 Task: Look for space in Dundalk, Ireland from 11th June, 2023 to 17th June, 2023 for 1 adult in price range Rs.5000 to Rs.12000. Place can be private room with 1  bedroom having 1 bed and 1 bathroom. Property type can be house, flat, guest house, hotel. Booking option can be shelf check-in. Required host language is English.
Action: Mouse moved to (540, 93)
Screenshot: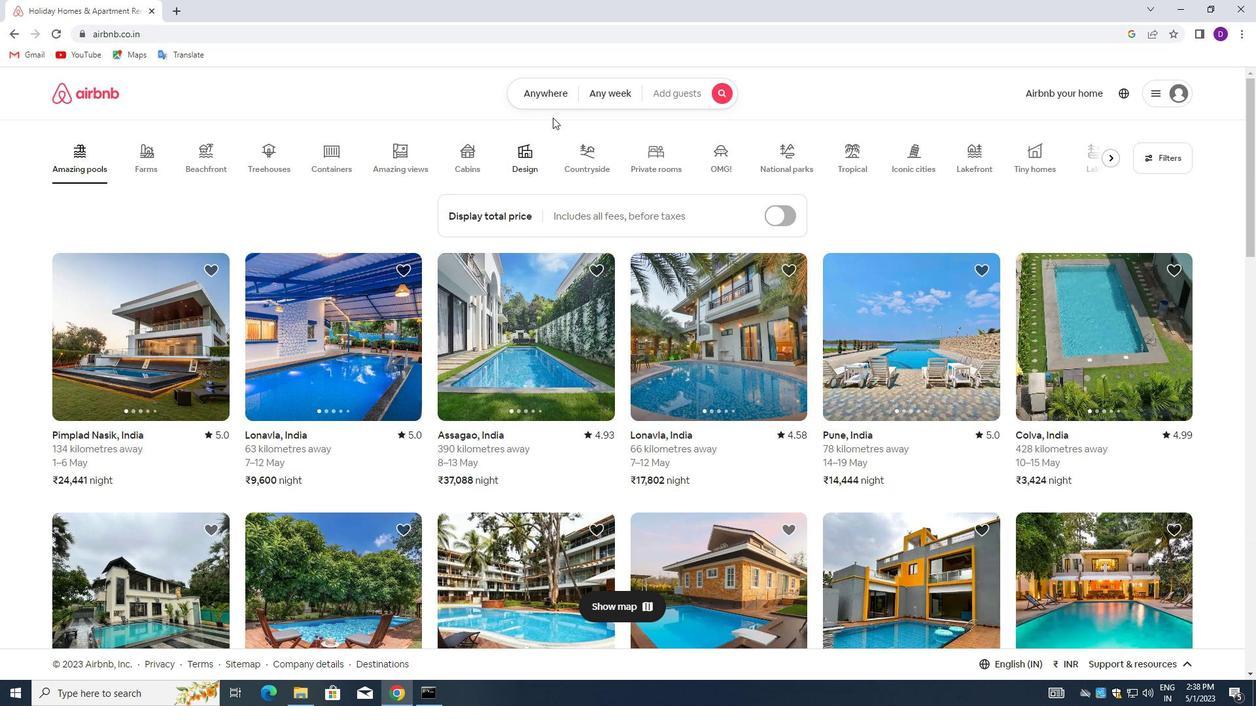 
Action: Mouse pressed left at (540, 93)
Screenshot: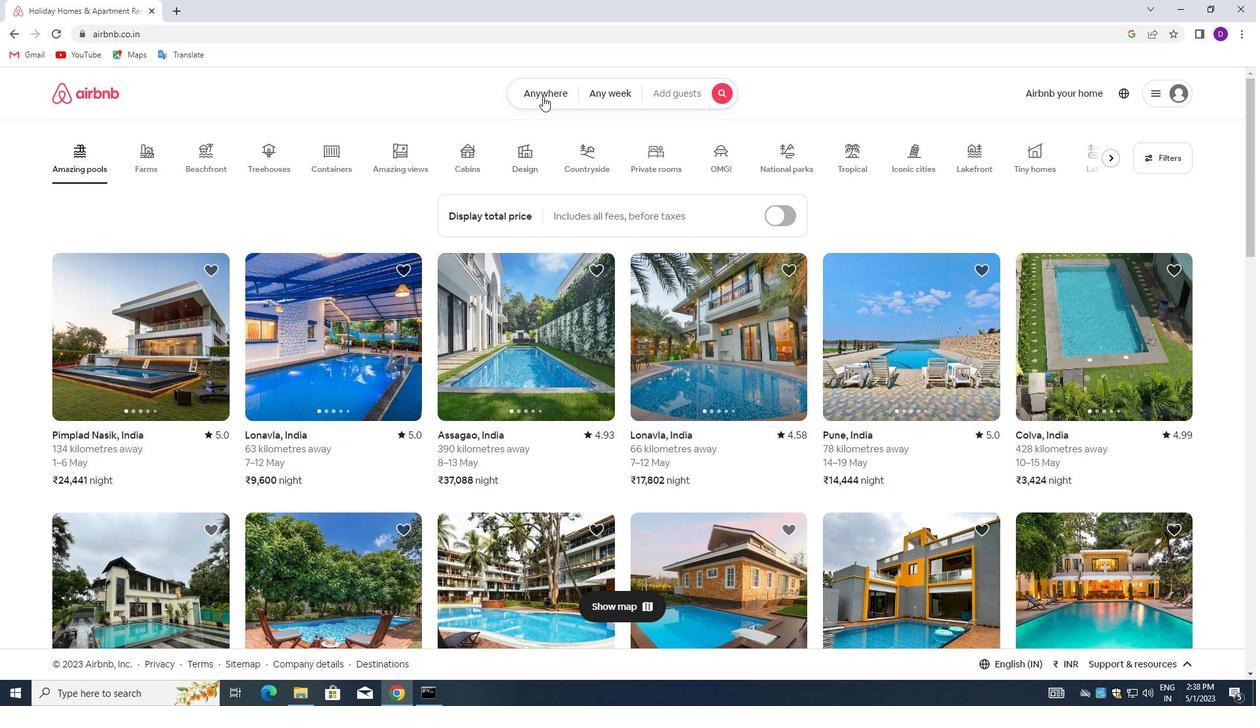 
Action: Mouse moved to (411, 147)
Screenshot: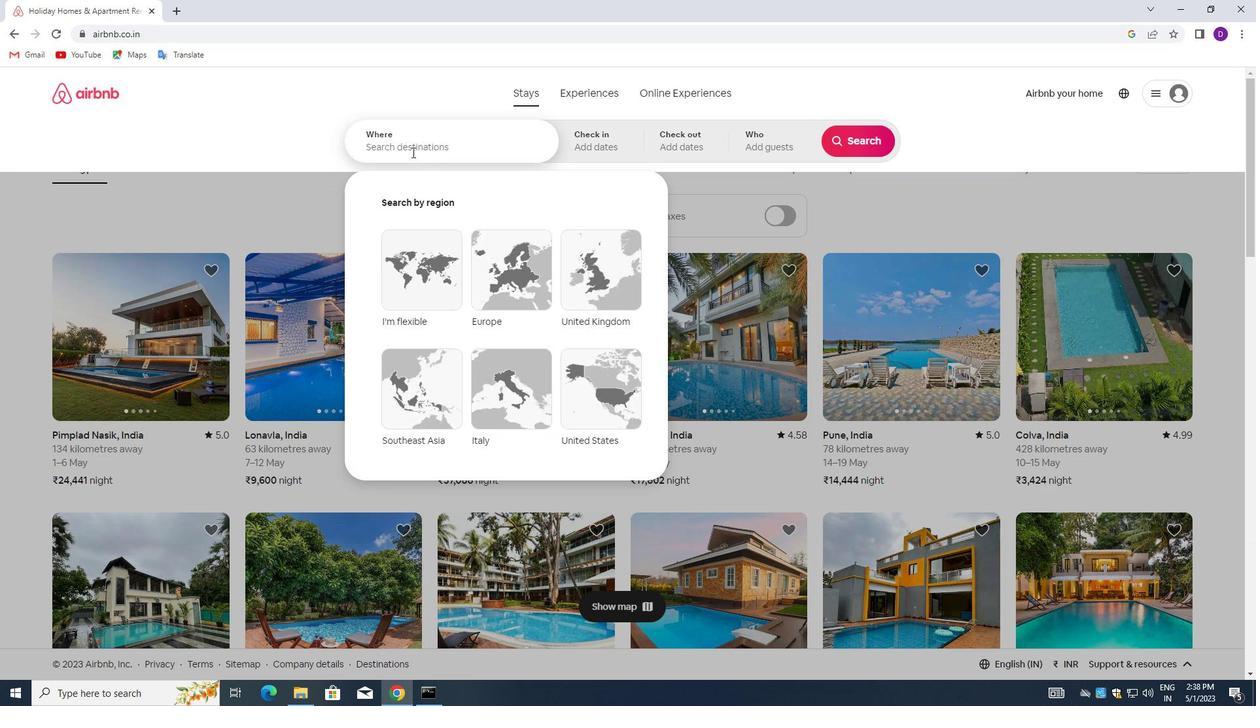 
Action: Mouse pressed left at (411, 147)
Screenshot: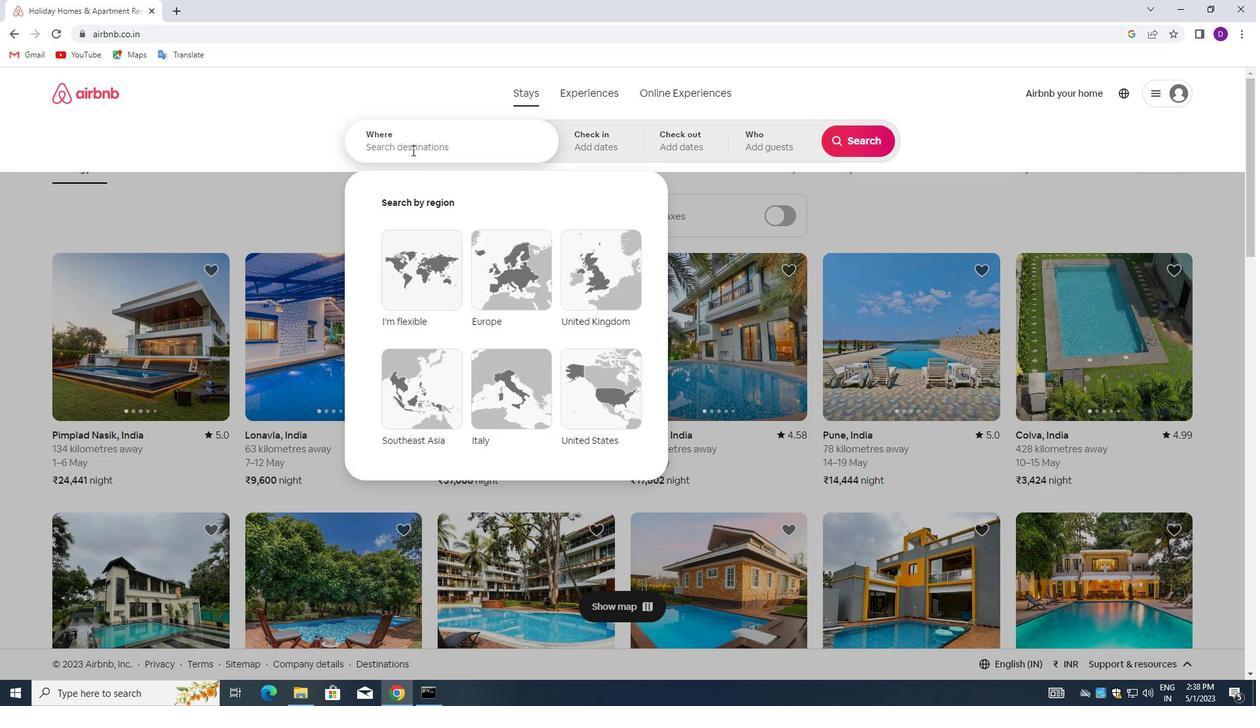 
Action: Key pressed <Key.shift>DUNDALK,<Key.down><Key.enter>
Screenshot: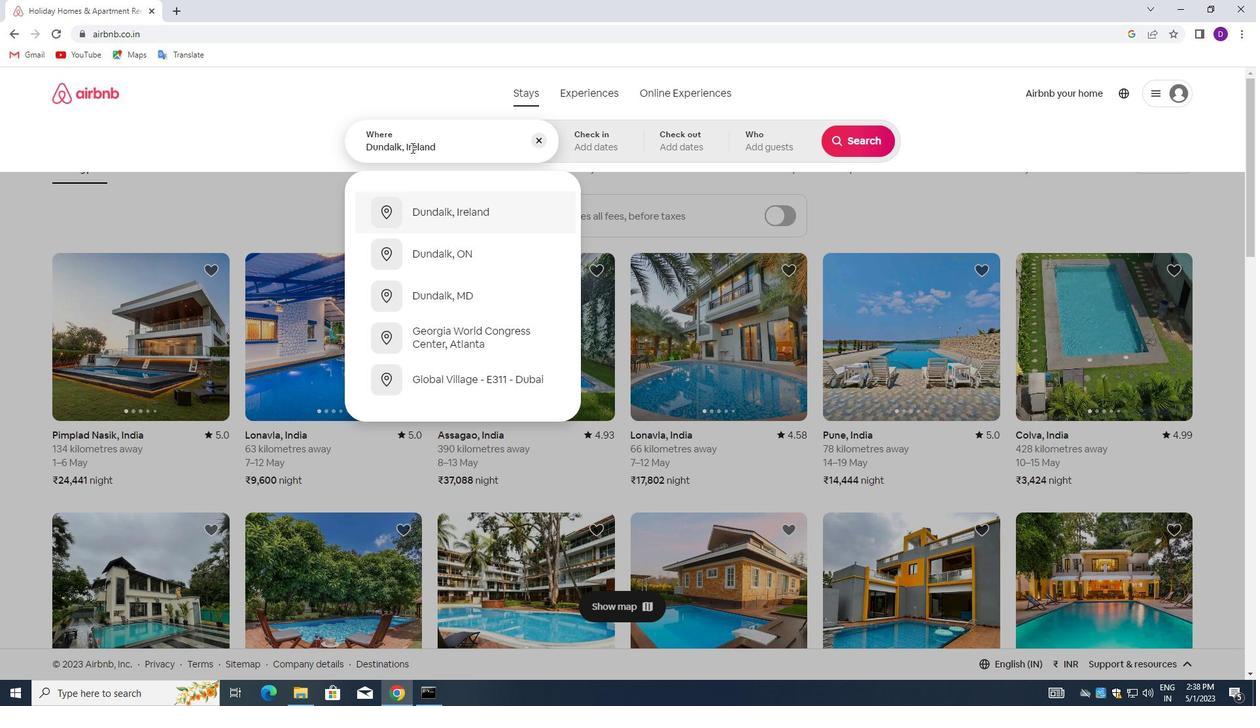 
Action: Mouse moved to (665, 365)
Screenshot: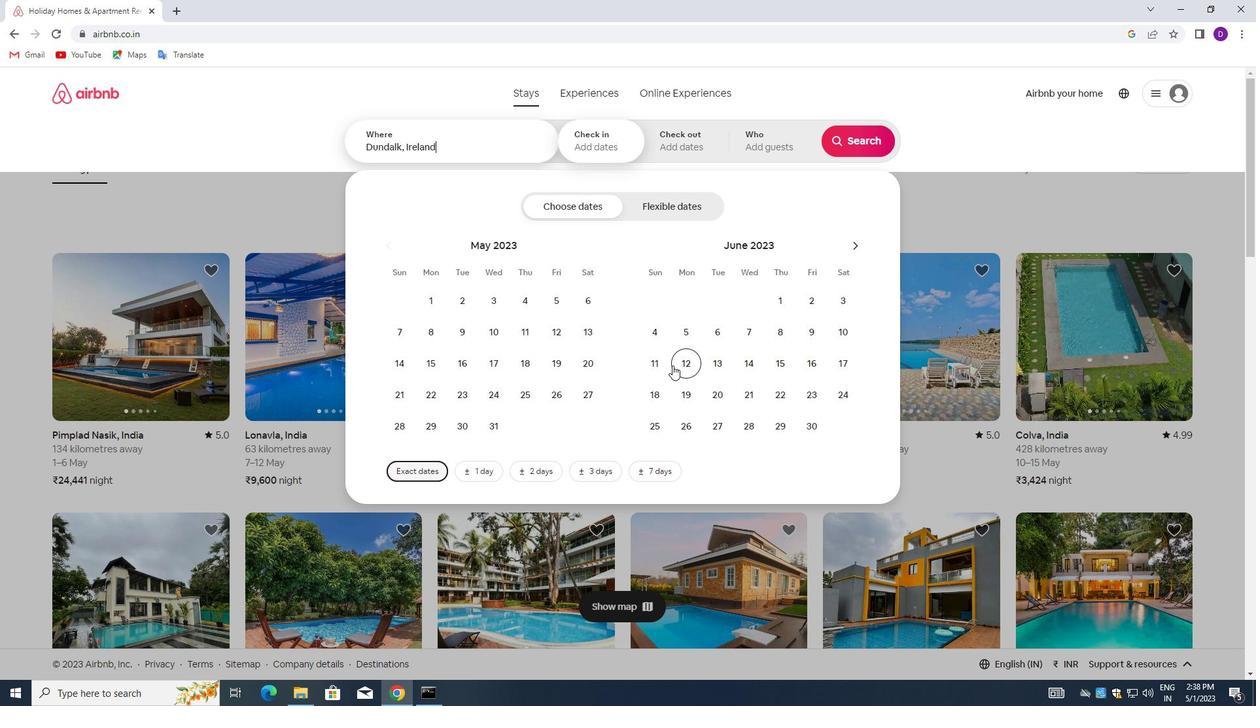 
Action: Mouse pressed left at (665, 365)
Screenshot: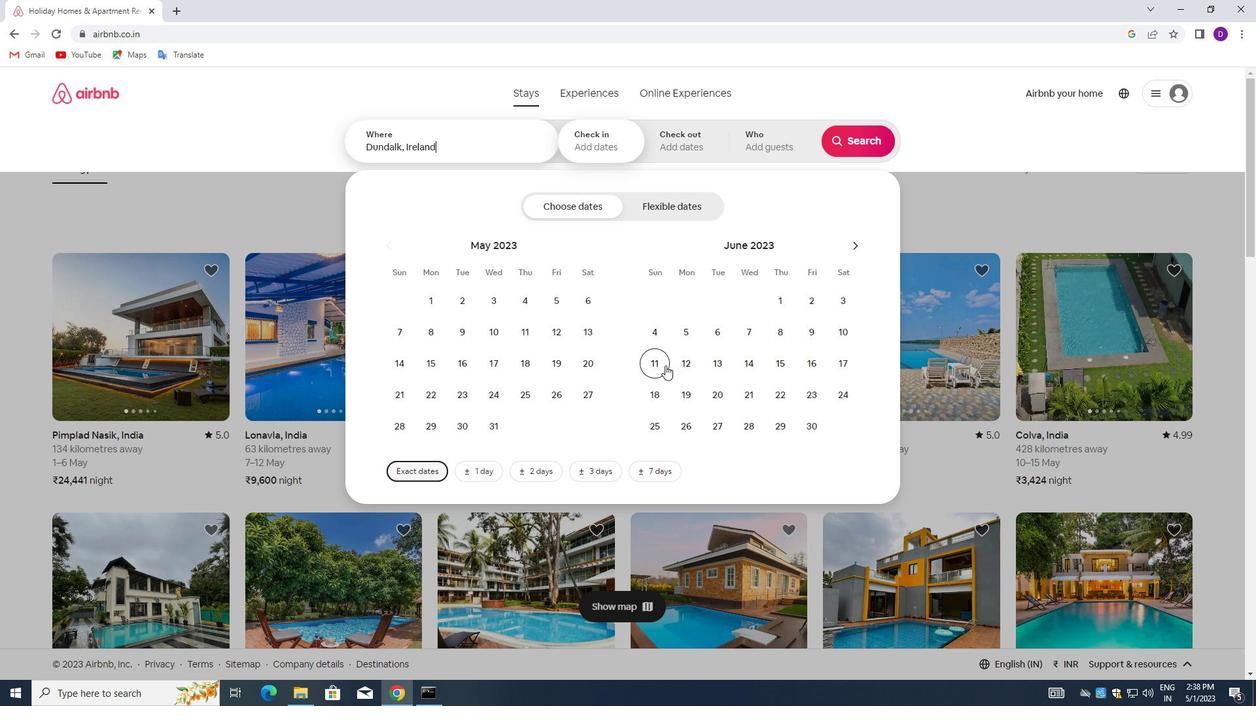 
Action: Mouse moved to (838, 368)
Screenshot: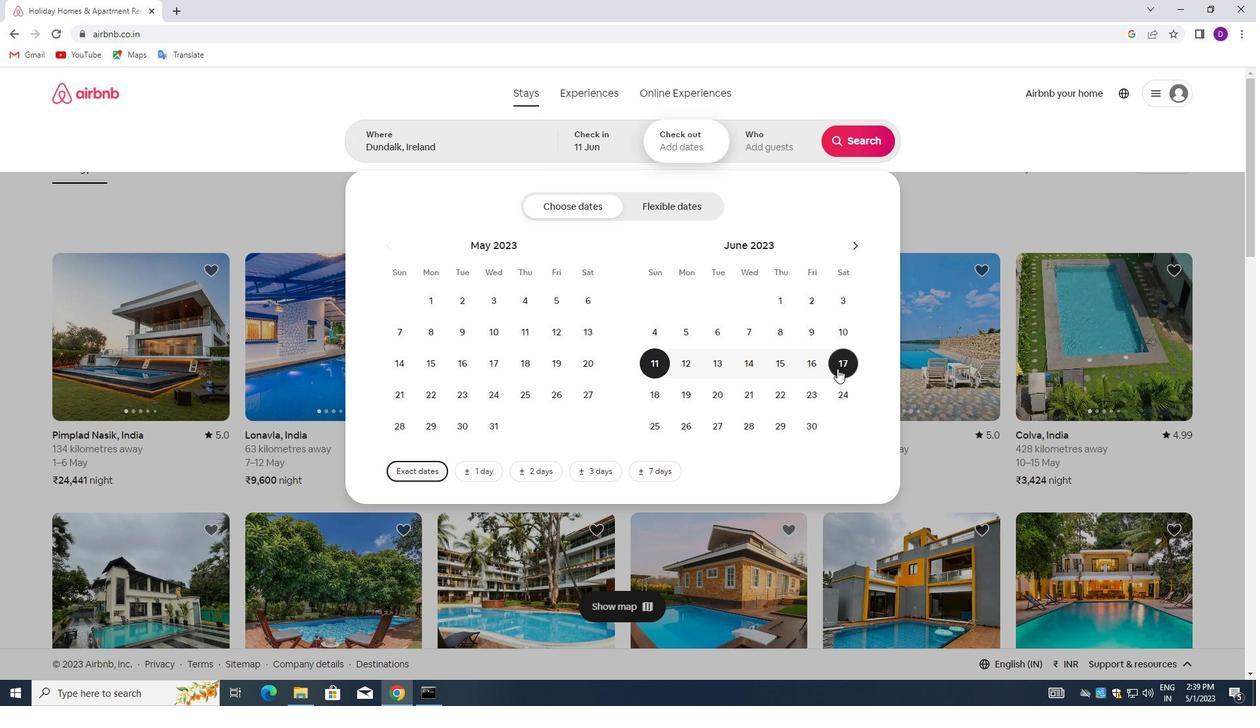 
Action: Mouse pressed left at (838, 368)
Screenshot: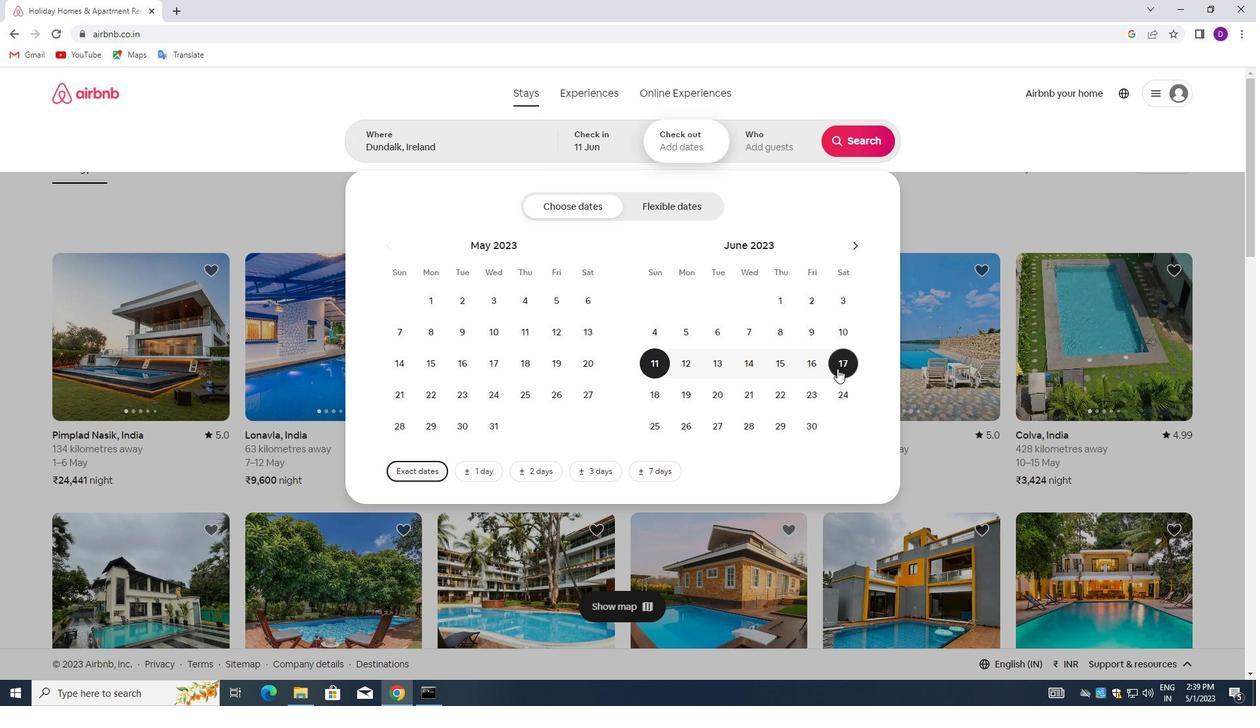 
Action: Mouse moved to (755, 147)
Screenshot: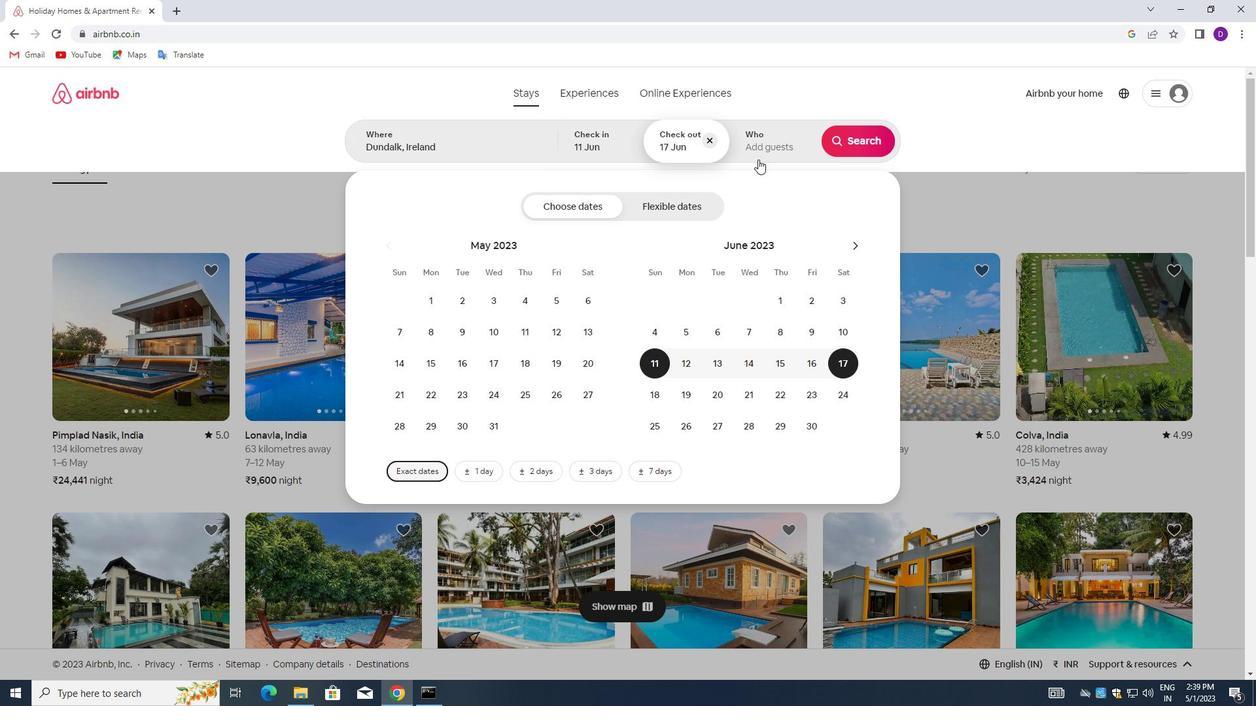
Action: Mouse pressed left at (755, 147)
Screenshot: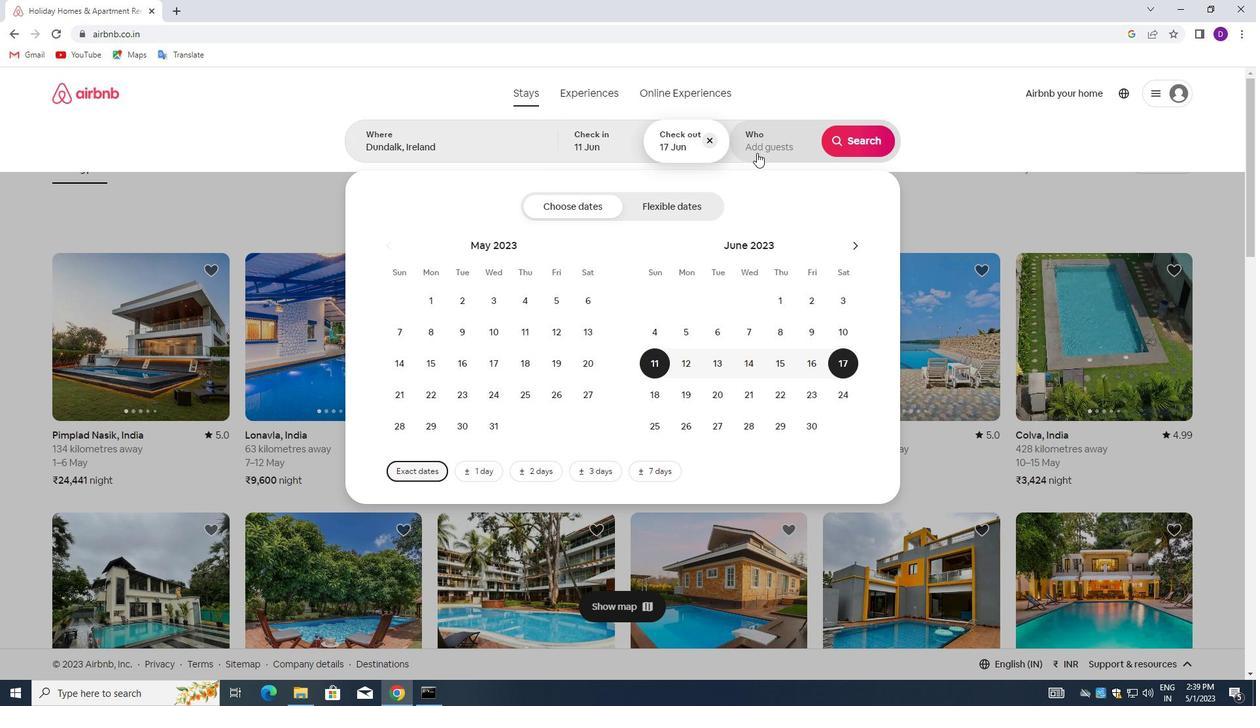 
Action: Mouse moved to (861, 212)
Screenshot: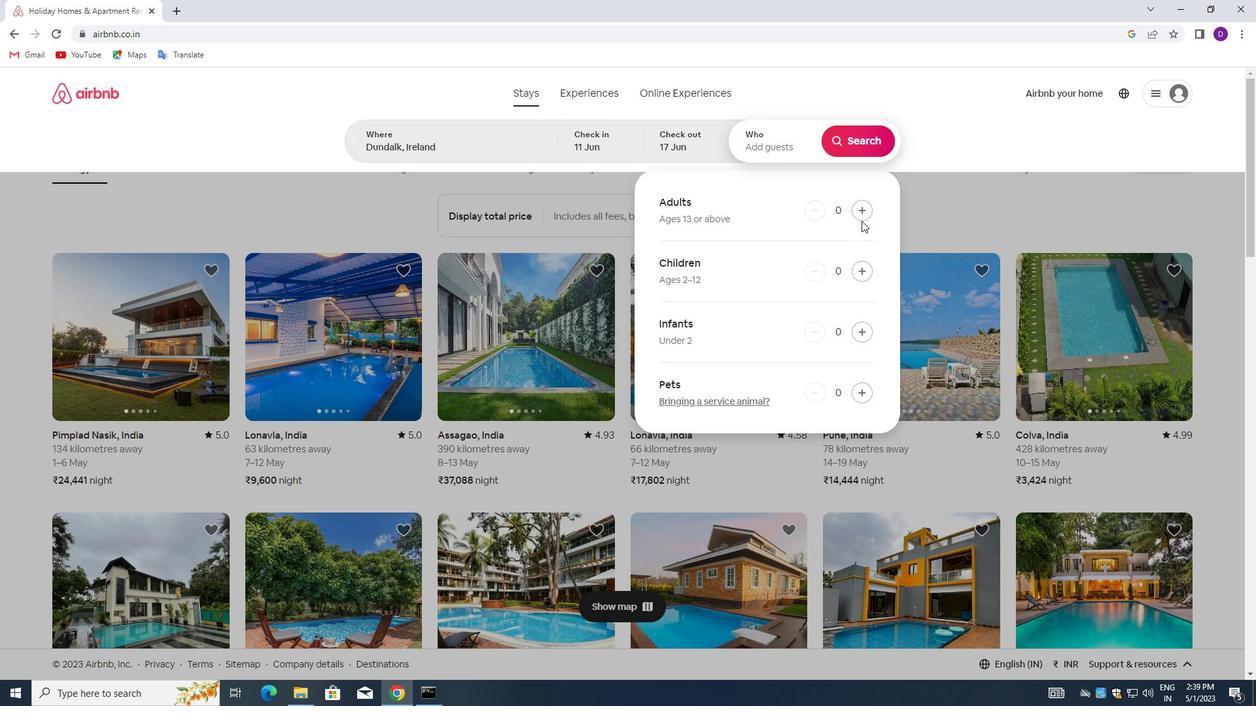 
Action: Mouse pressed left at (861, 212)
Screenshot: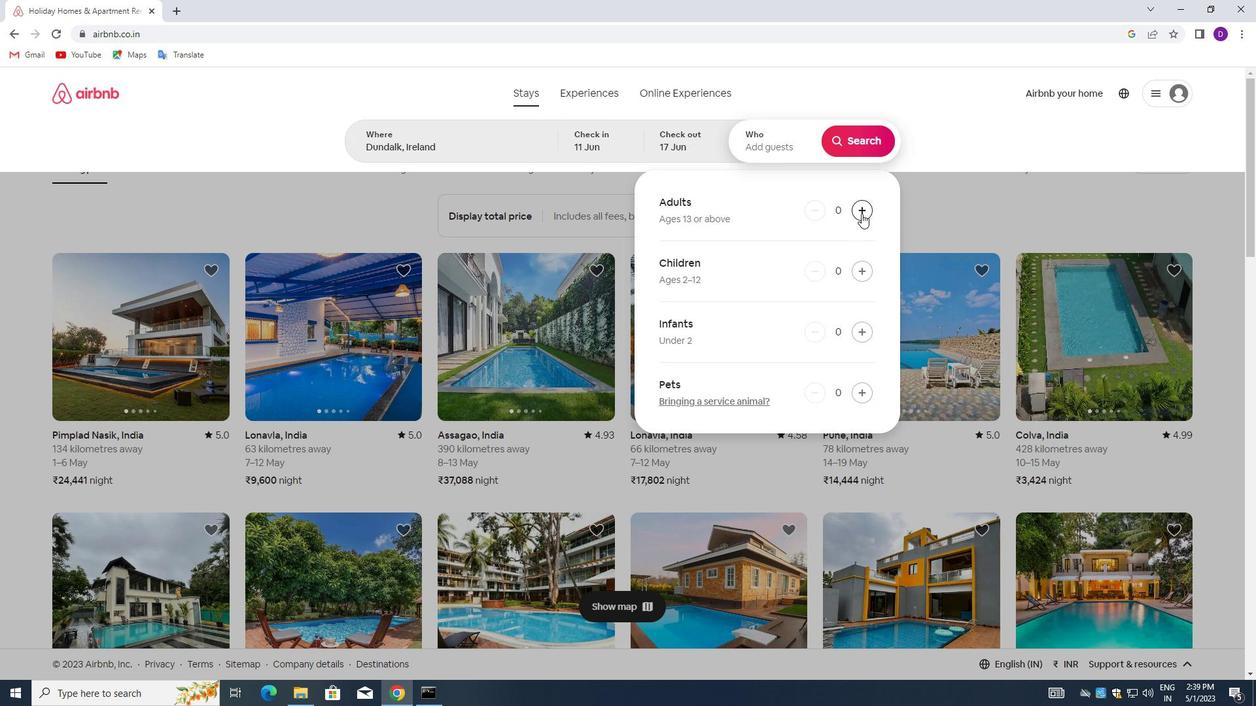 
Action: Mouse moved to (847, 145)
Screenshot: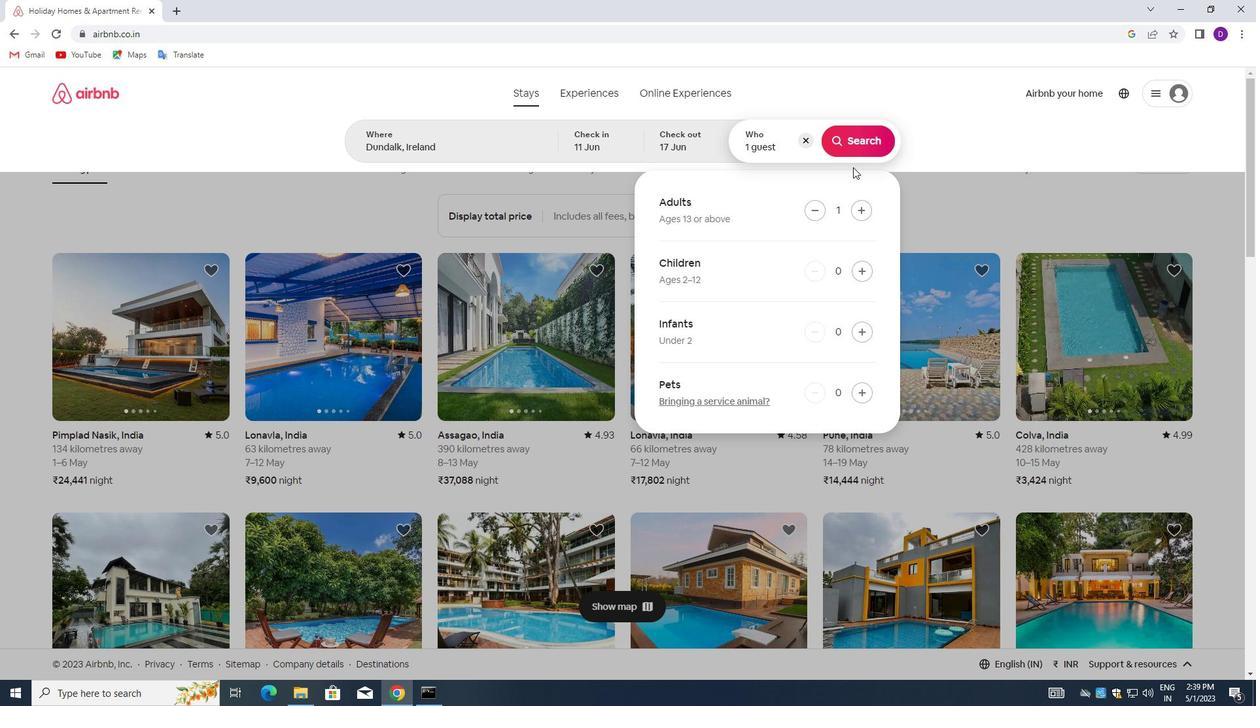 
Action: Mouse pressed left at (847, 145)
Screenshot: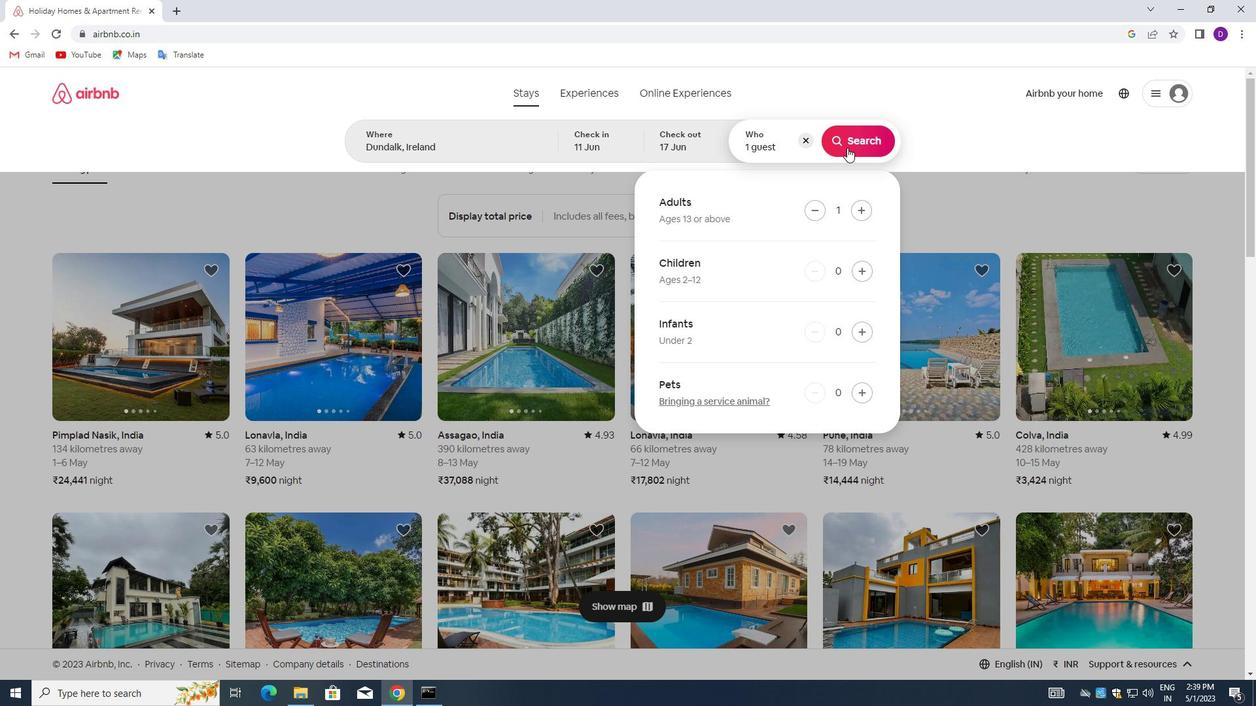 
Action: Mouse moved to (1180, 146)
Screenshot: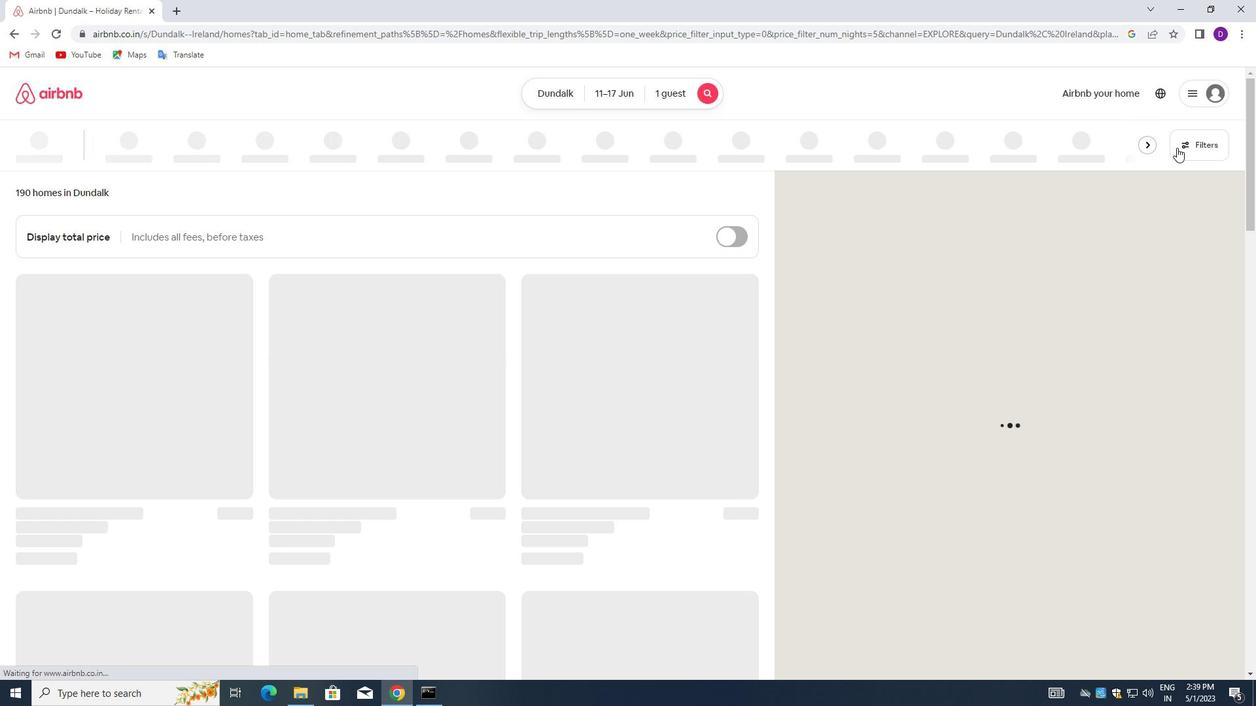 
Action: Mouse pressed left at (1180, 146)
Screenshot: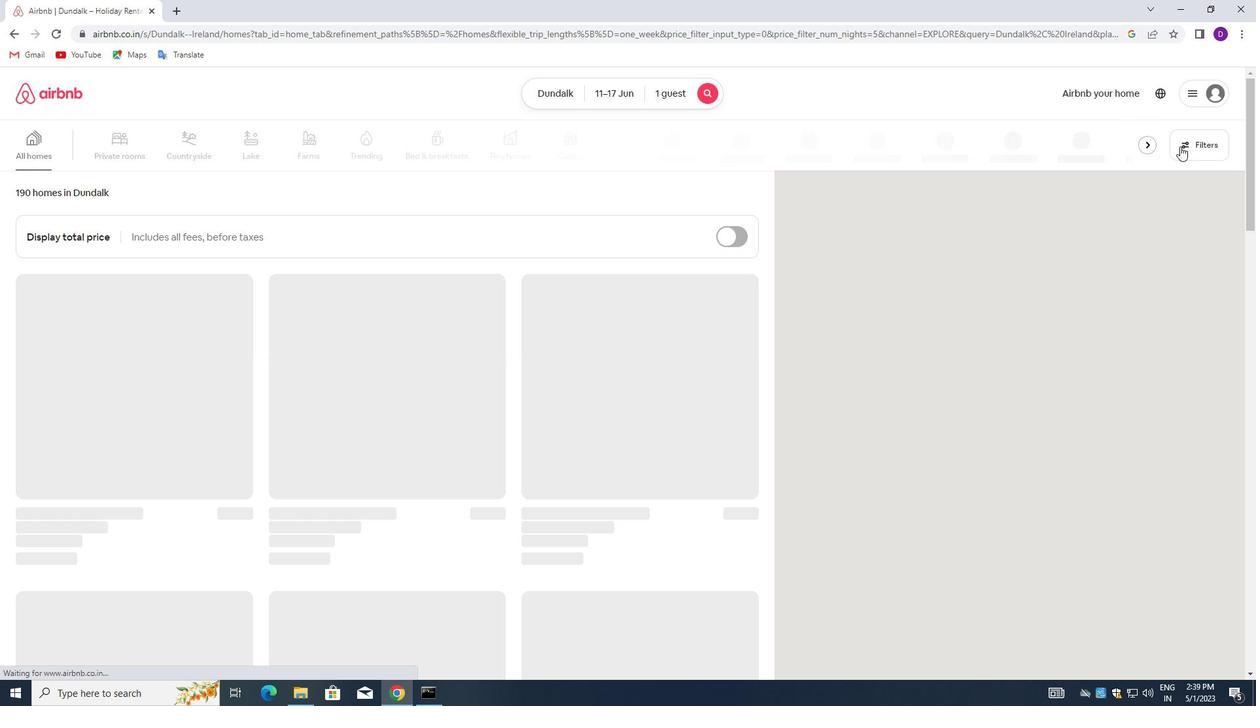 
Action: Mouse moved to (448, 314)
Screenshot: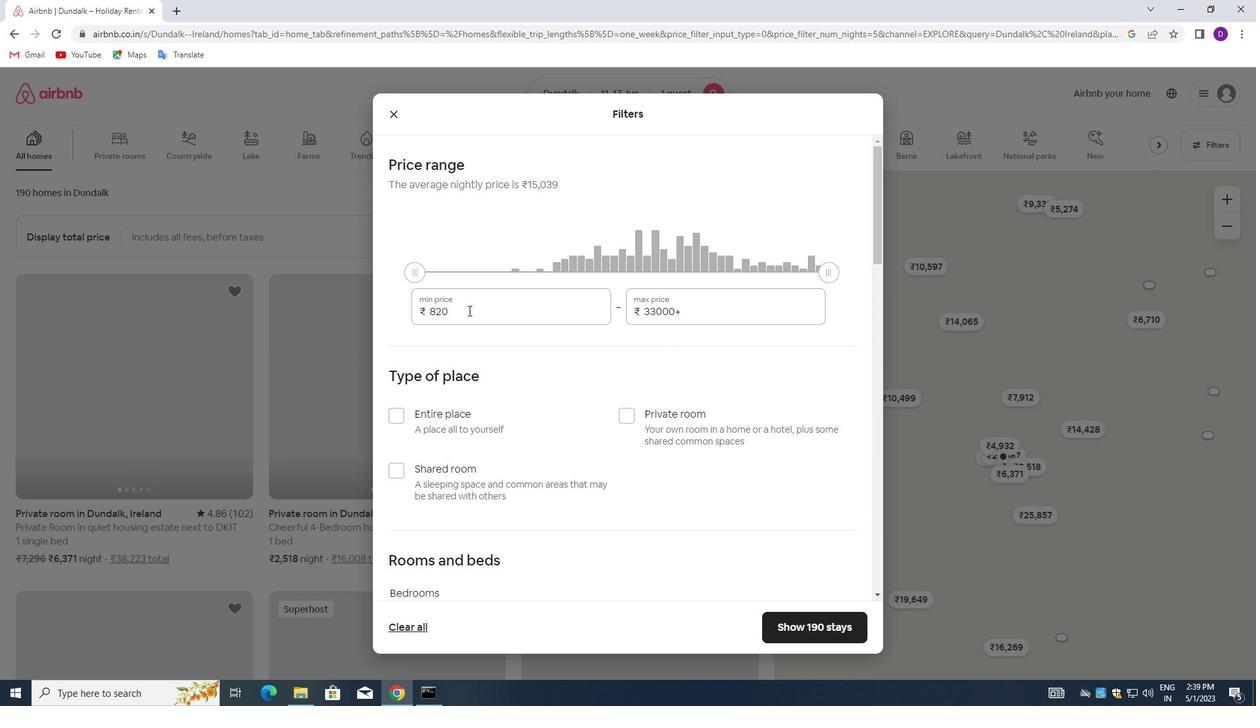 
Action: Mouse pressed left at (448, 314)
Screenshot: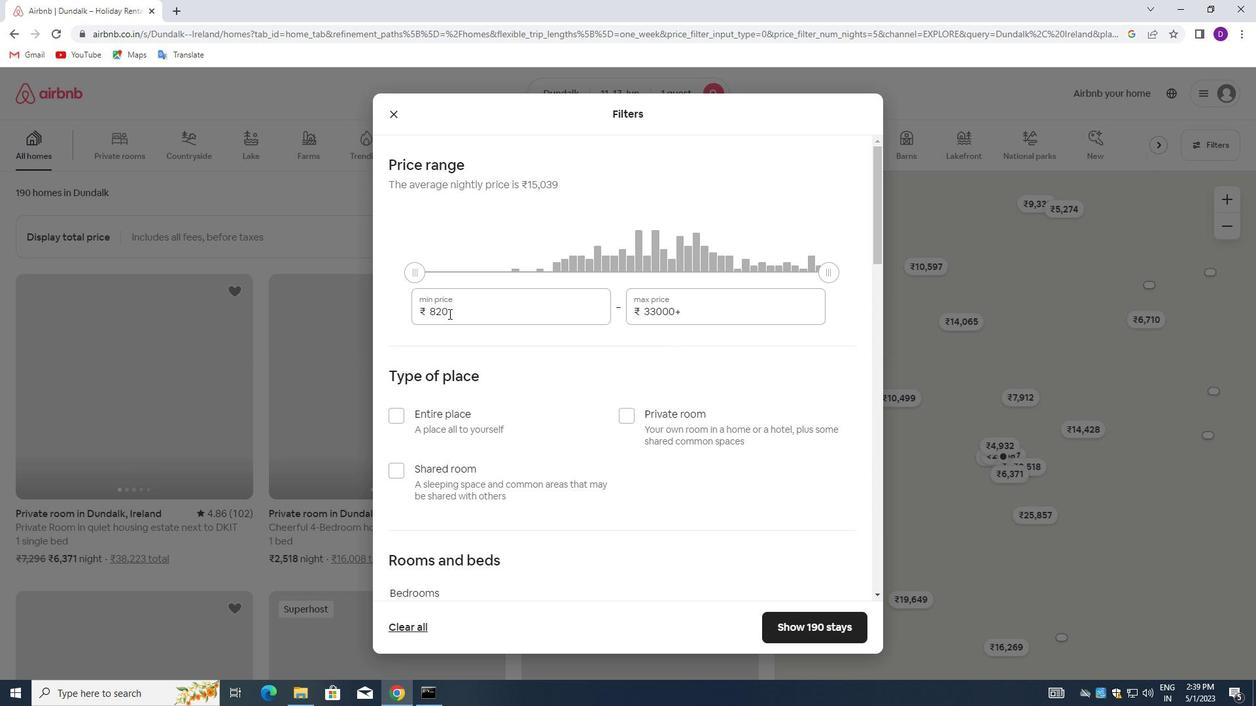 
Action: Mouse pressed left at (448, 314)
Screenshot: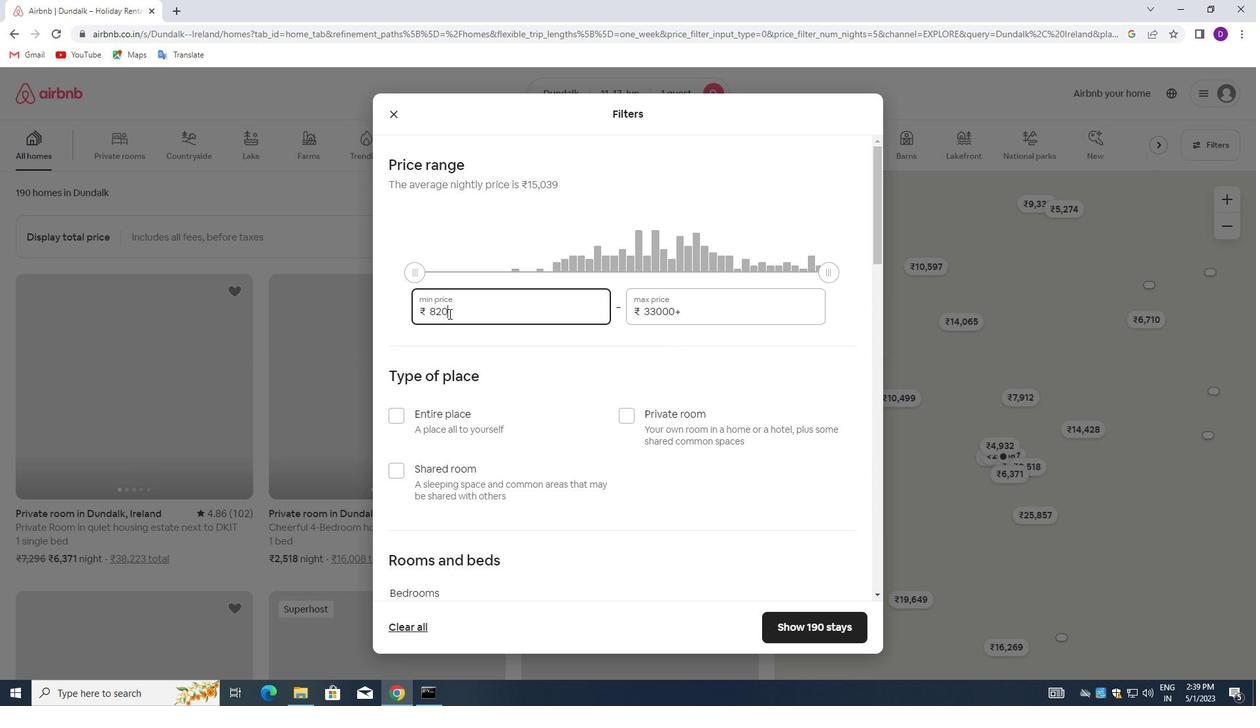 
Action: Key pressed 5000<Key.tab>12000
Screenshot: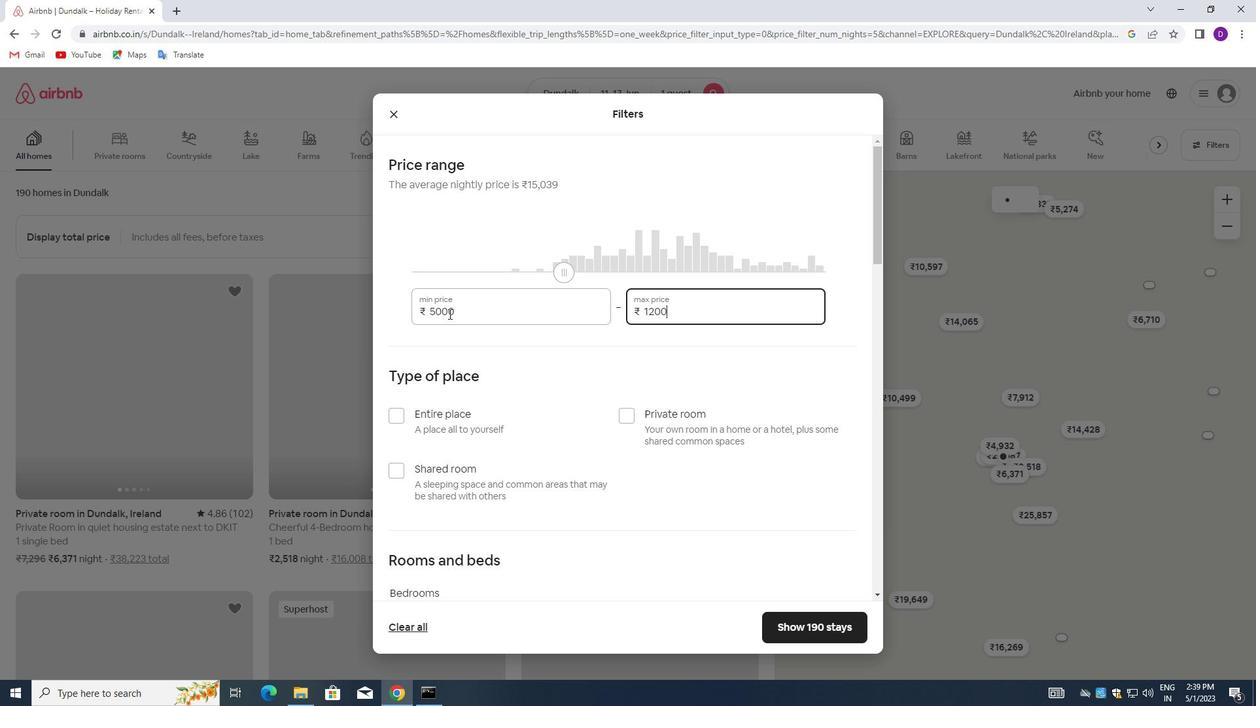 
Action: Mouse moved to (508, 376)
Screenshot: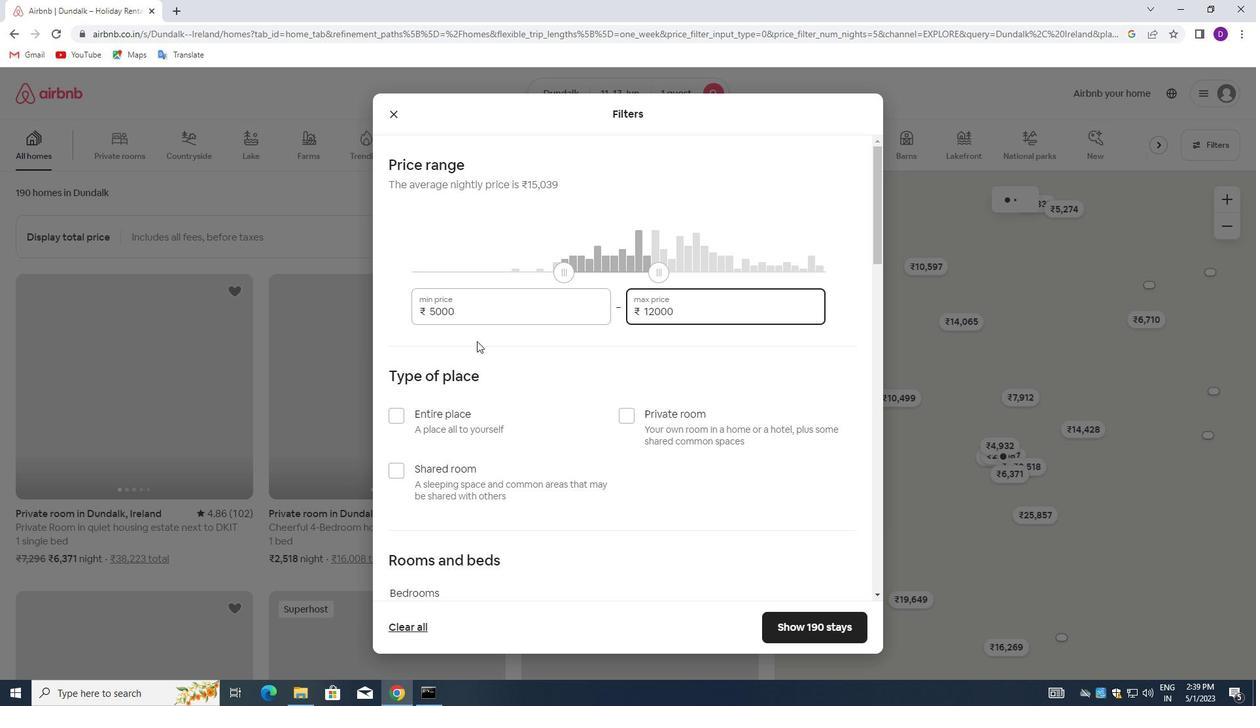 
Action: Mouse scrolled (508, 375) with delta (0, 0)
Screenshot: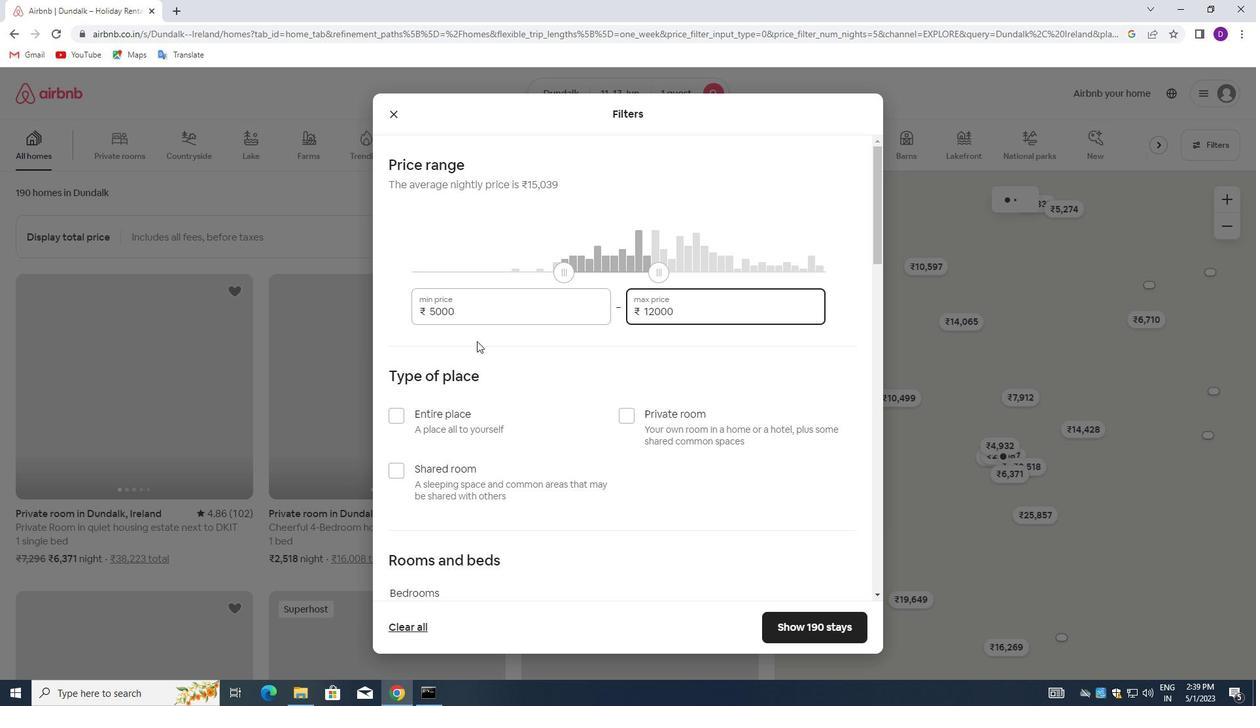 
Action: Mouse moved to (631, 353)
Screenshot: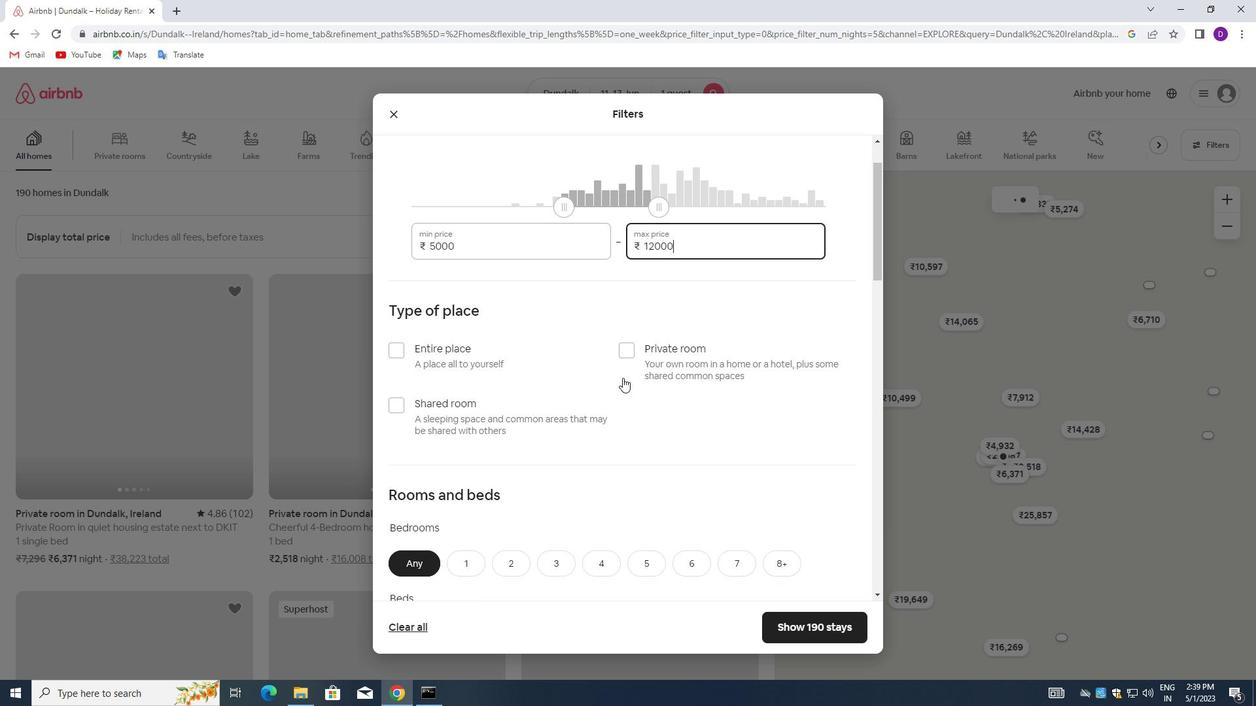 
Action: Mouse pressed left at (631, 353)
Screenshot: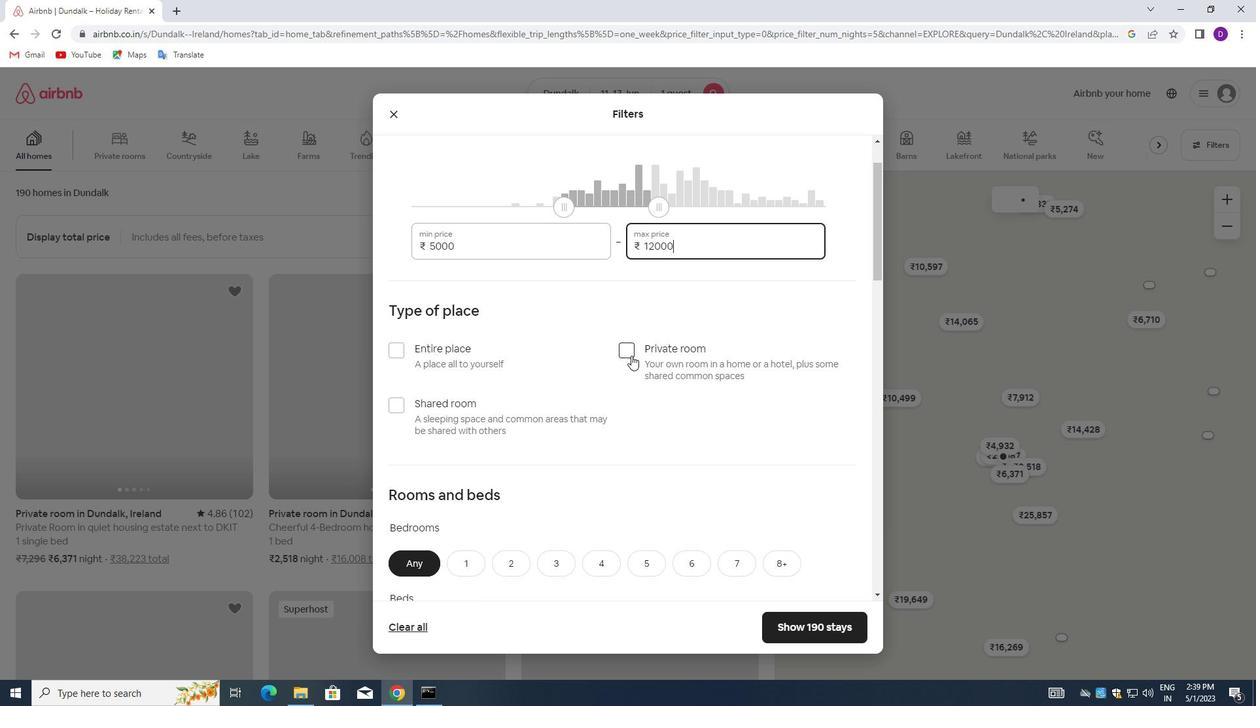 
Action: Mouse moved to (627, 369)
Screenshot: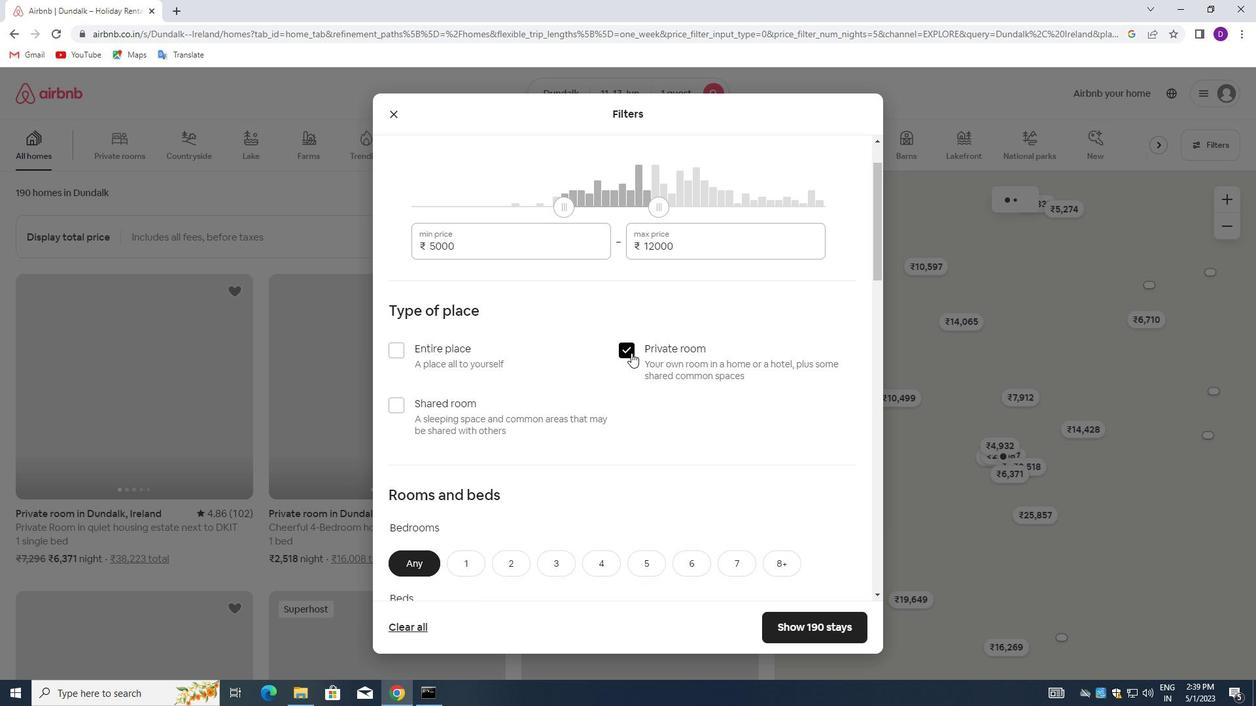 
Action: Mouse scrolled (627, 368) with delta (0, 0)
Screenshot: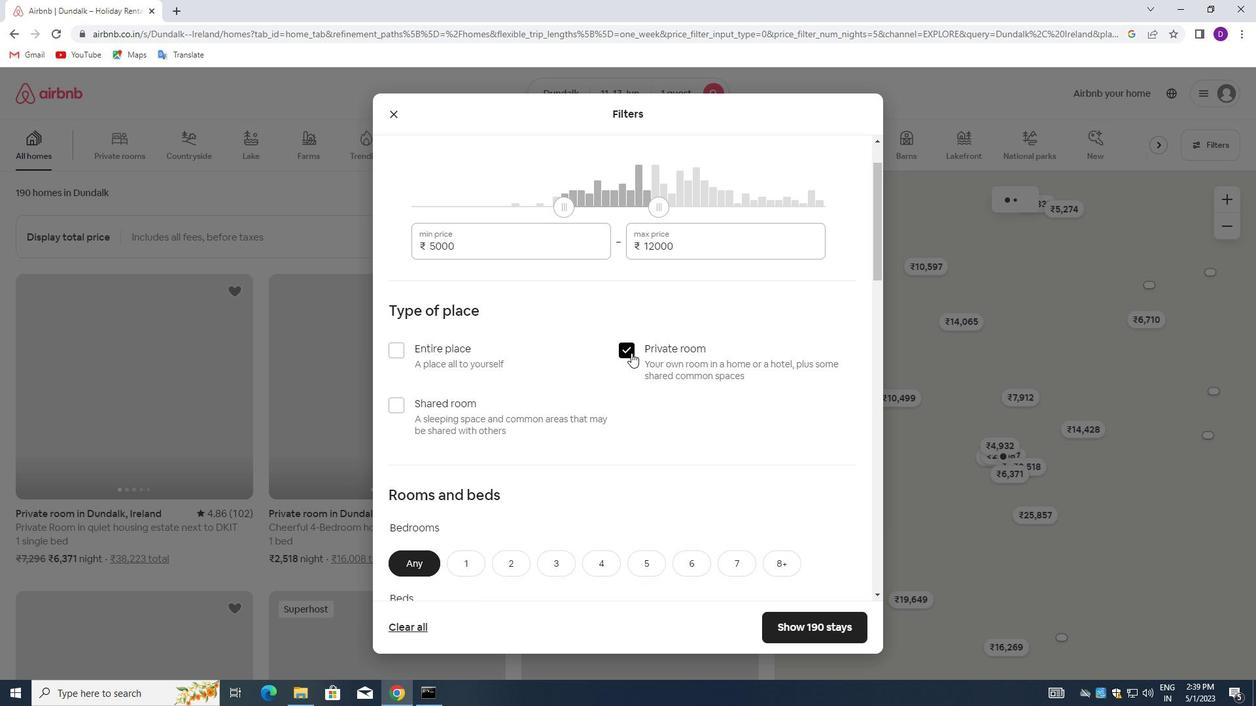 
Action: Mouse moved to (616, 388)
Screenshot: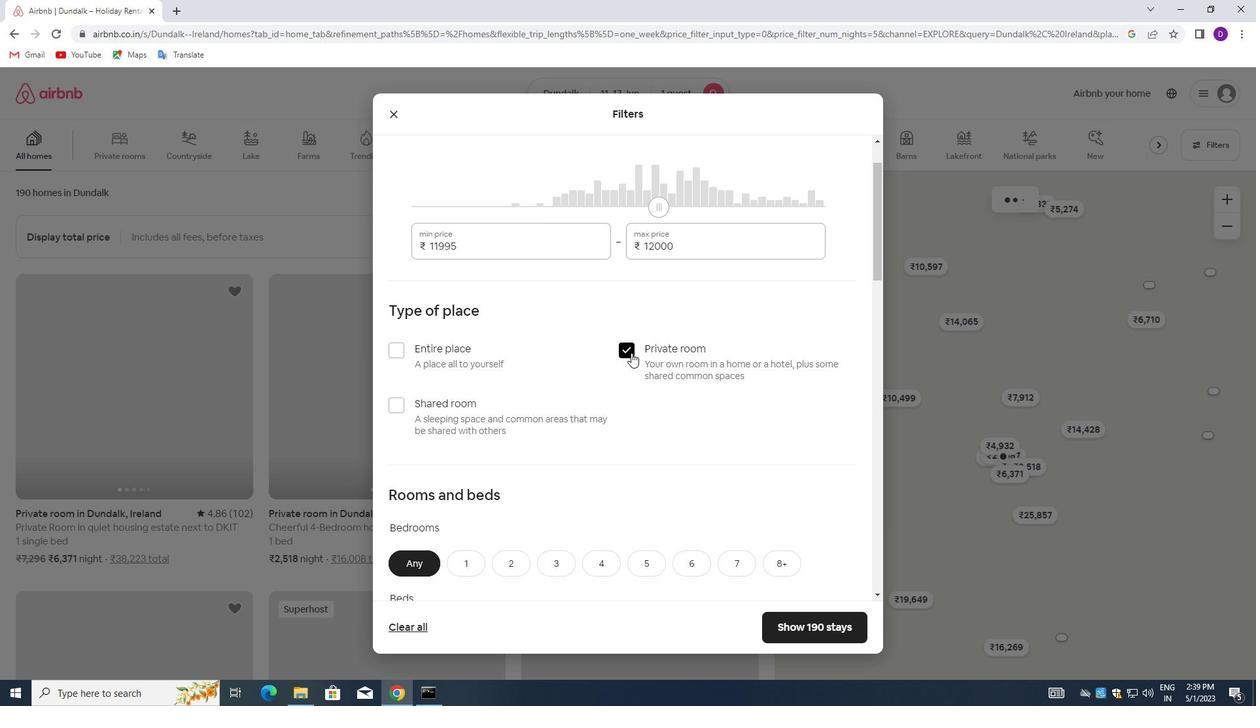 
Action: Mouse scrolled (616, 387) with delta (0, 0)
Screenshot: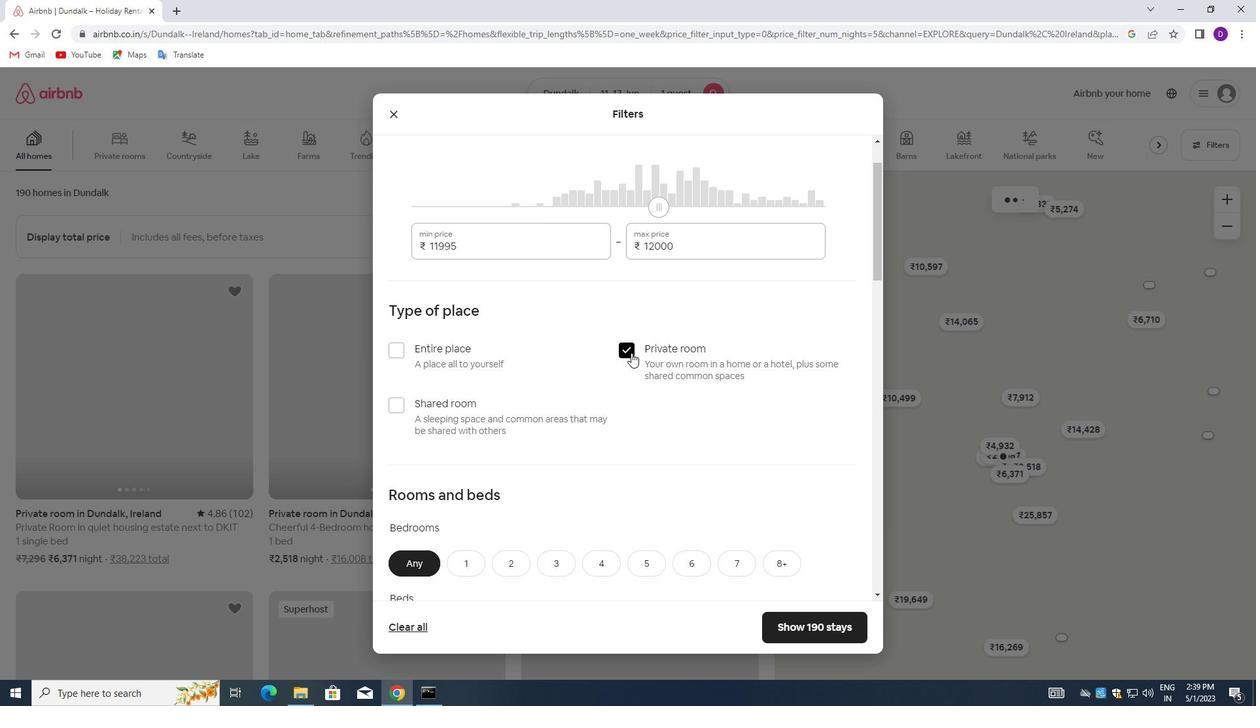 
Action: Mouse moved to (613, 392)
Screenshot: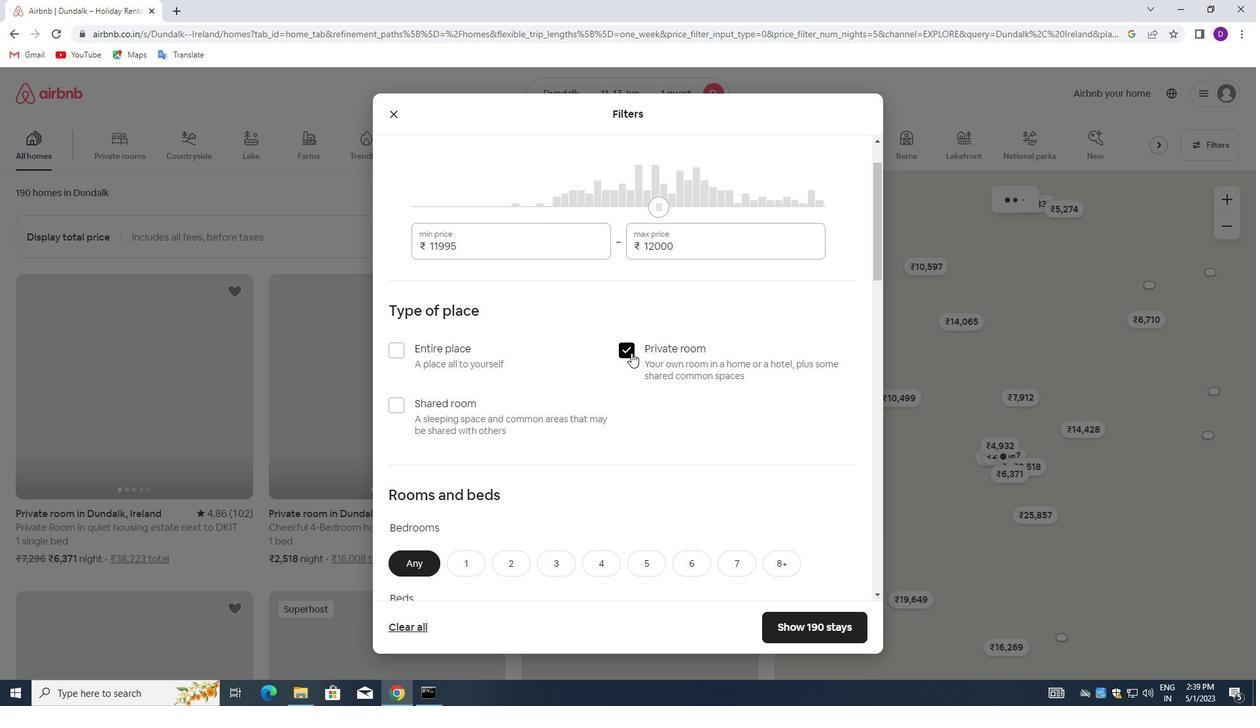 
Action: Mouse scrolled (613, 391) with delta (0, 0)
Screenshot: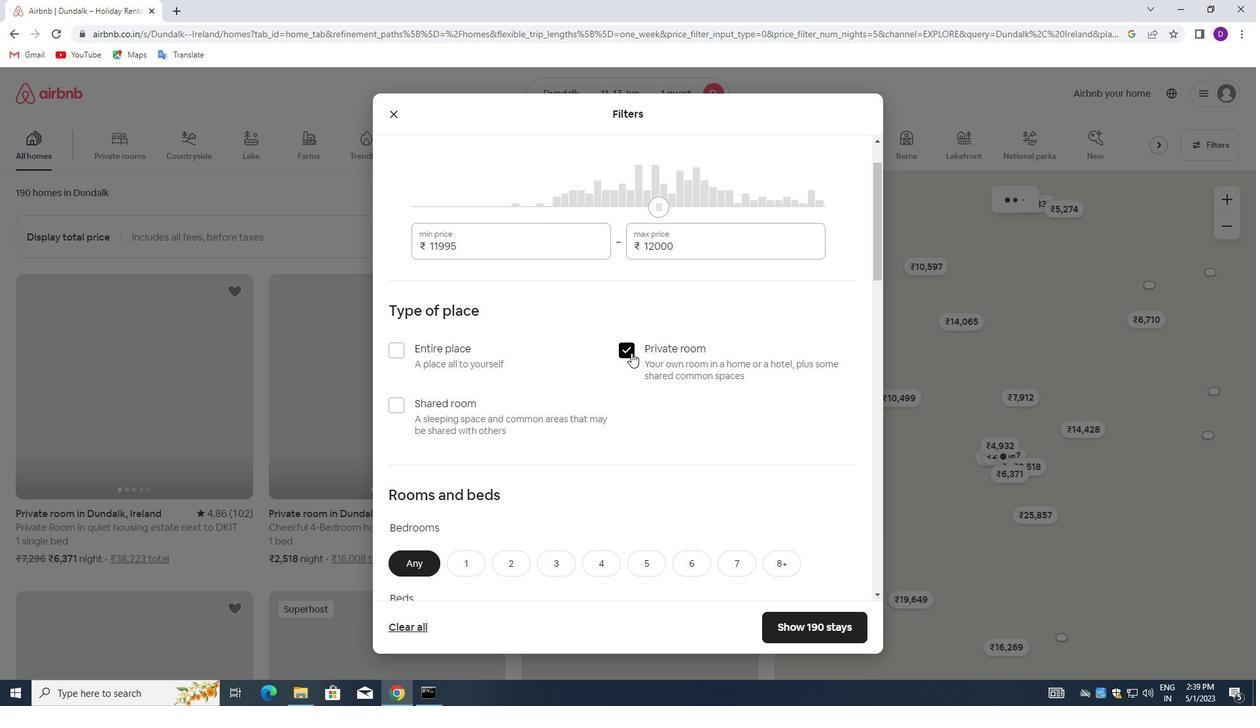 
Action: Mouse moved to (612, 393)
Screenshot: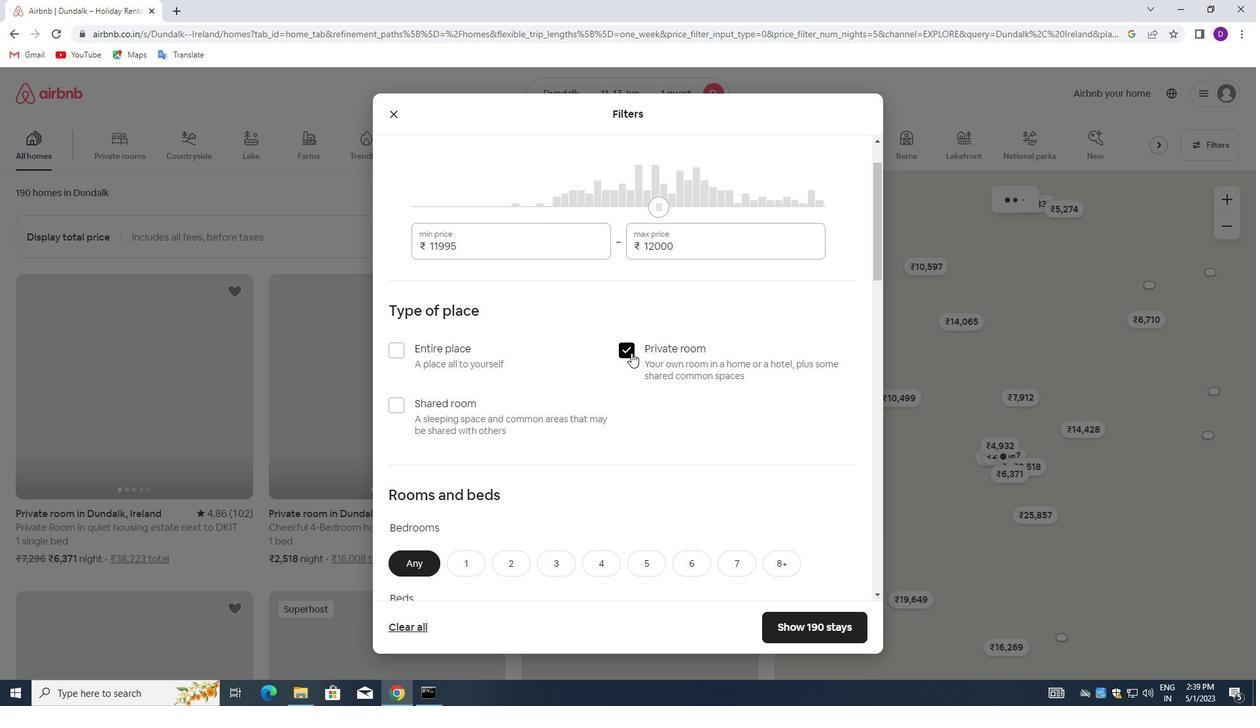 
Action: Mouse scrolled (612, 392) with delta (0, 0)
Screenshot: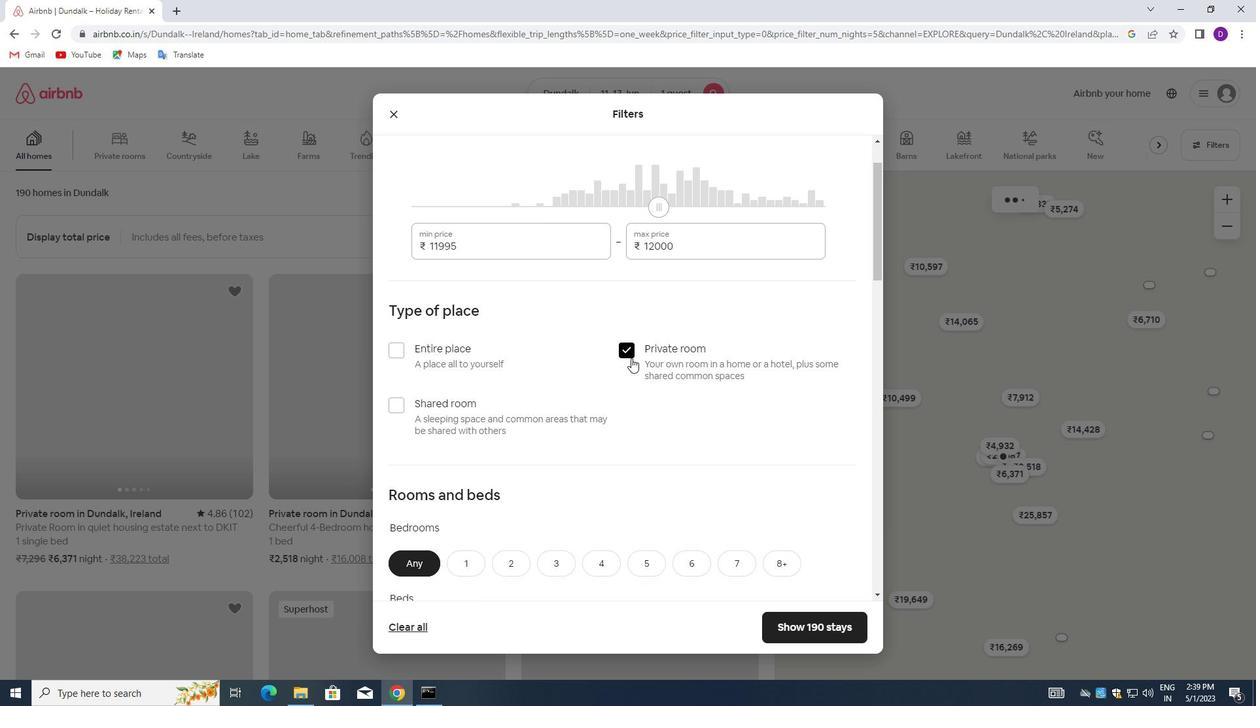 
Action: Mouse moved to (465, 315)
Screenshot: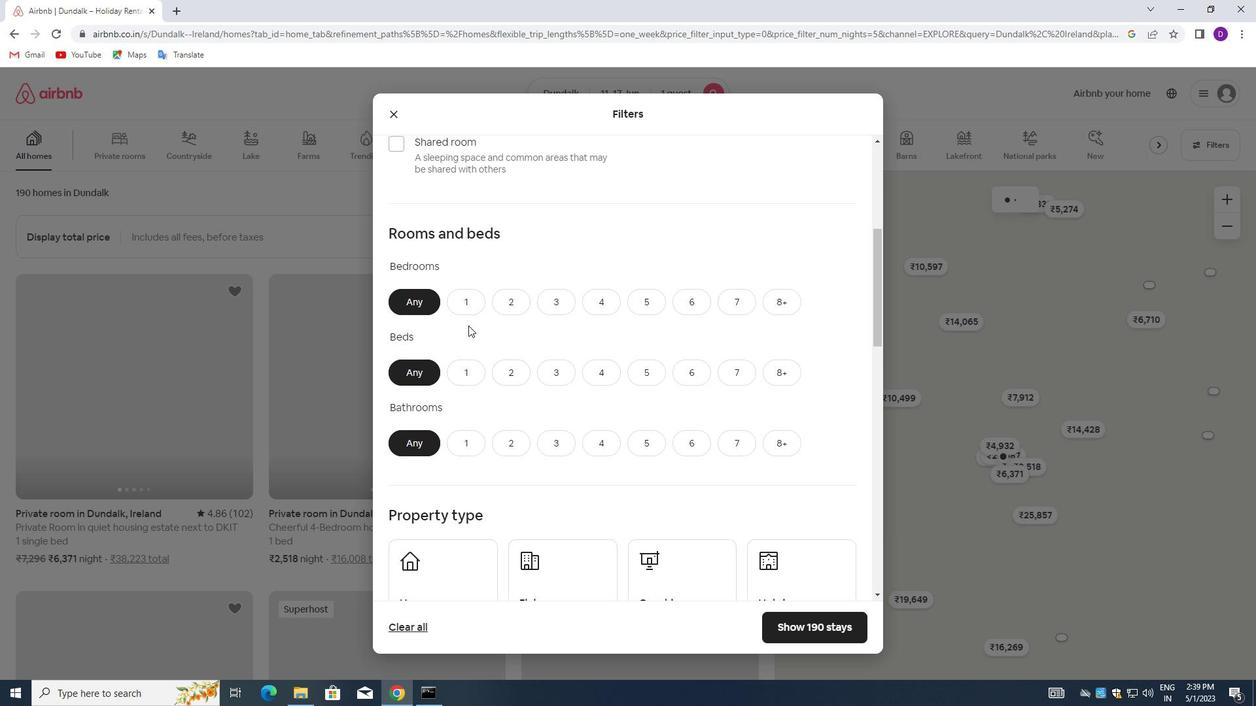 
Action: Mouse pressed left at (465, 315)
Screenshot: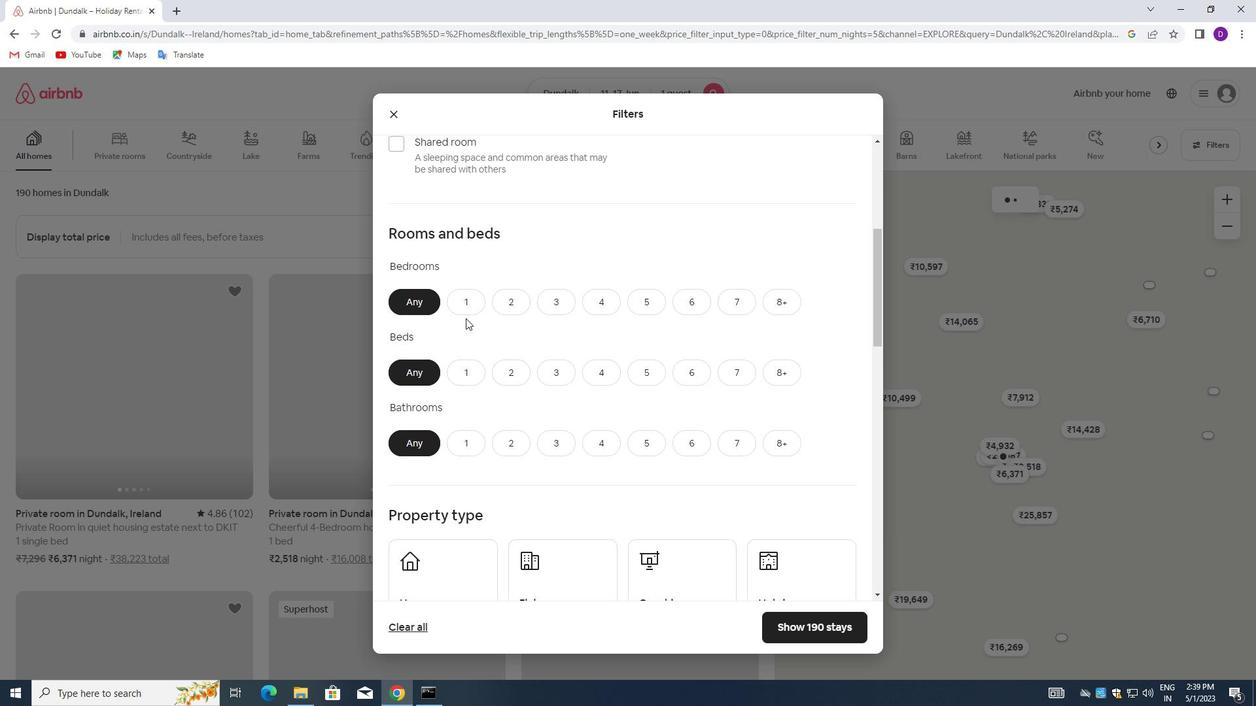 
Action: Mouse moved to (463, 305)
Screenshot: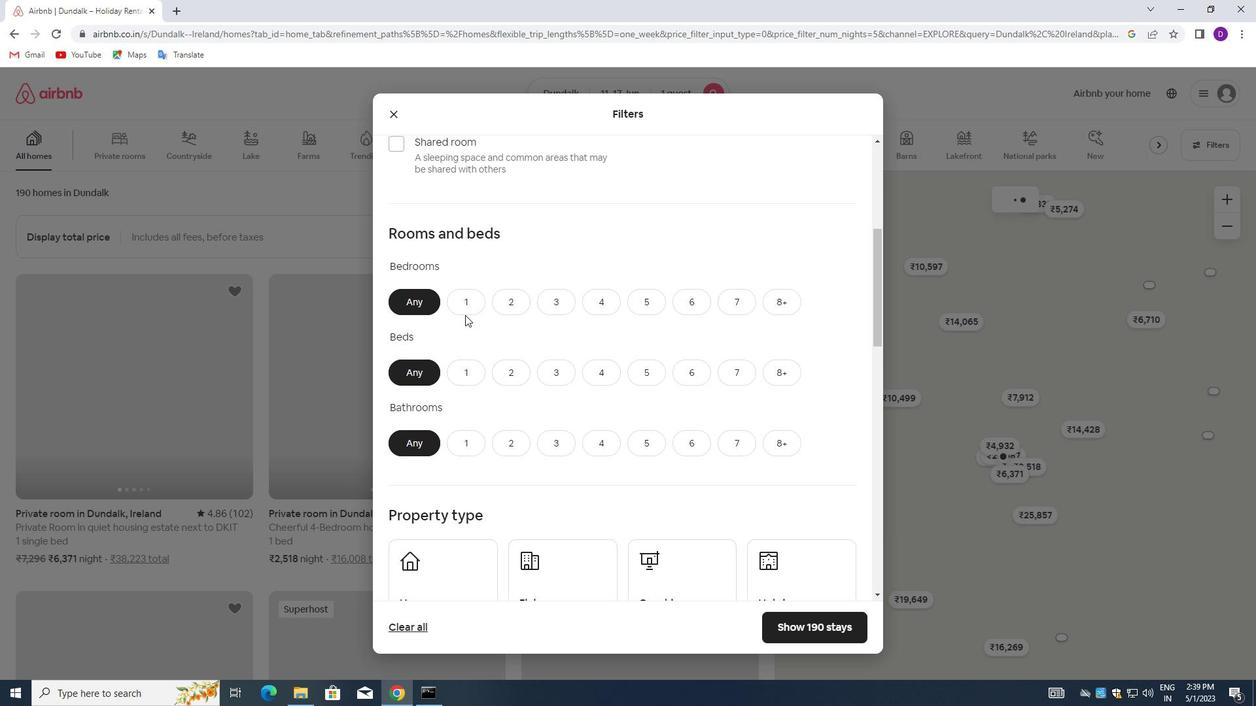 
Action: Mouse pressed left at (463, 305)
Screenshot: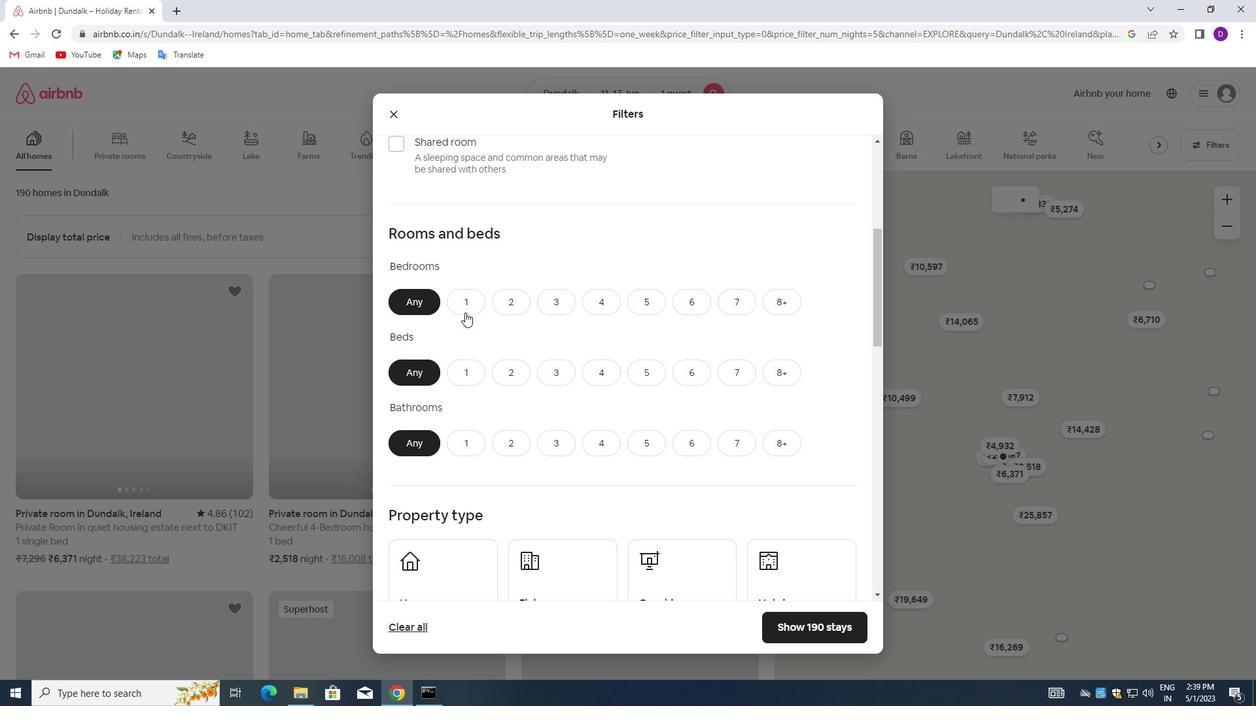 
Action: Mouse moved to (463, 371)
Screenshot: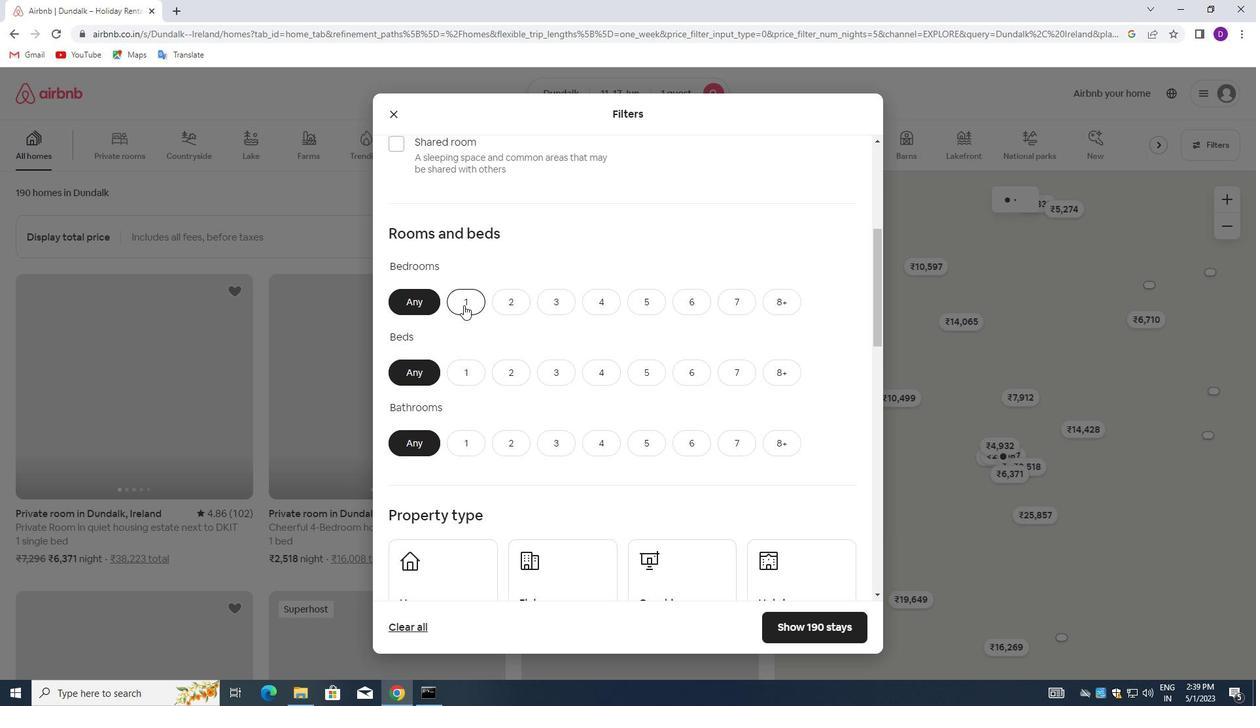 
Action: Mouse pressed left at (463, 371)
Screenshot: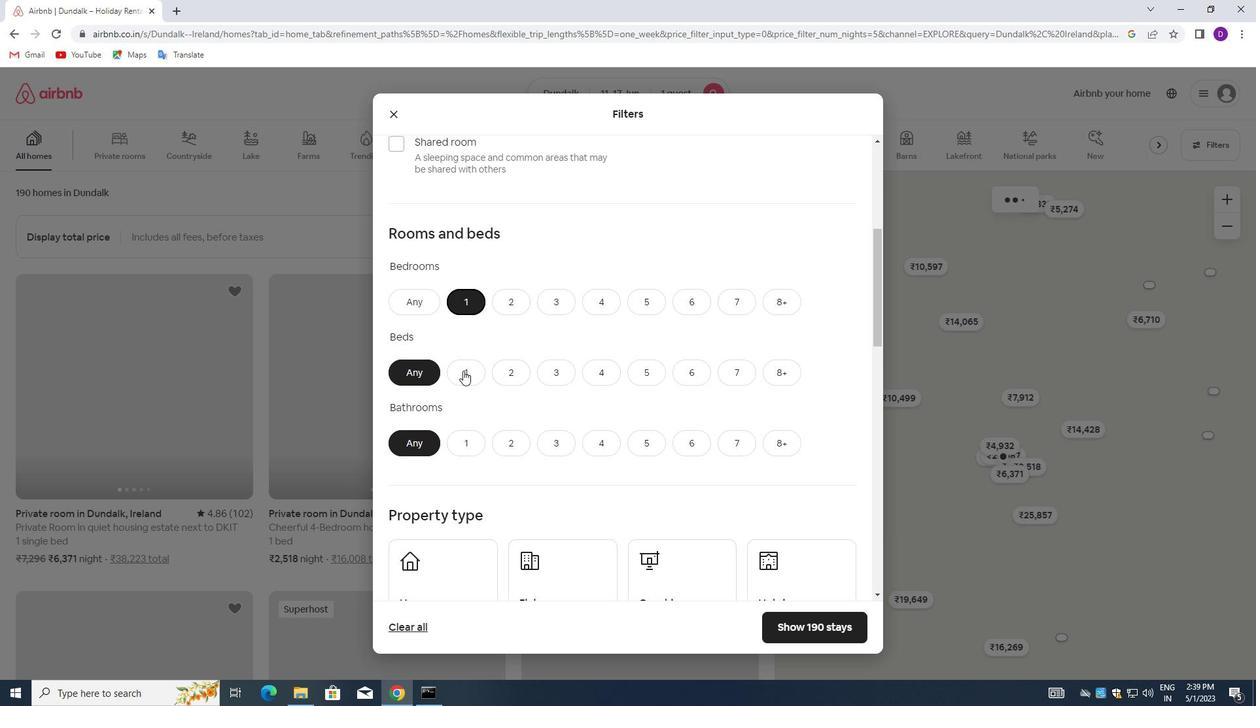 
Action: Mouse moved to (469, 435)
Screenshot: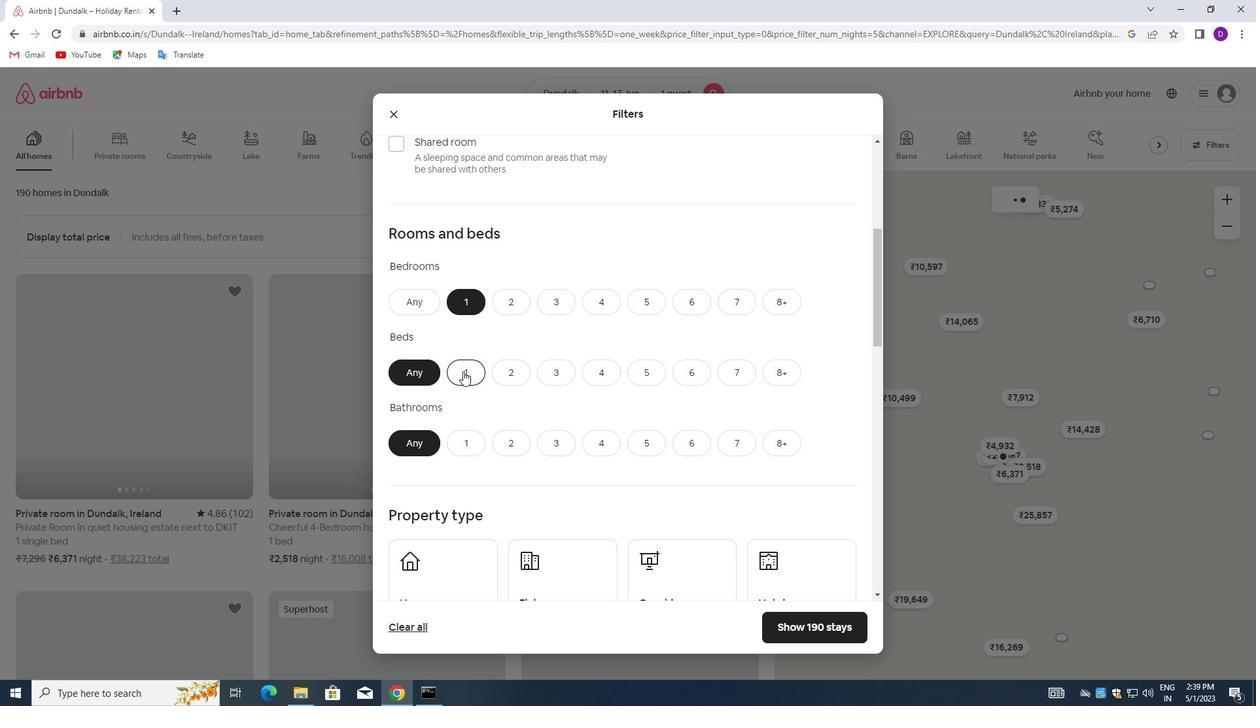 
Action: Mouse pressed left at (469, 435)
Screenshot: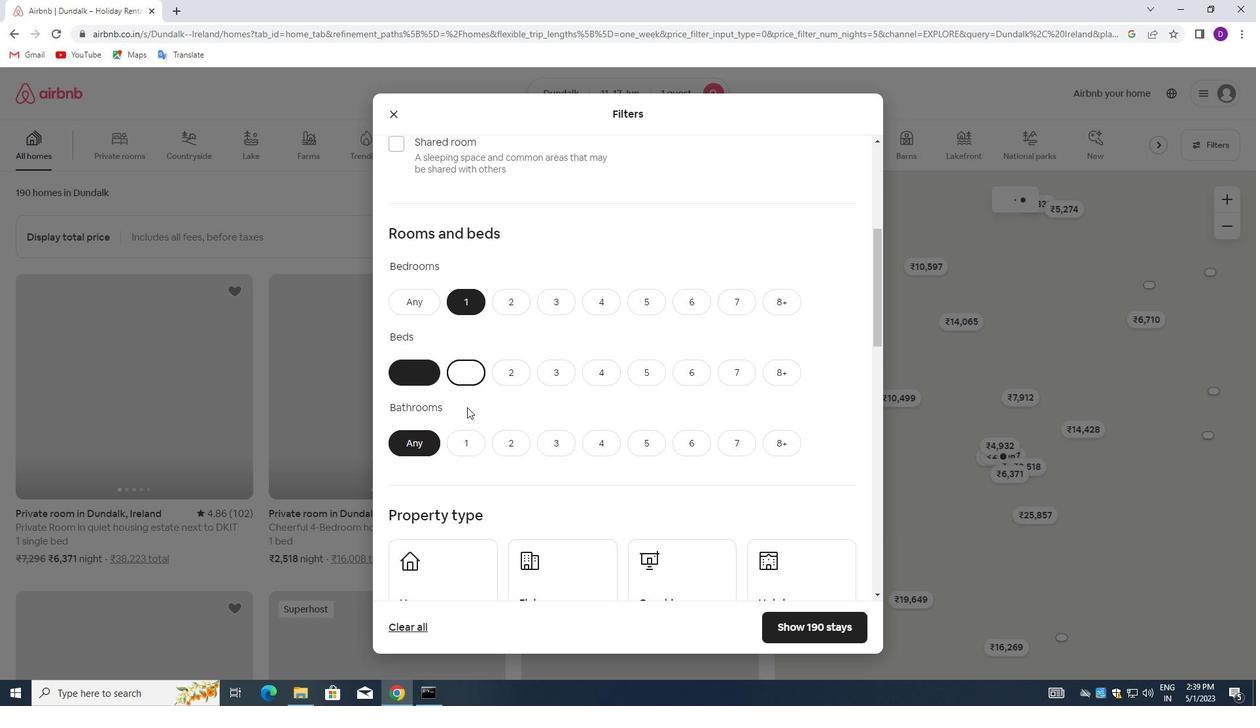 
Action: Mouse moved to (472, 437)
Screenshot: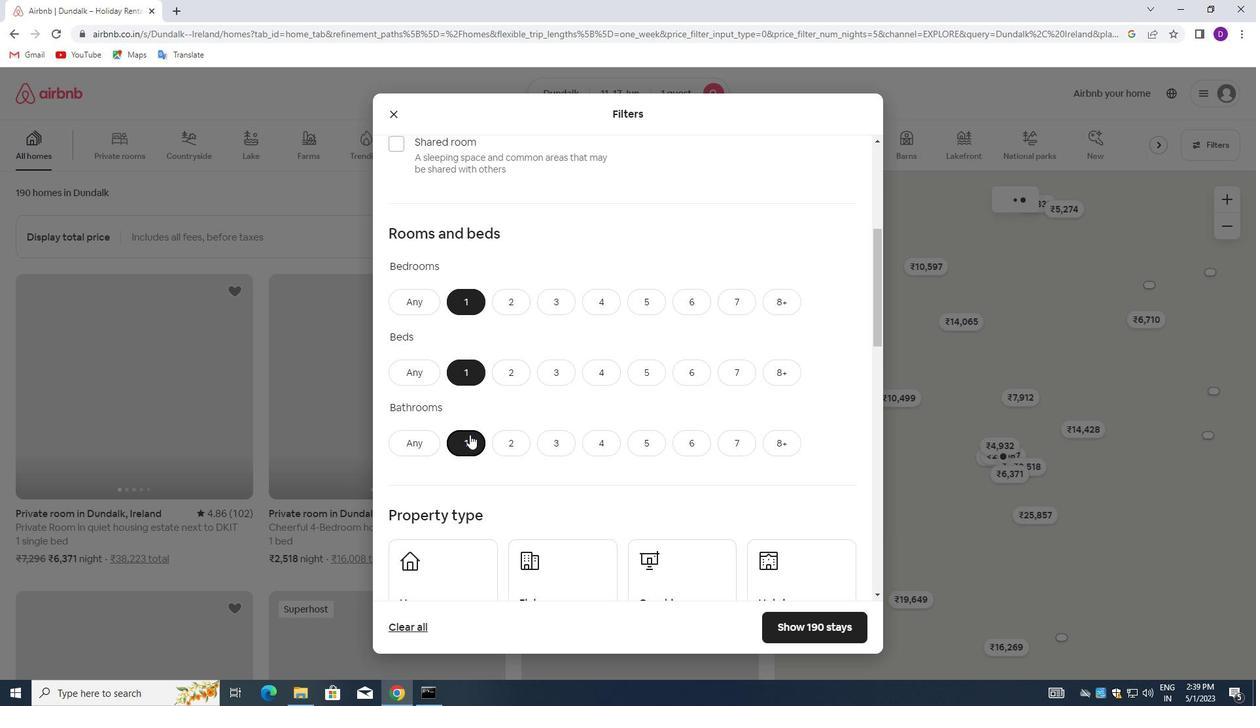 
Action: Mouse scrolled (472, 437) with delta (0, 0)
Screenshot: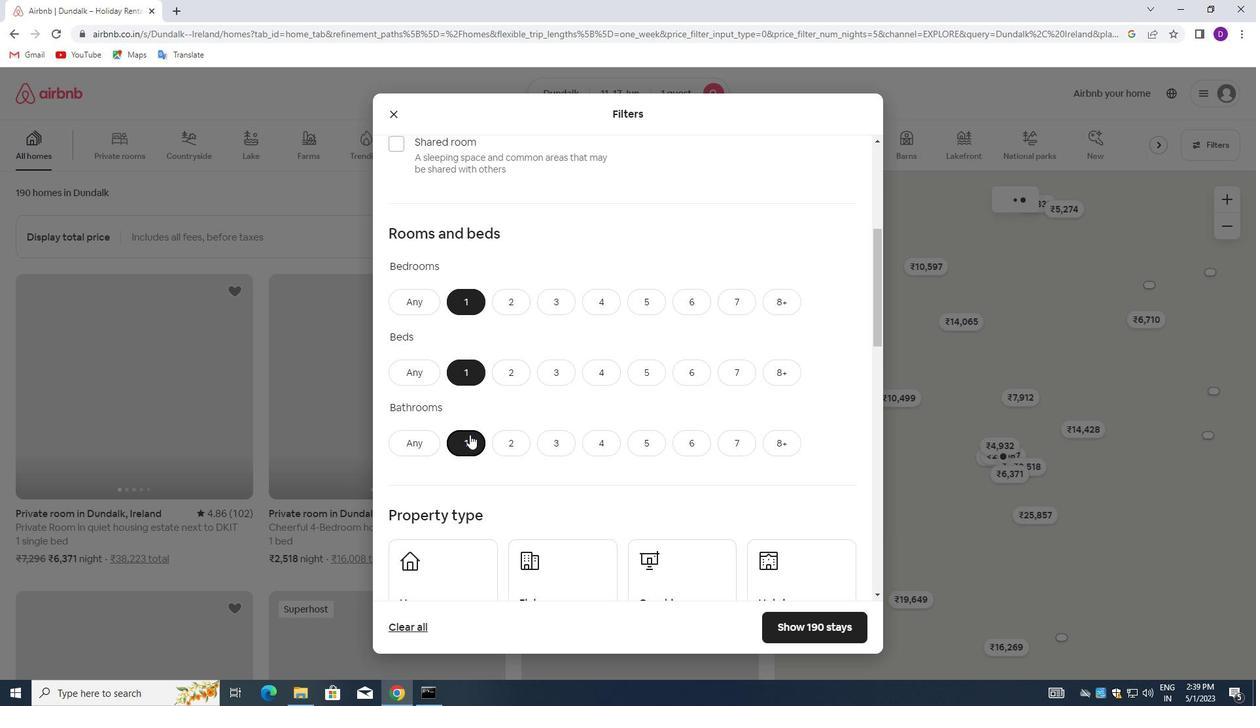 
Action: Mouse moved to (473, 438)
Screenshot: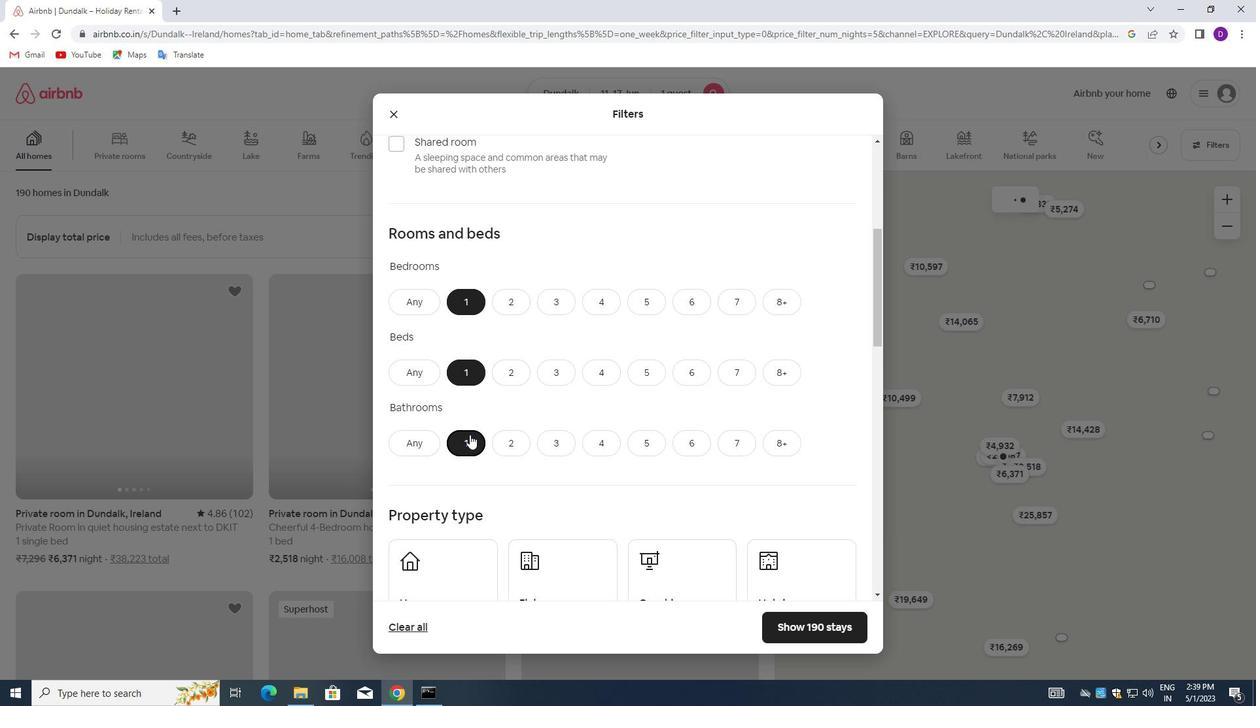 
Action: Mouse scrolled (473, 437) with delta (0, 0)
Screenshot: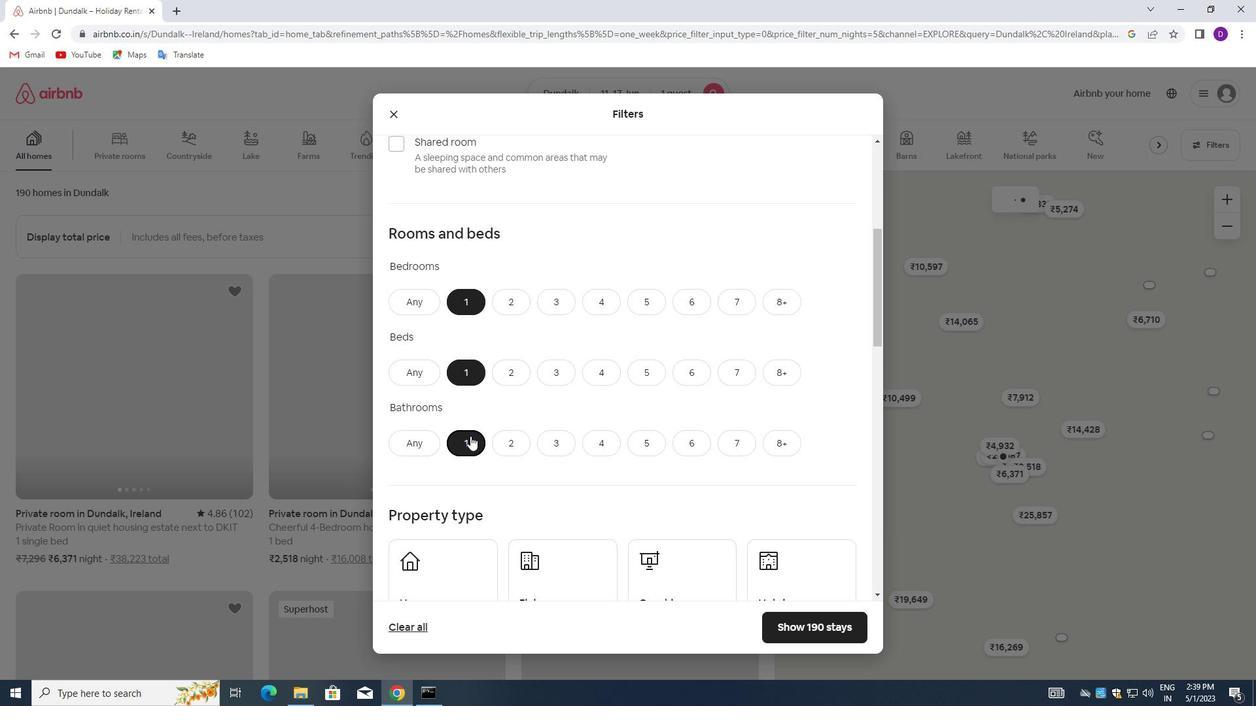 
Action: Mouse moved to (474, 439)
Screenshot: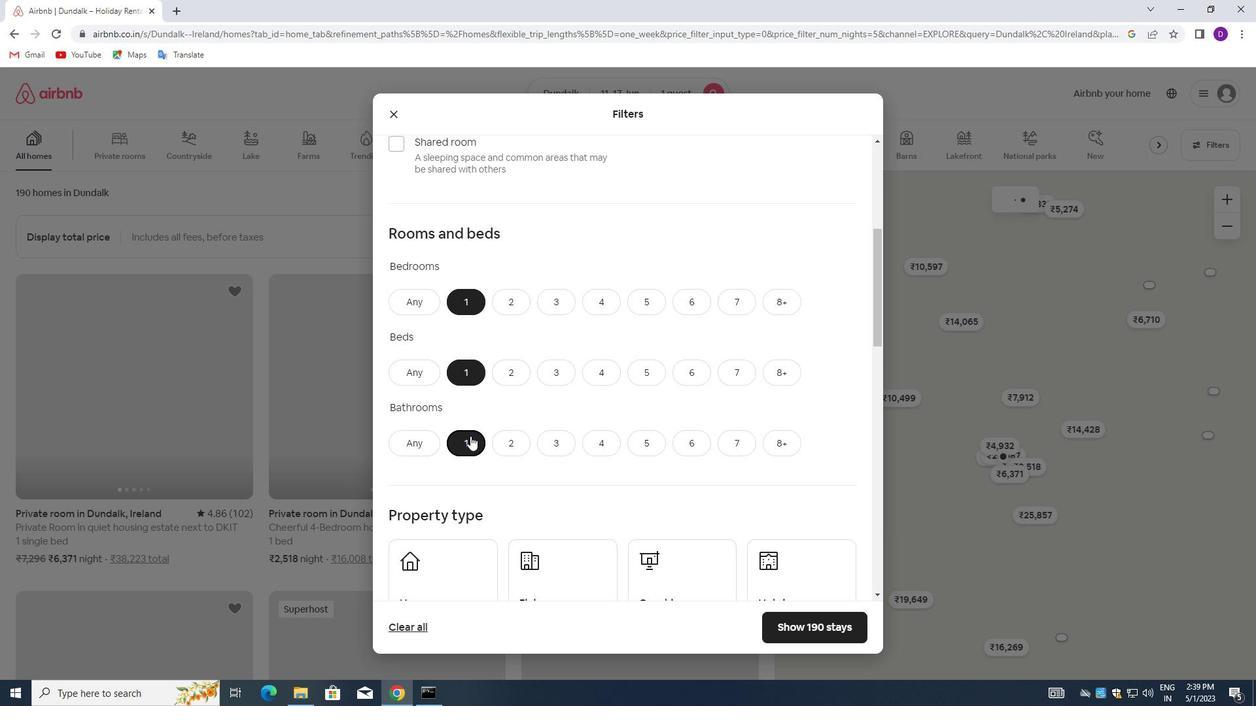 
Action: Mouse scrolled (474, 438) with delta (0, 0)
Screenshot: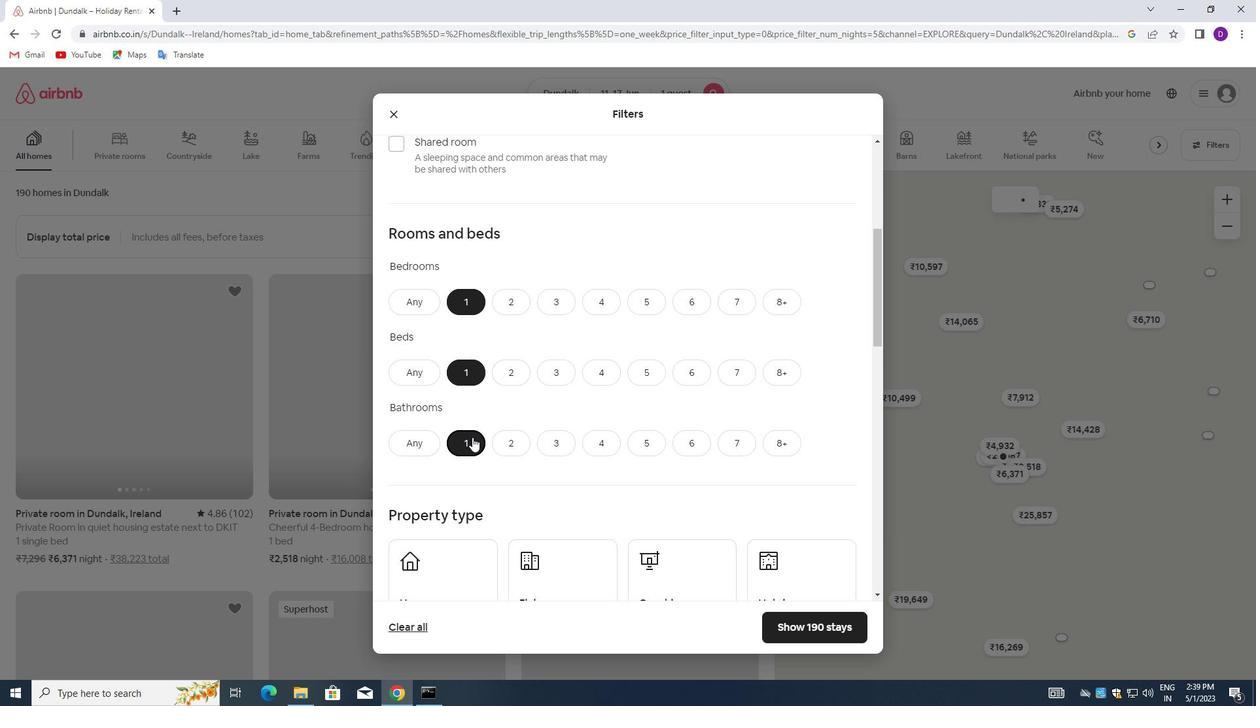
Action: Mouse moved to (438, 401)
Screenshot: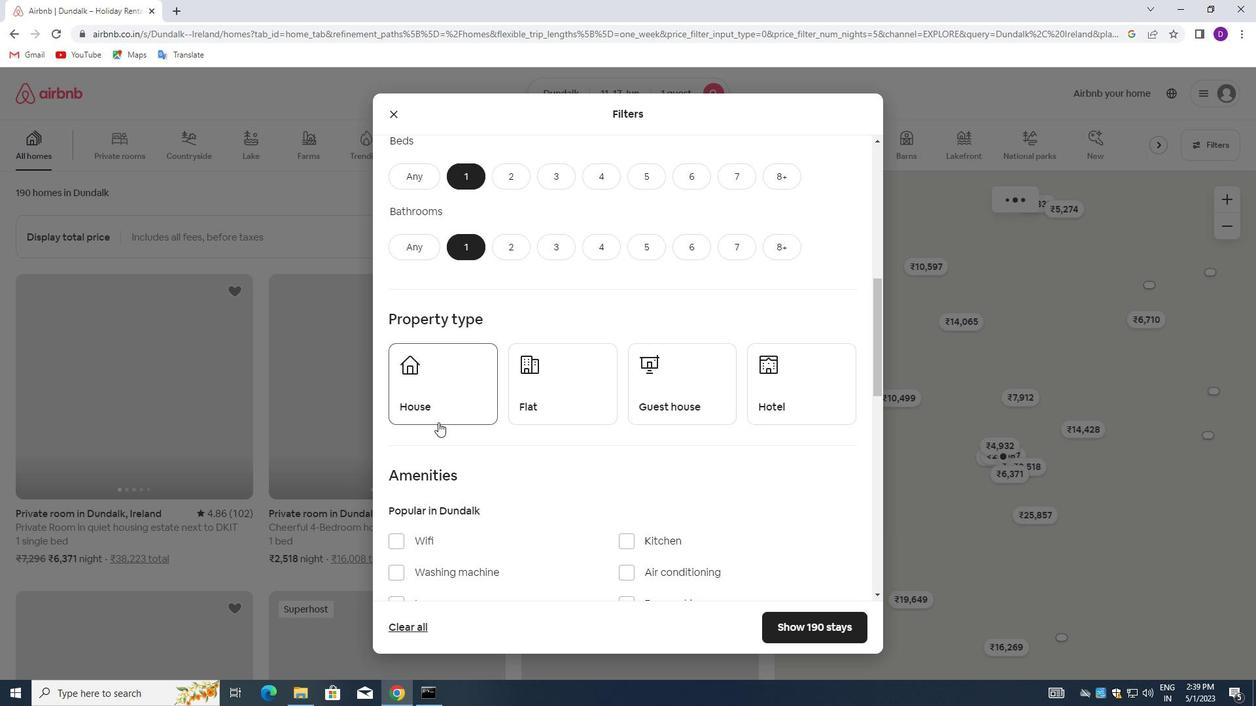 
Action: Mouse pressed left at (438, 401)
Screenshot: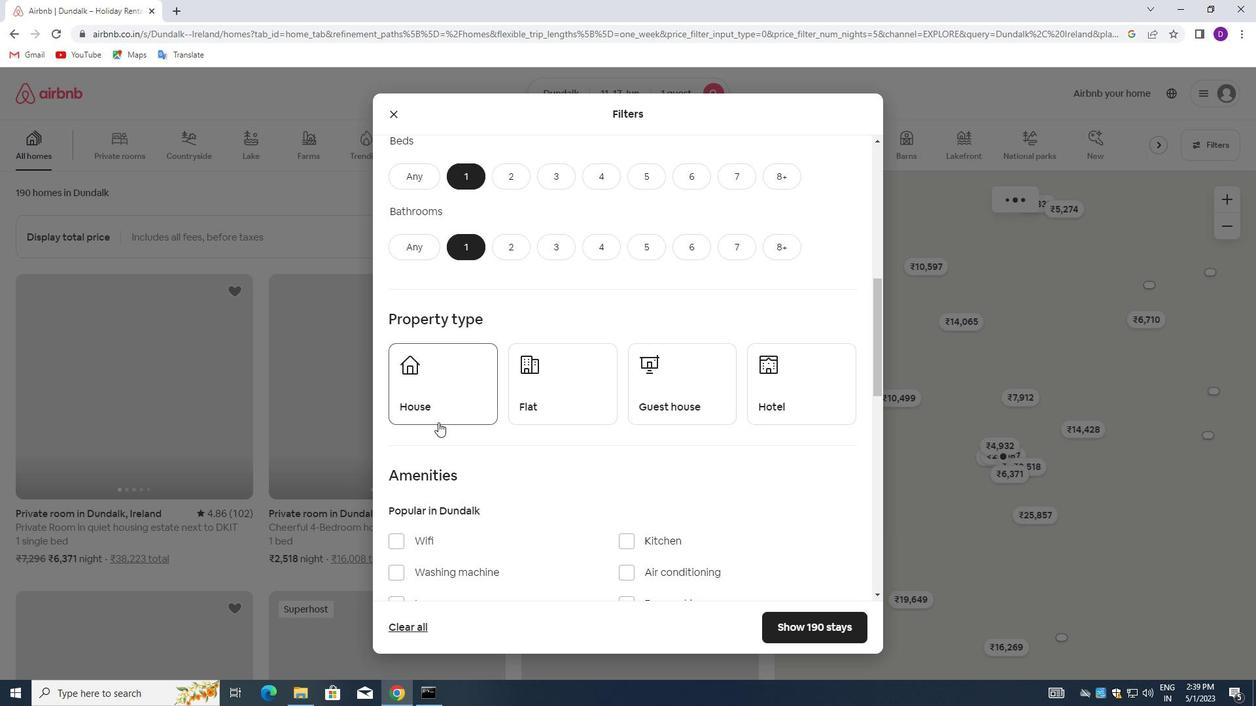 
Action: Mouse moved to (548, 393)
Screenshot: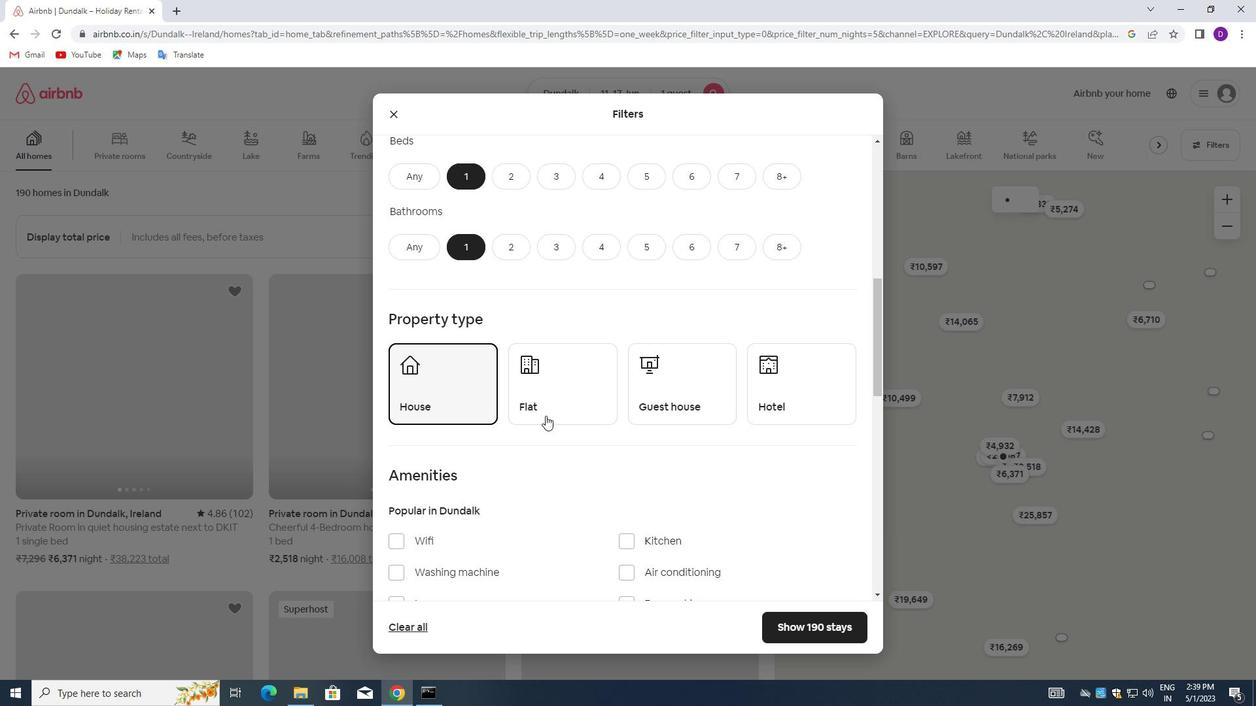 
Action: Mouse pressed left at (548, 393)
Screenshot: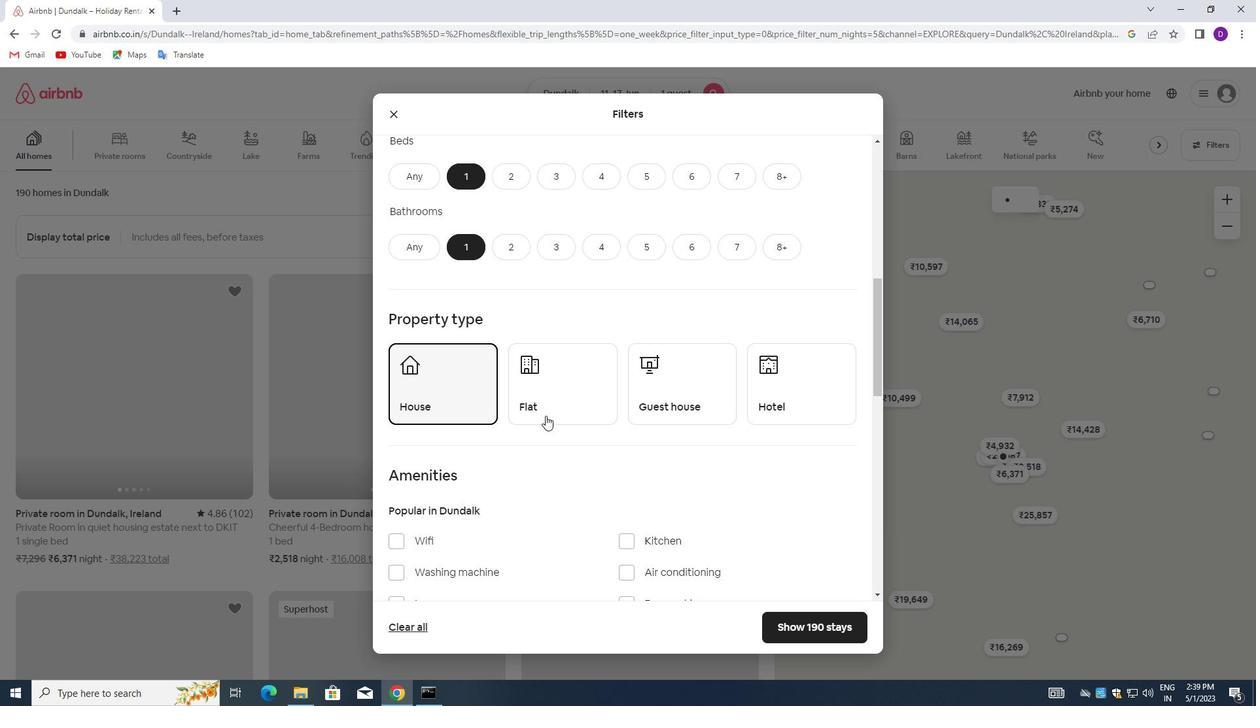 
Action: Mouse moved to (645, 391)
Screenshot: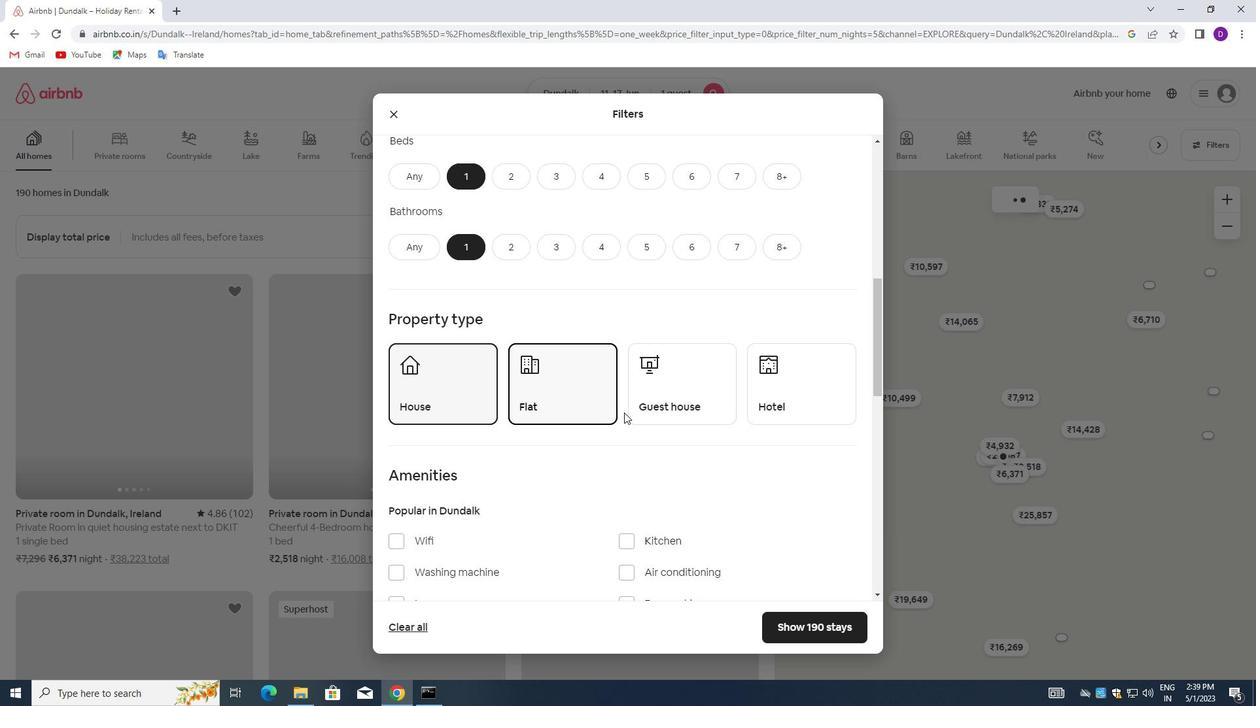
Action: Mouse pressed left at (645, 391)
Screenshot: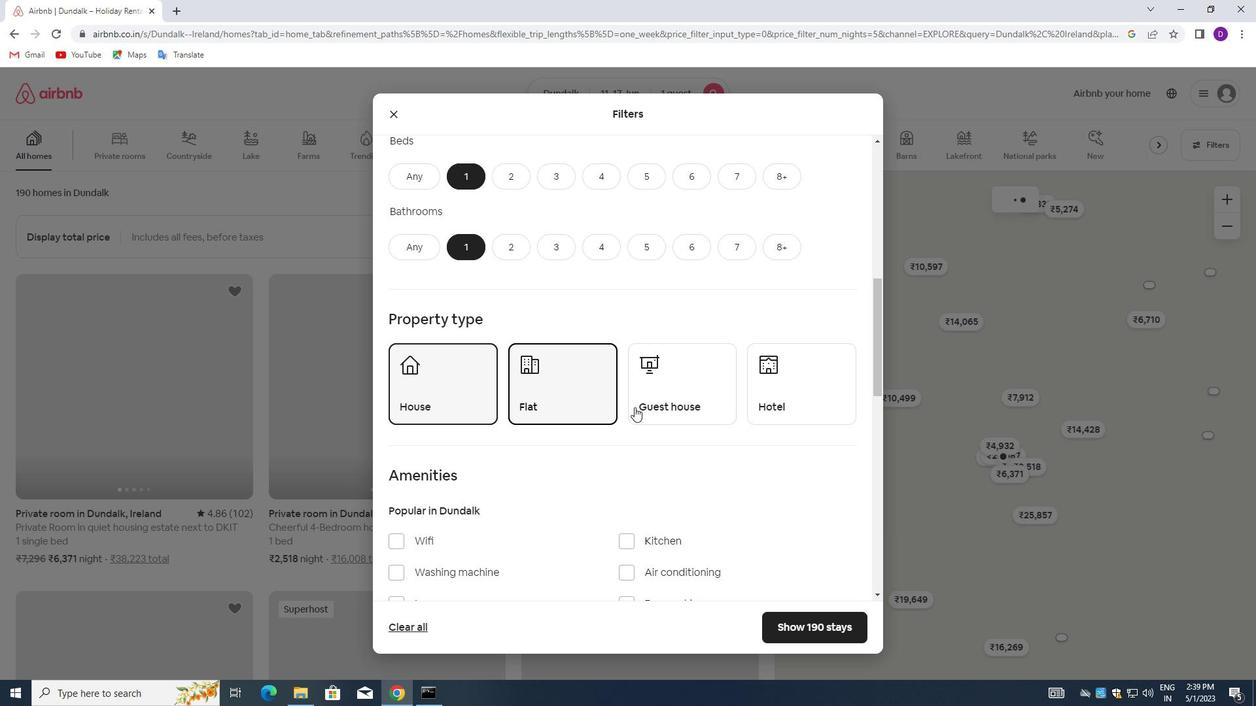 
Action: Mouse moved to (825, 382)
Screenshot: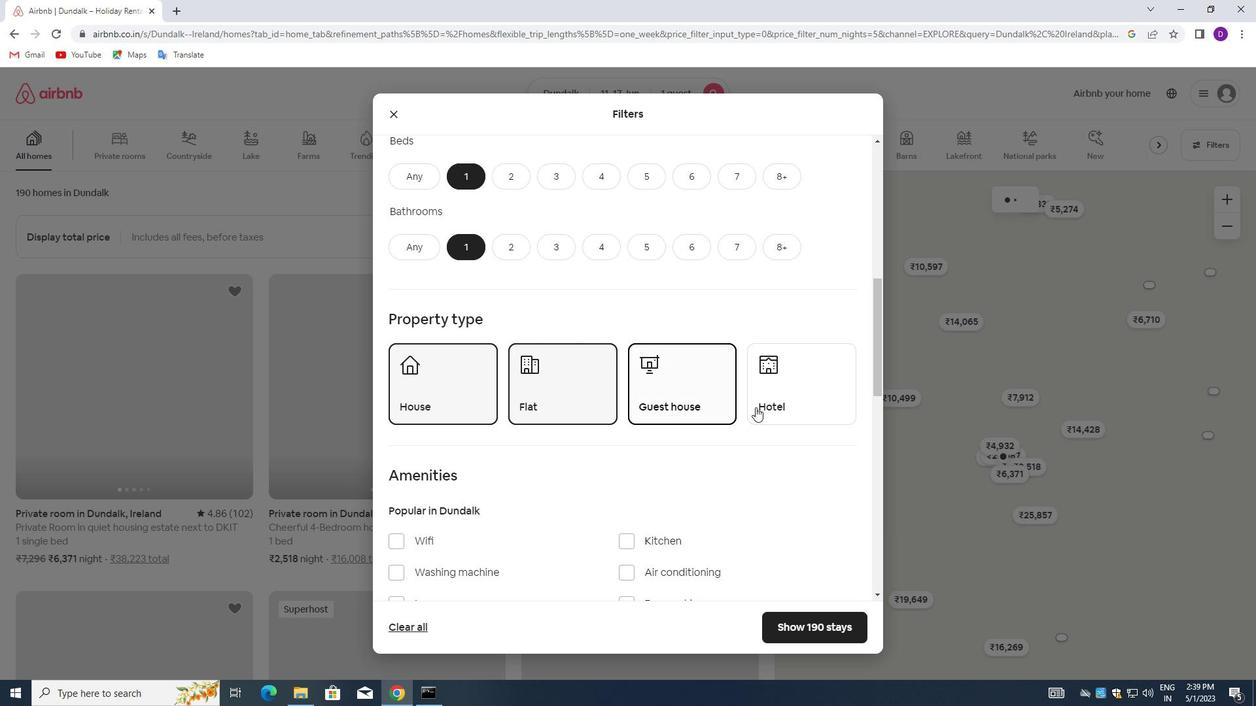 
Action: Mouse pressed left at (825, 382)
Screenshot: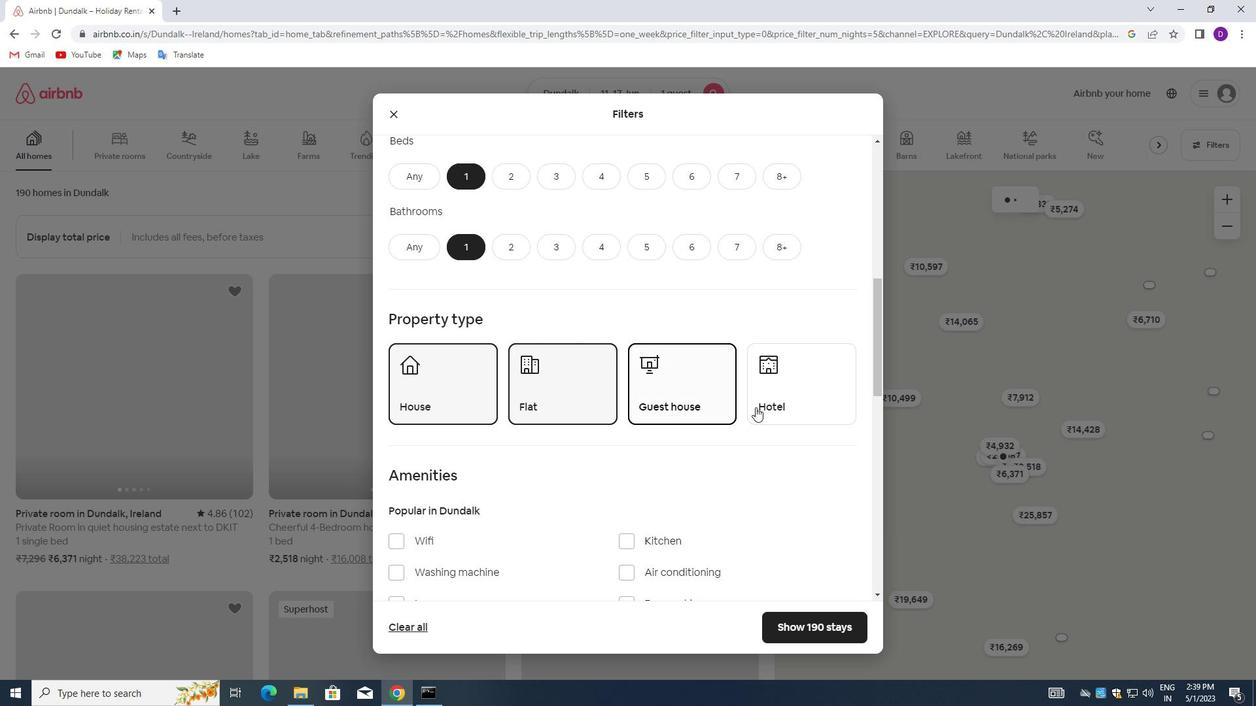 
Action: Mouse moved to (758, 418)
Screenshot: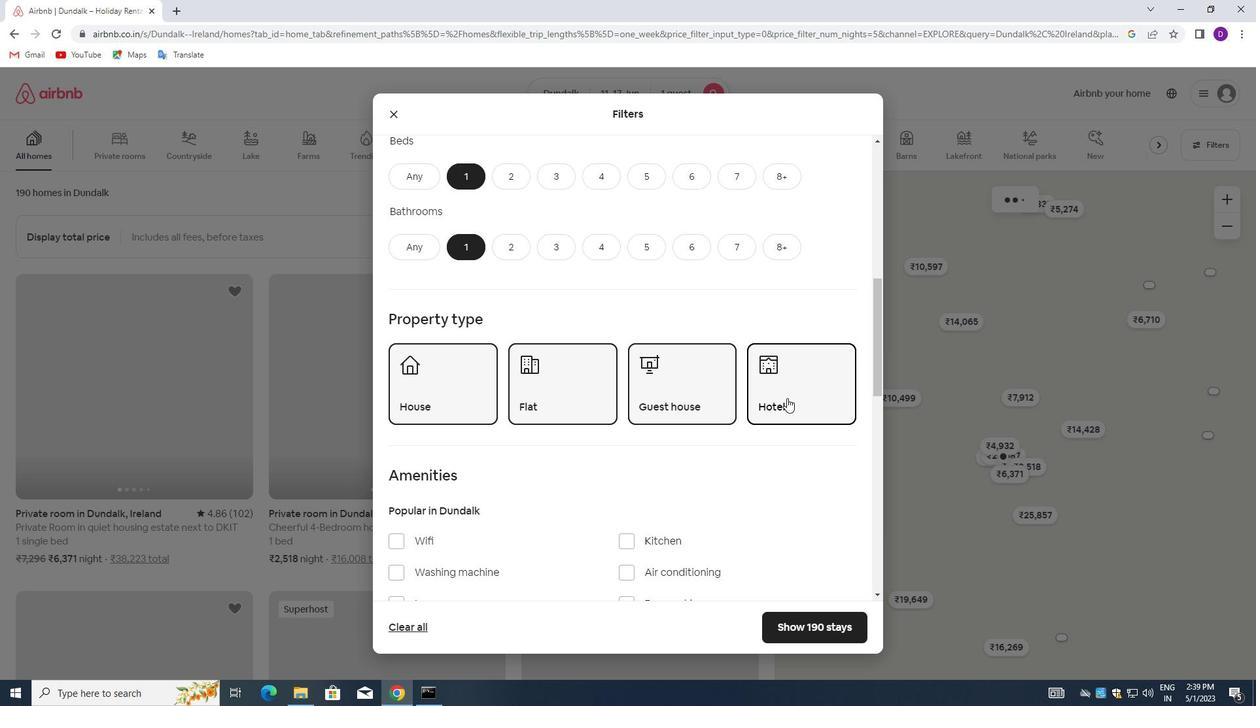 
Action: Mouse scrolled (758, 417) with delta (0, 0)
Screenshot: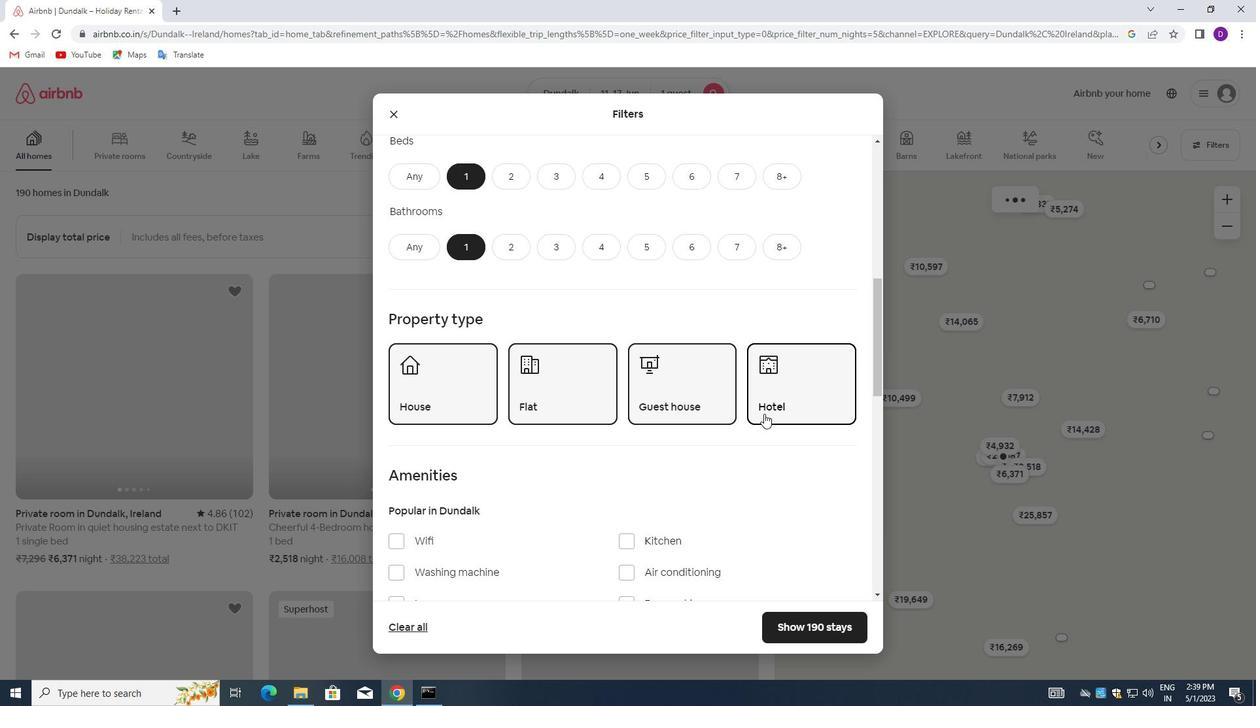 
Action: Mouse moved to (756, 418)
Screenshot: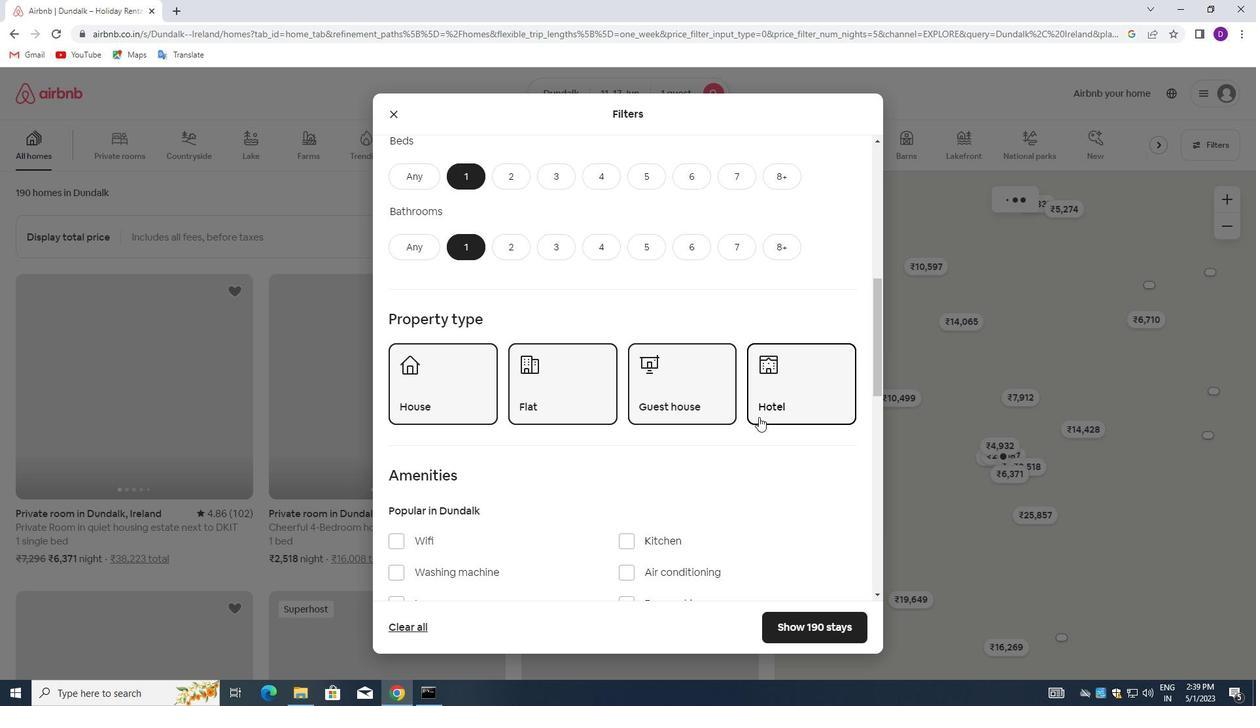 
Action: Mouse scrolled (756, 418) with delta (0, 0)
Screenshot: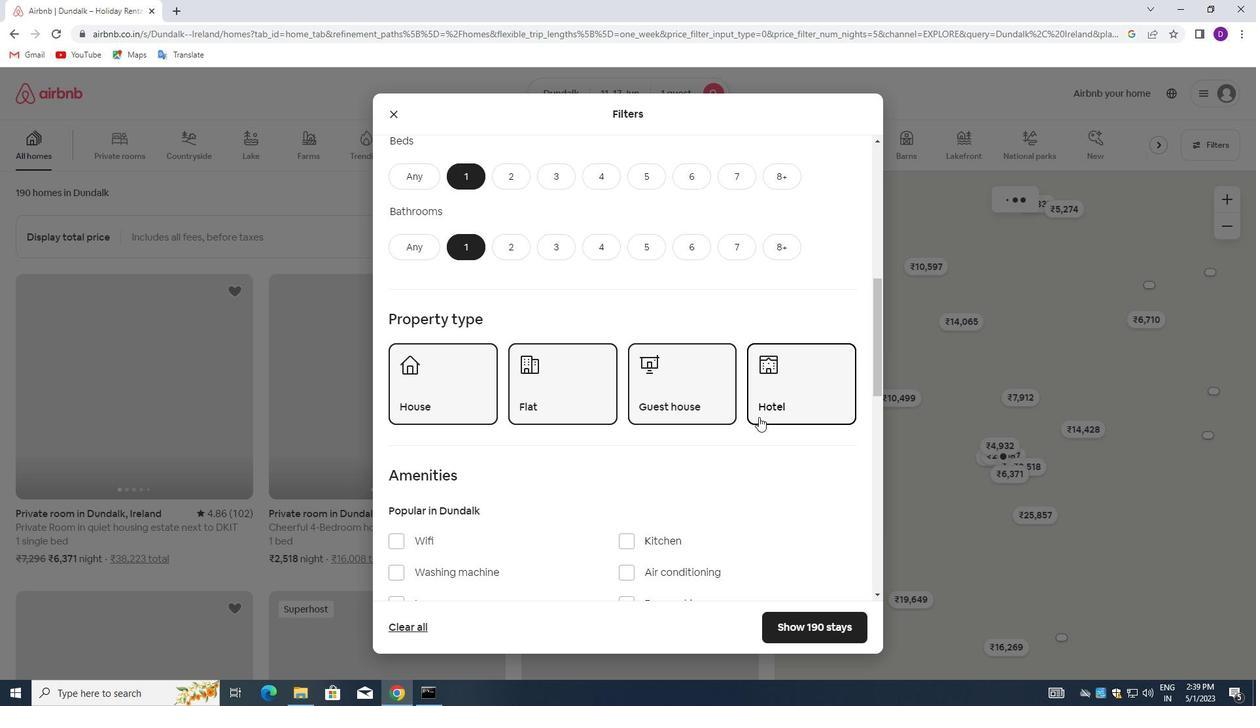 
Action: Mouse moved to (755, 419)
Screenshot: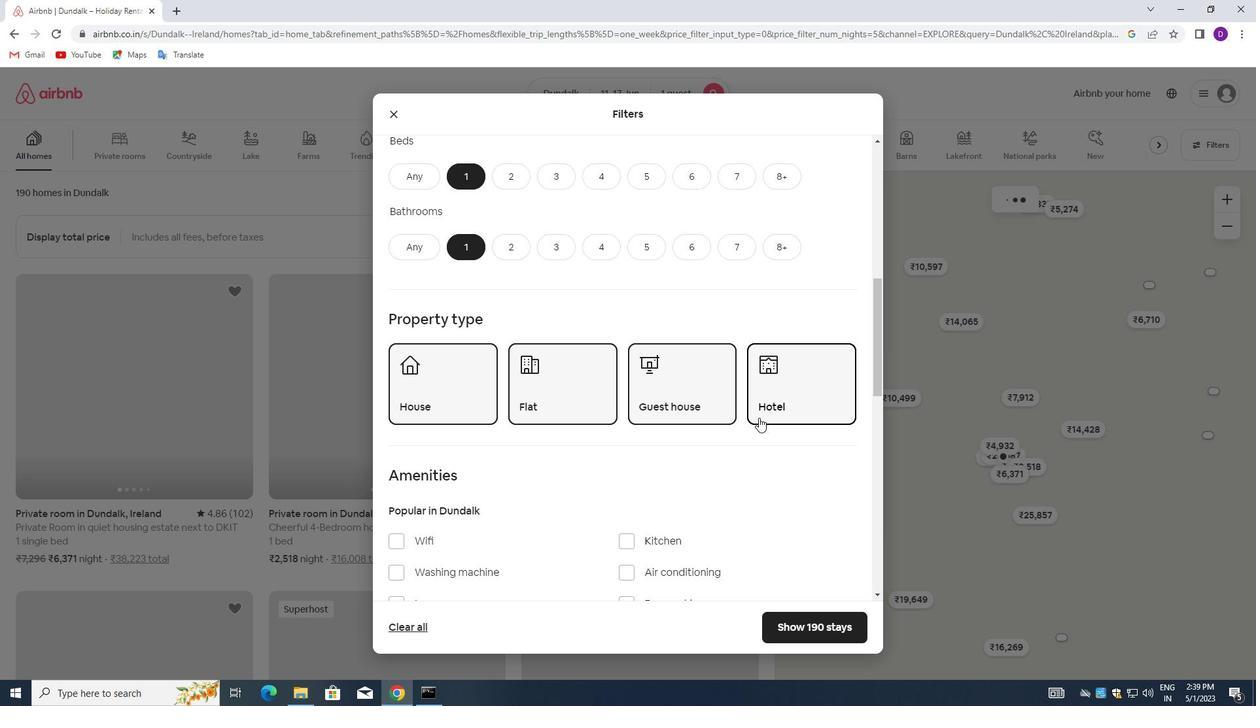 
Action: Mouse scrolled (755, 418) with delta (0, 0)
Screenshot: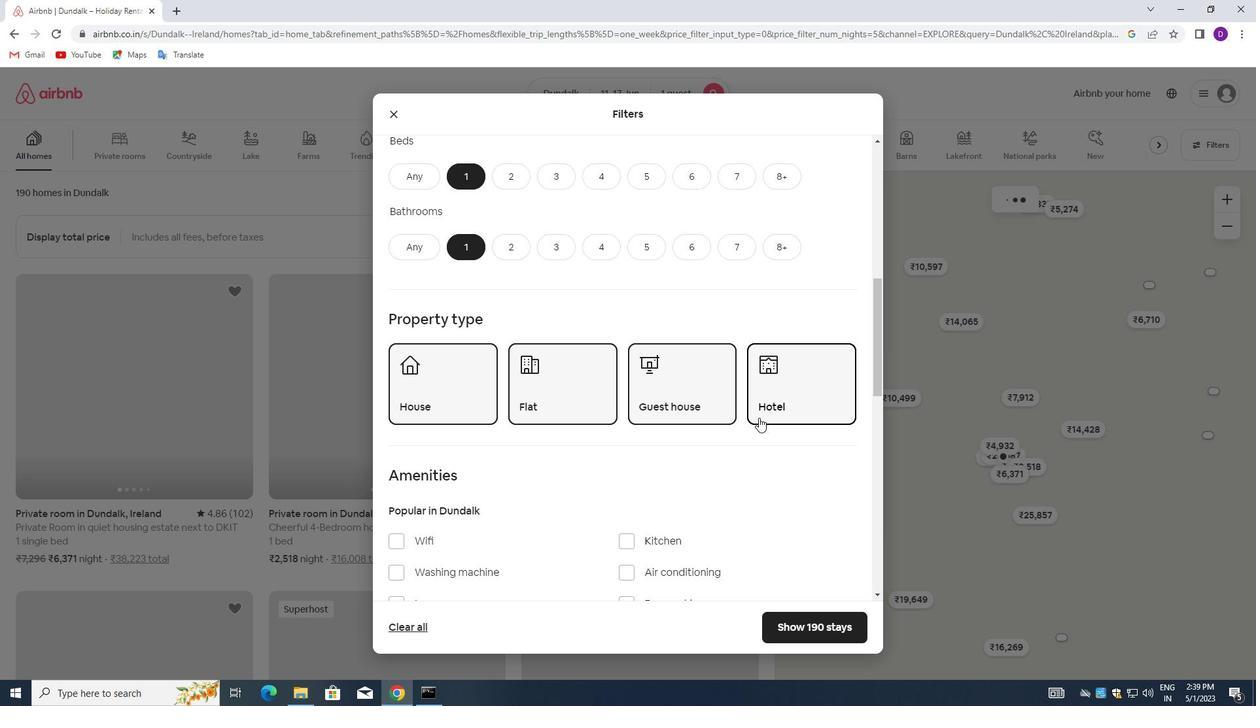 
Action: Mouse moved to (695, 433)
Screenshot: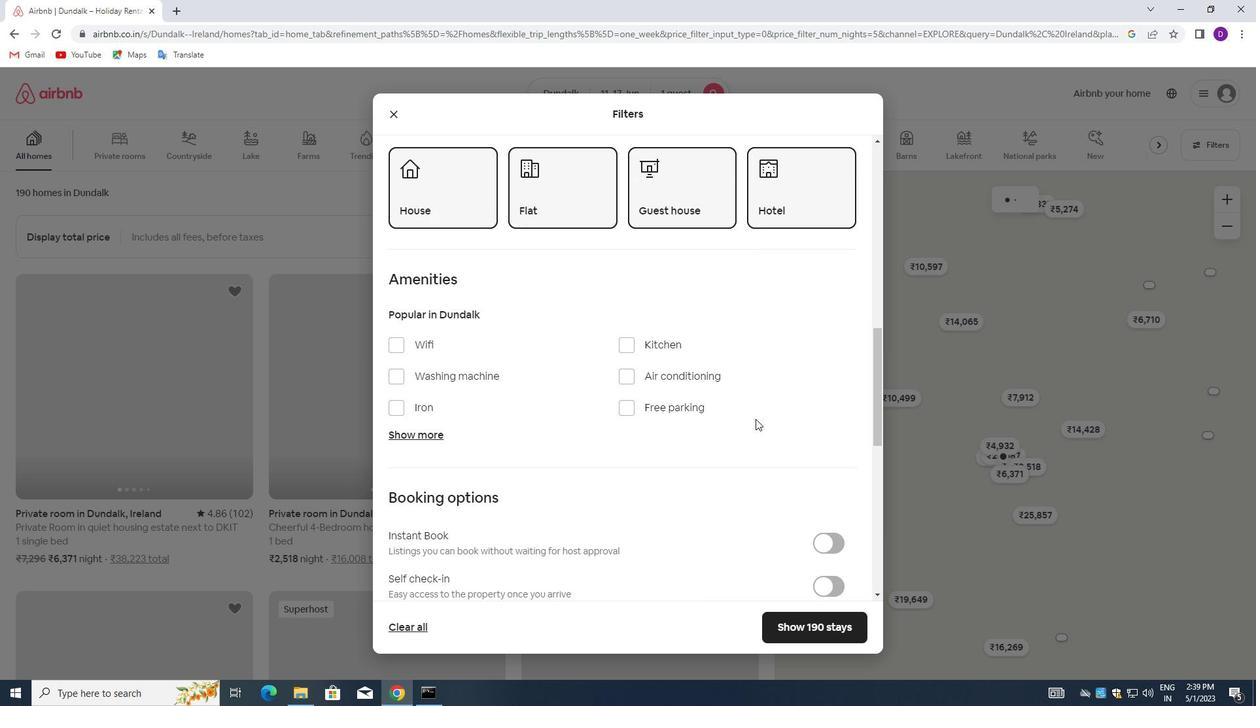 
Action: Mouse scrolled (695, 433) with delta (0, 0)
Screenshot: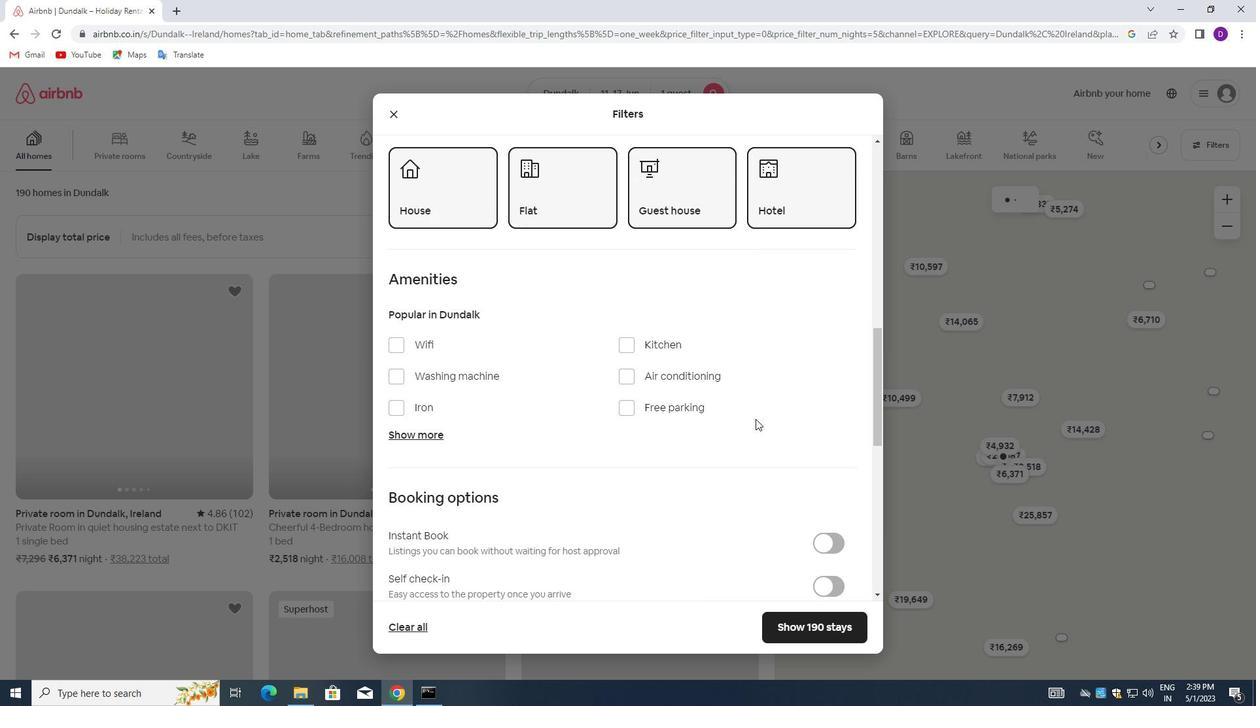 
Action: Mouse moved to (691, 436)
Screenshot: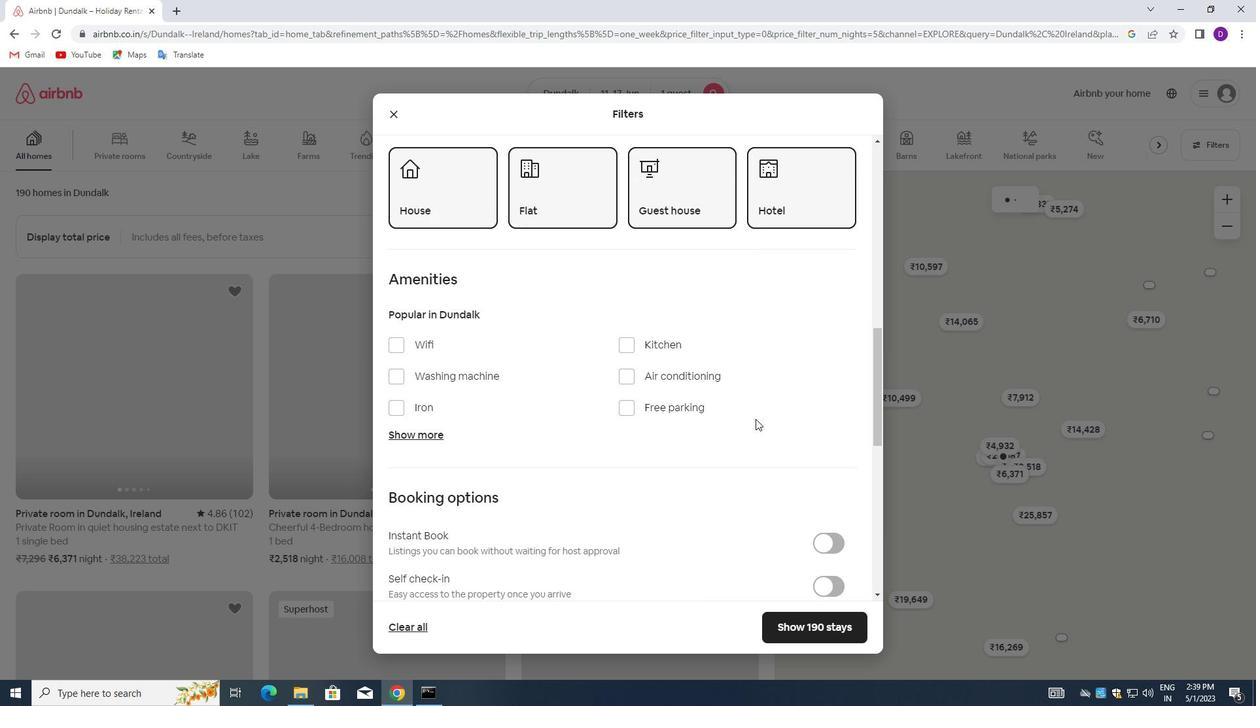 
Action: Mouse scrolled (691, 435) with delta (0, 0)
Screenshot: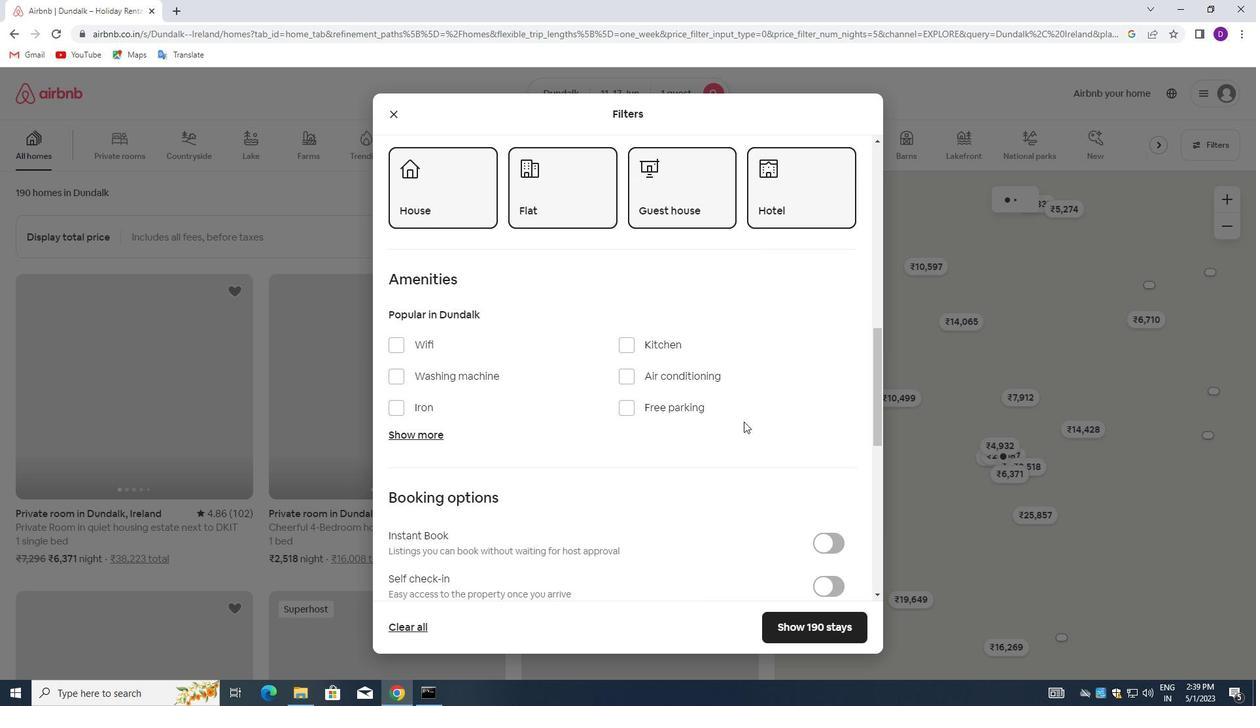 
Action: Mouse moved to (690, 437)
Screenshot: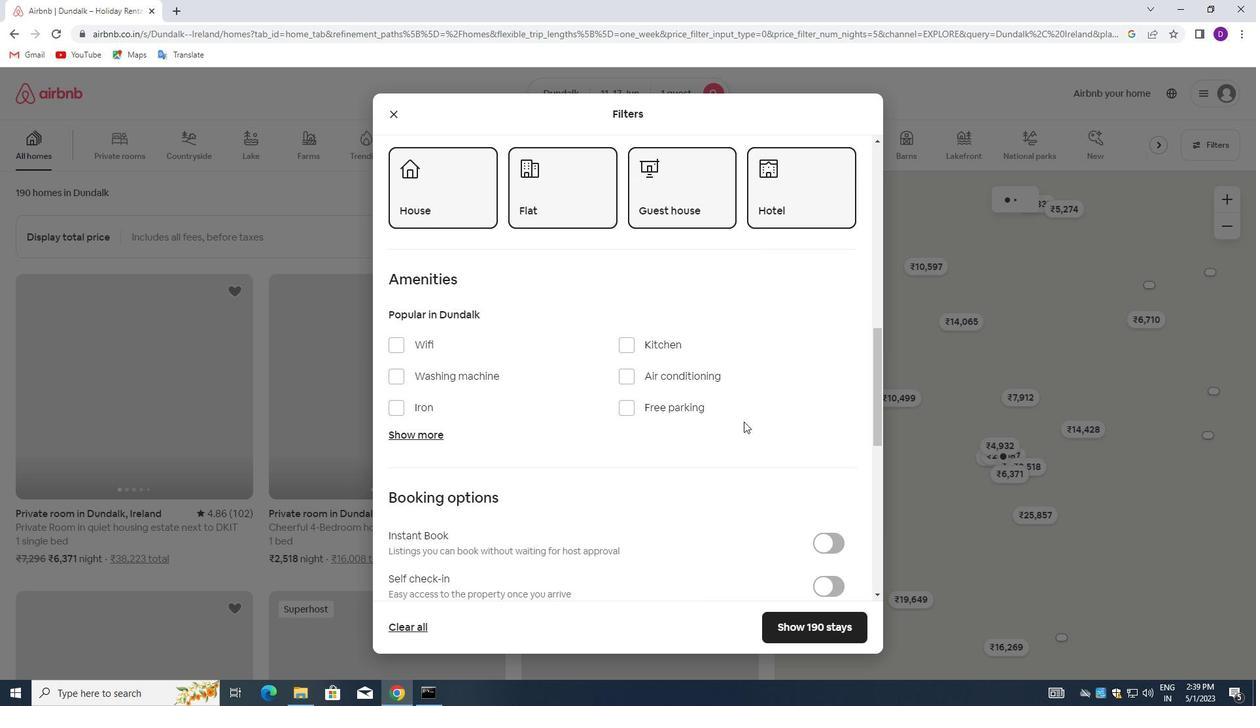 
Action: Mouse scrolled (690, 437) with delta (0, 0)
Screenshot: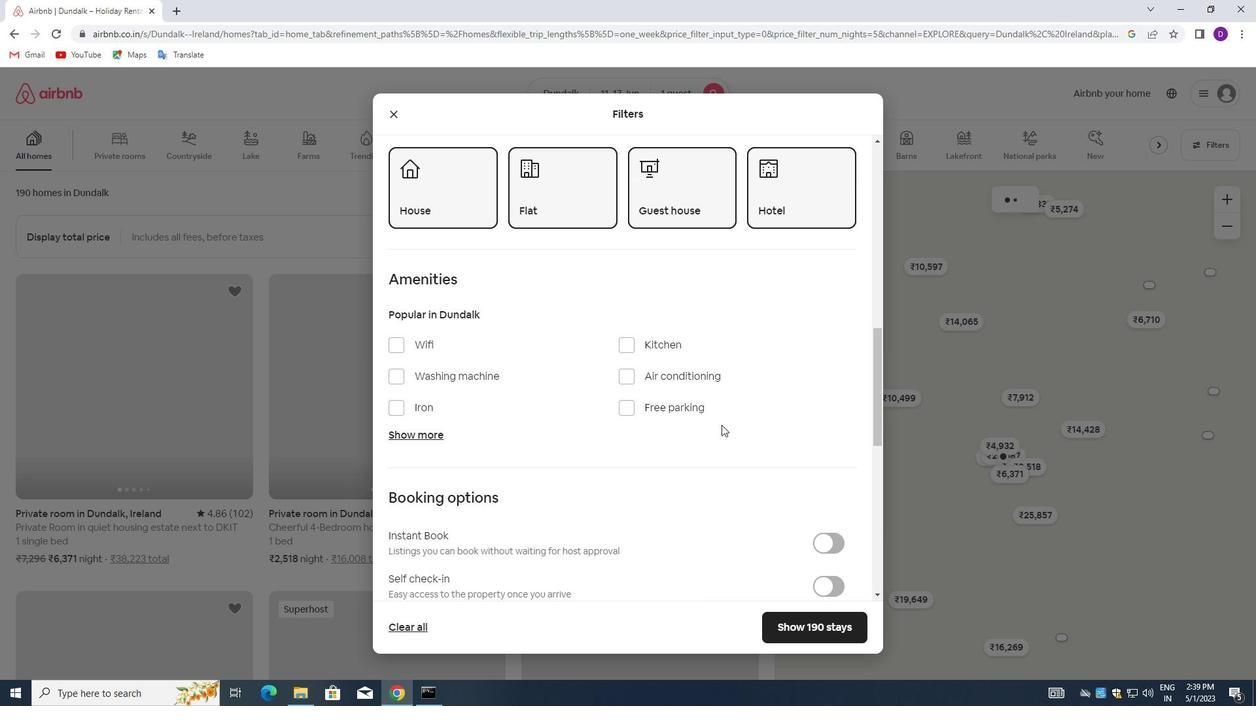 
Action: Mouse moved to (828, 395)
Screenshot: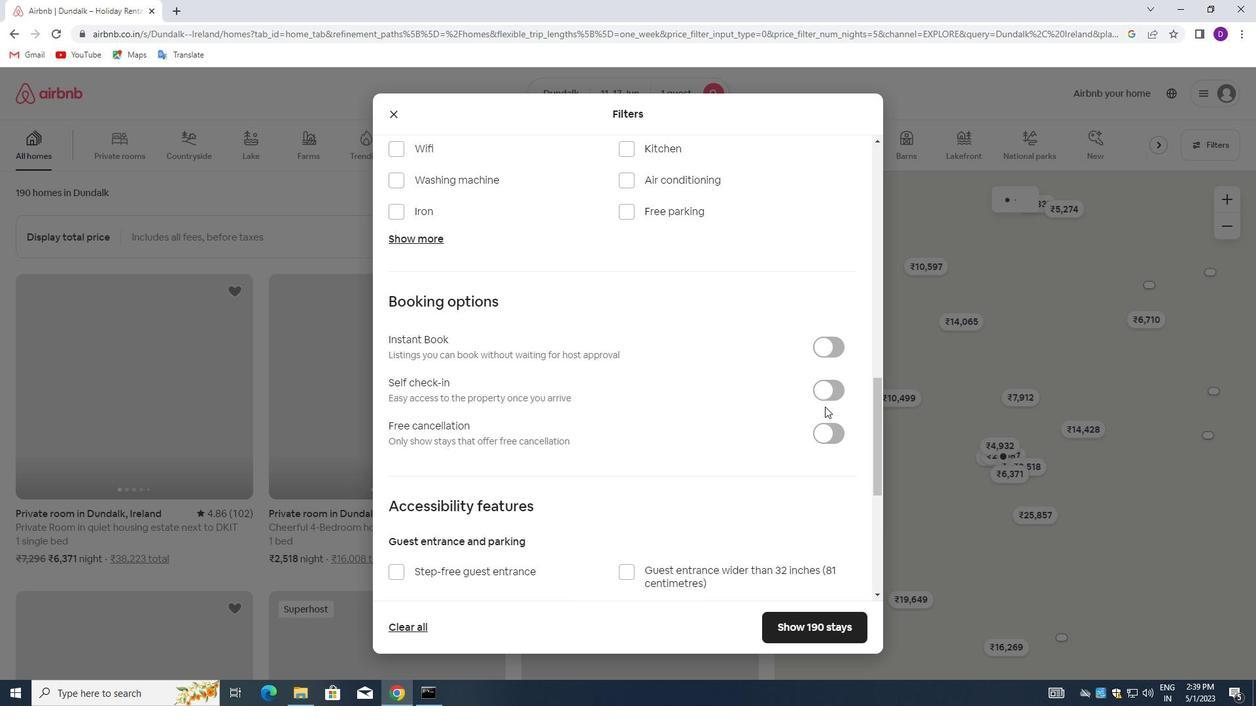 
Action: Mouse pressed left at (828, 395)
Screenshot: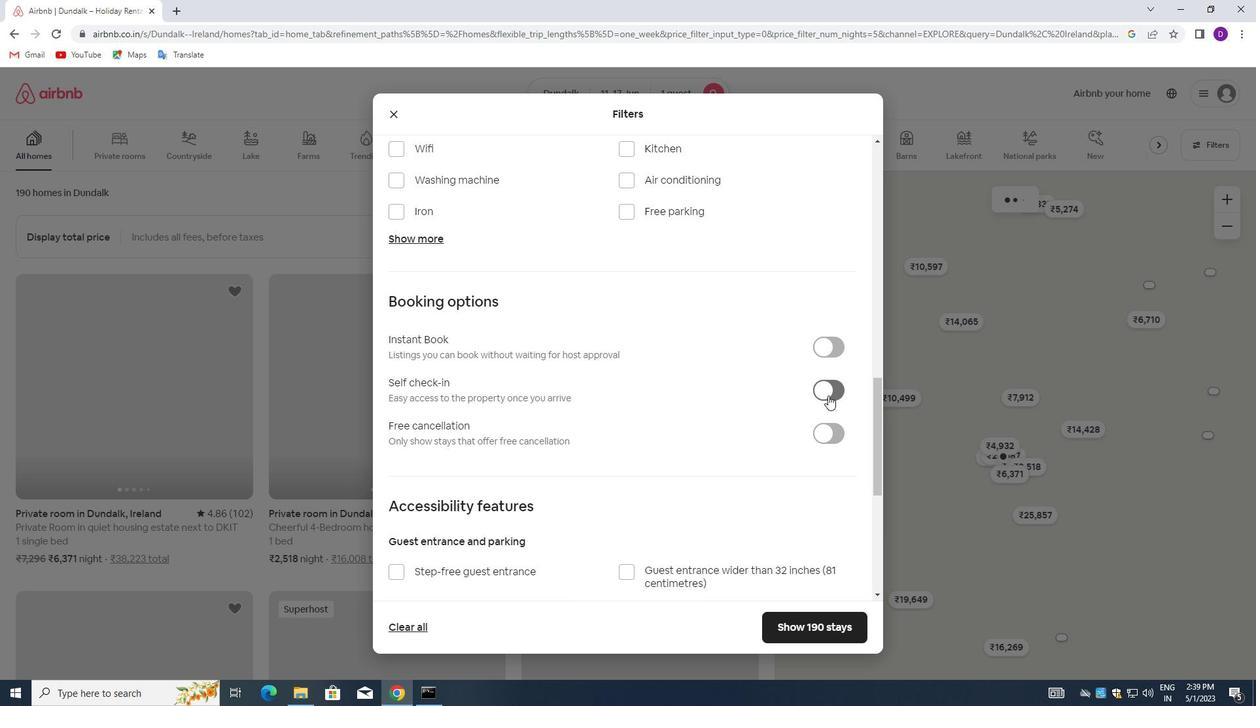 
Action: Mouse moved to (495, 470)
Screenshot: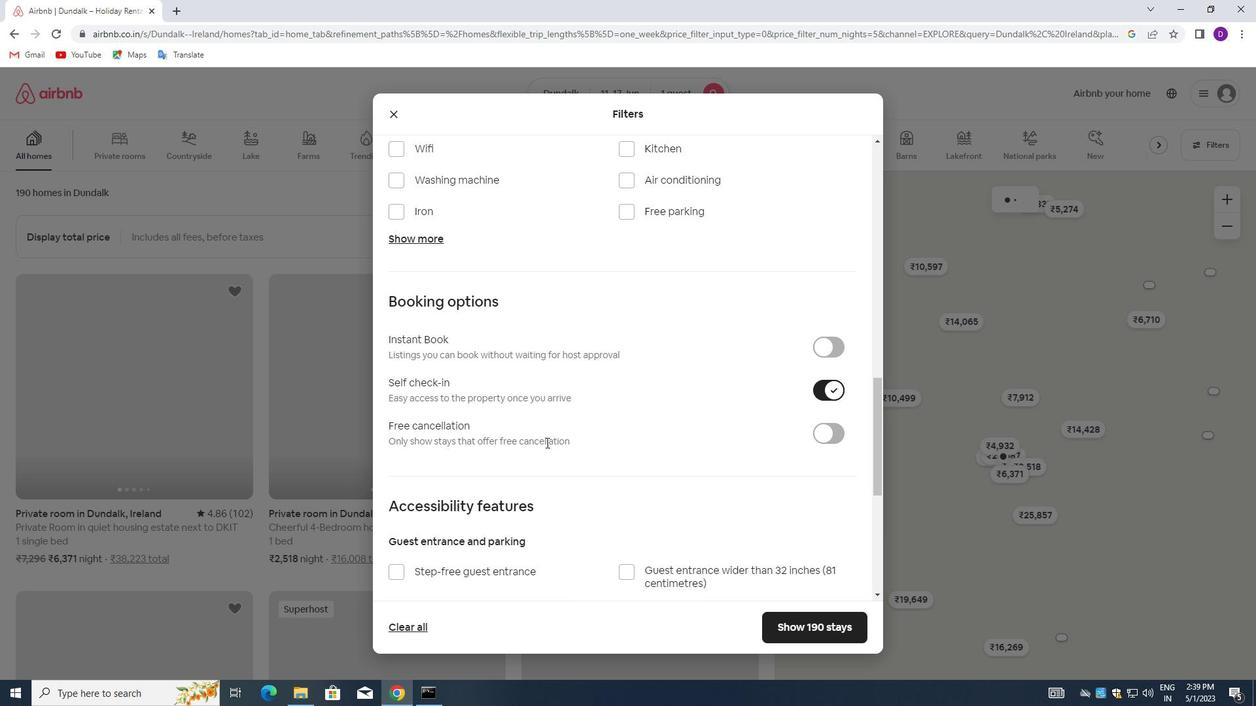 
Action: Mouse scrolled (495, 469) with delta (0, 0)
Screenshot: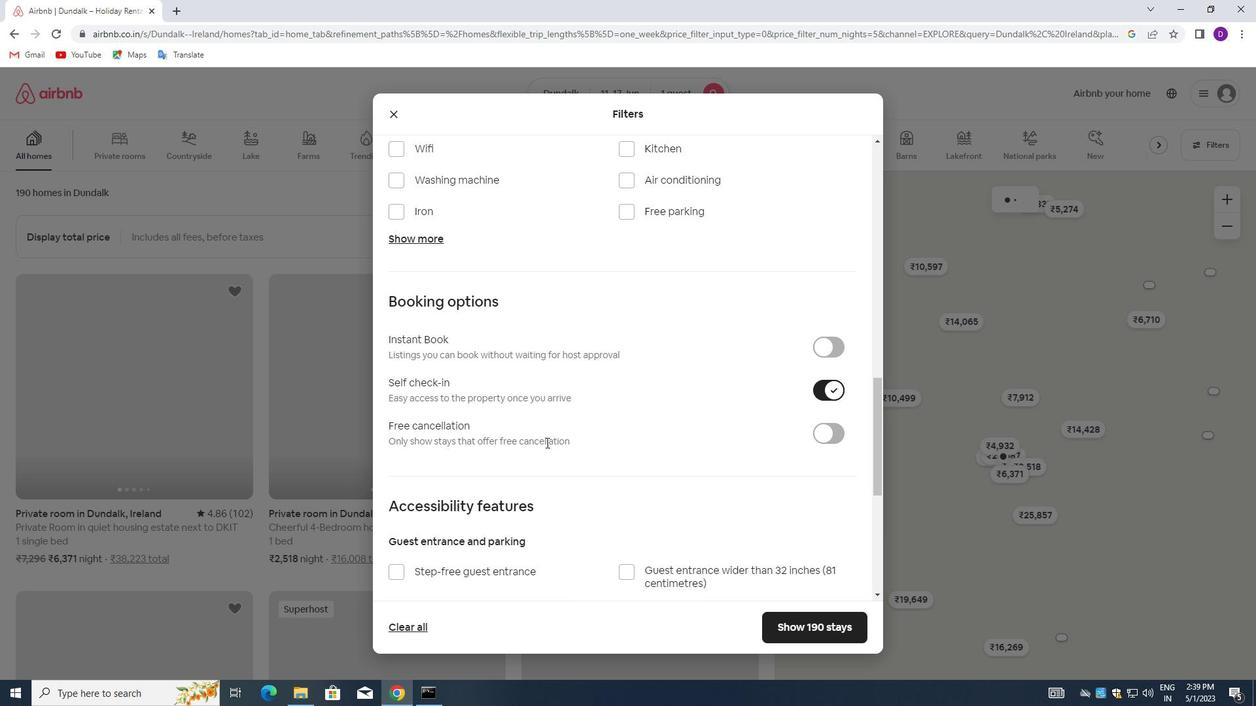 
Action: Mouse moved to (490, 474)
Screenshot: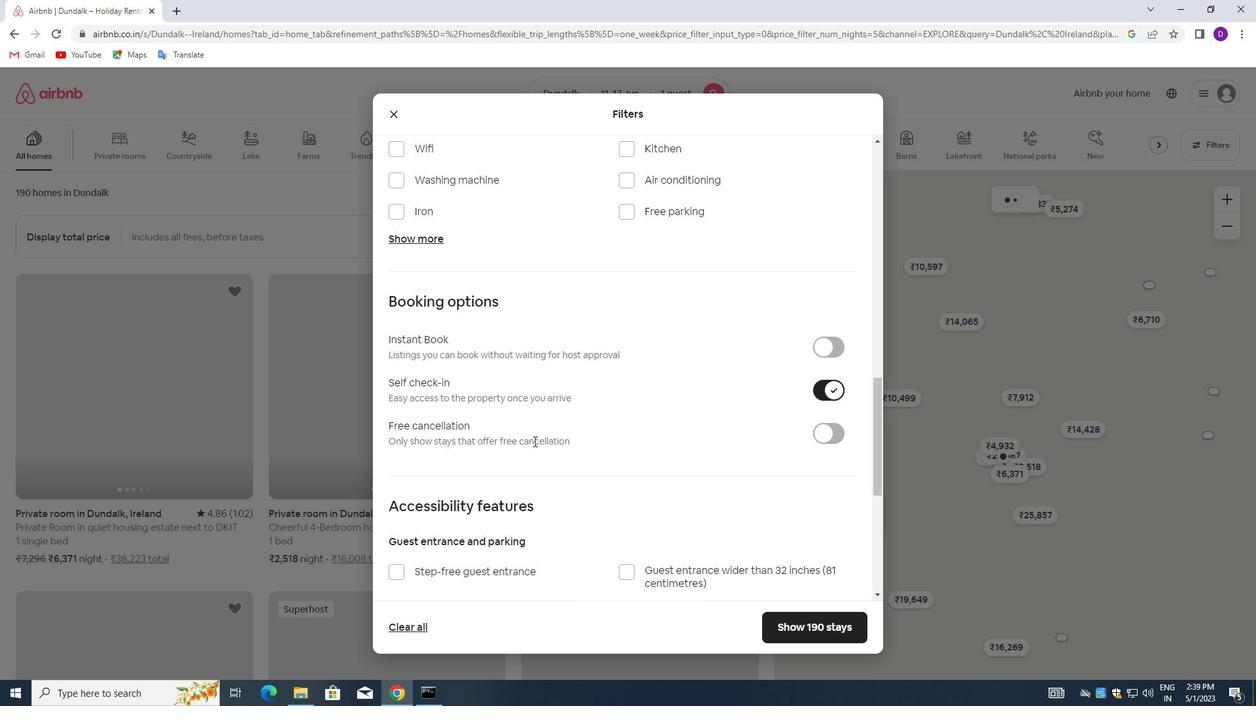 
Action: Mouse scrolled (490, 473) with delta (0, 0)
Screenshot: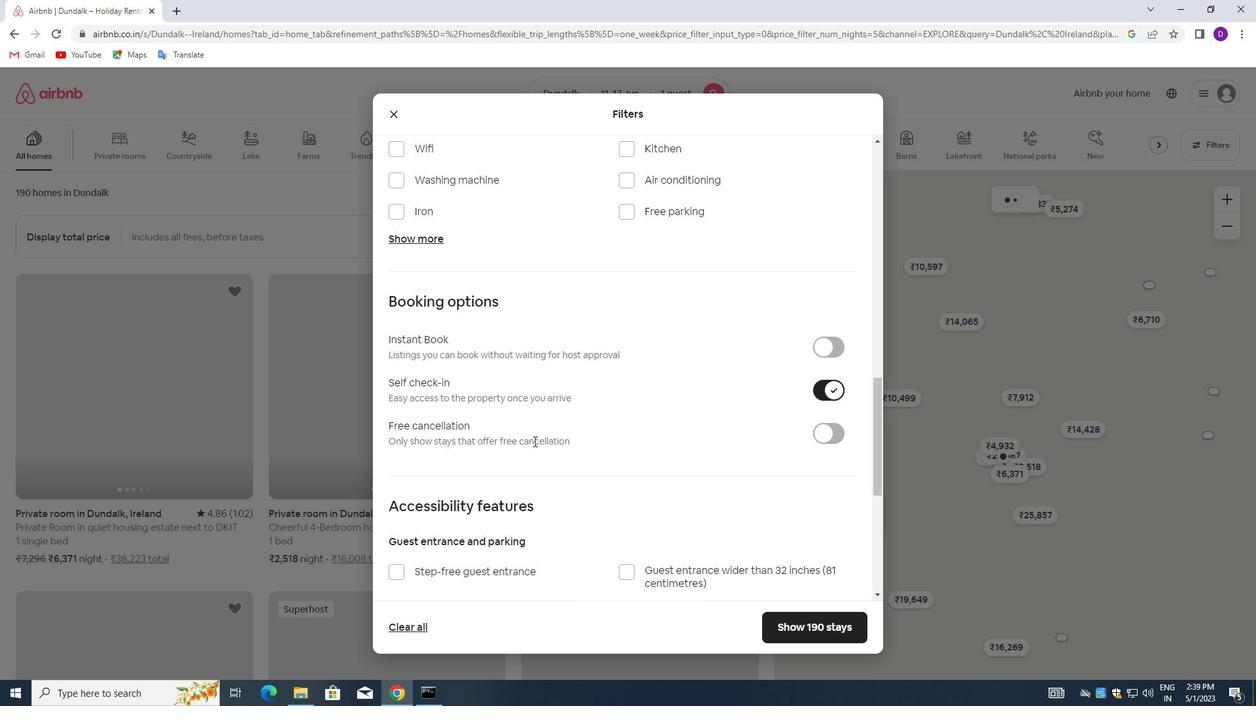 
Action: Mouse moved to (486, 475)
Screenshot: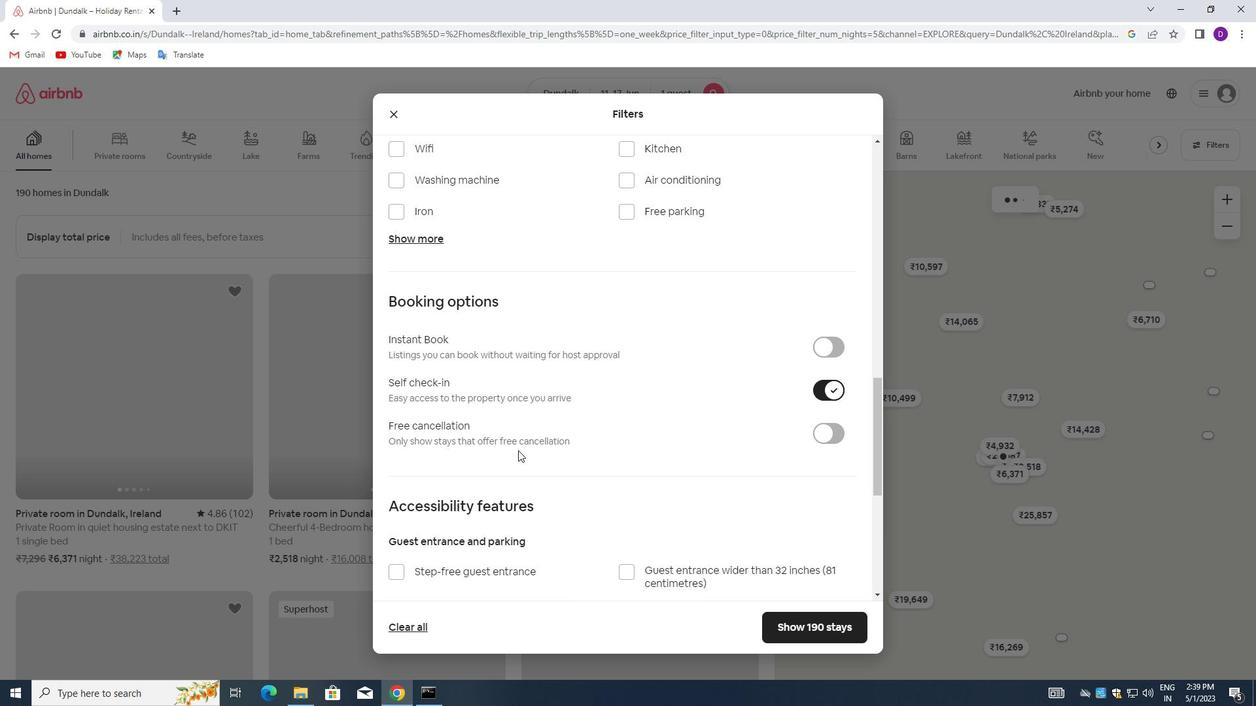 
Action: Mouse scrolled (486, 474) with delta (0, 0)
Screenshot: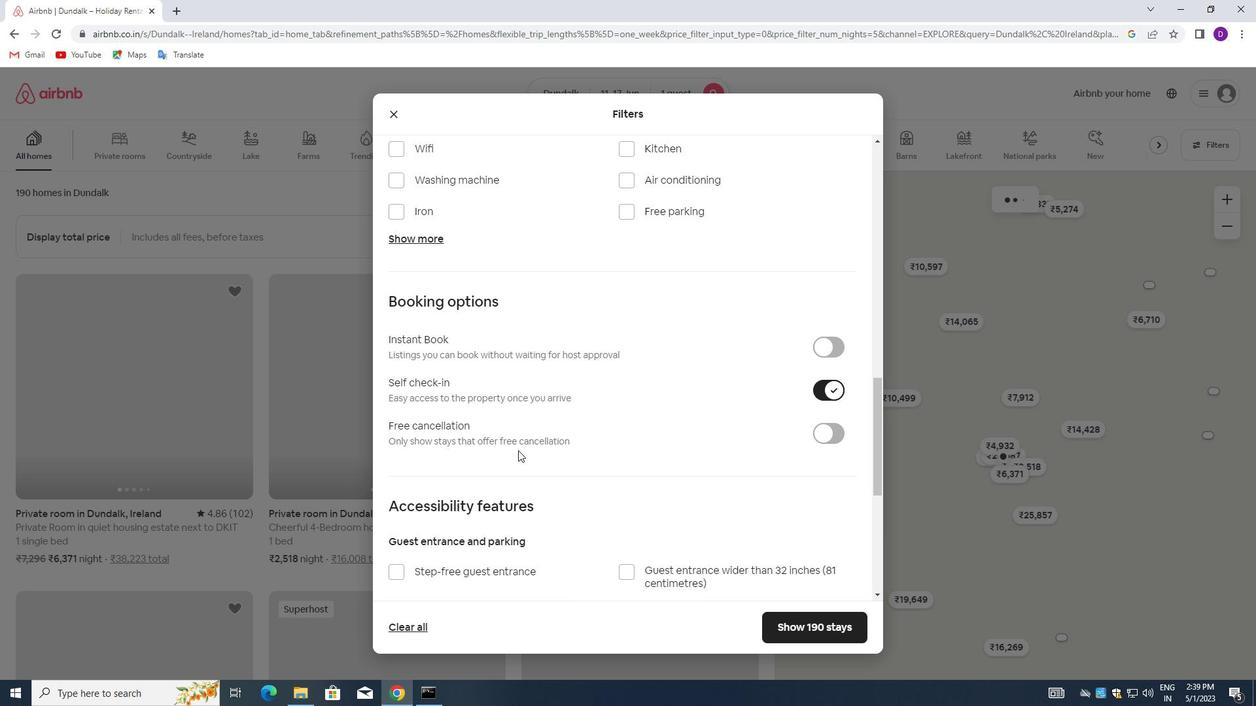 
Action: Mouse moved to (486, 475)
Screenshot: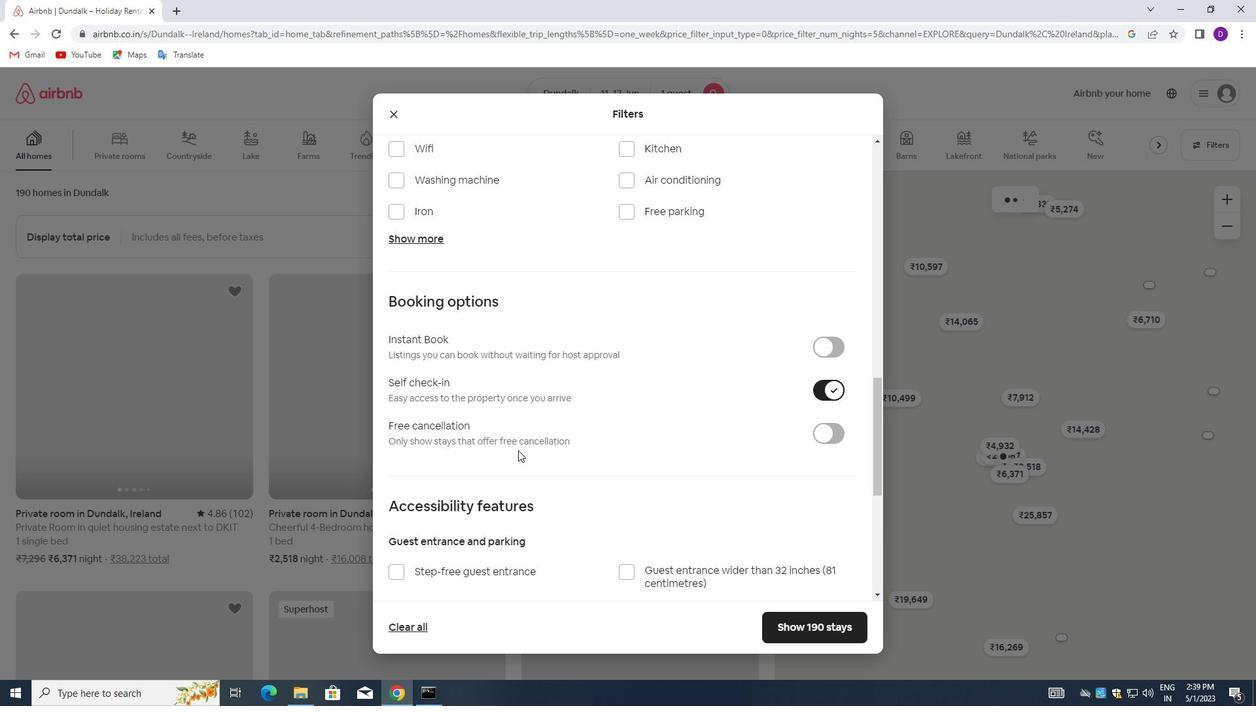 
Action: Mouse scrolled (486, 474) with delta (0, 0)
Screenshot: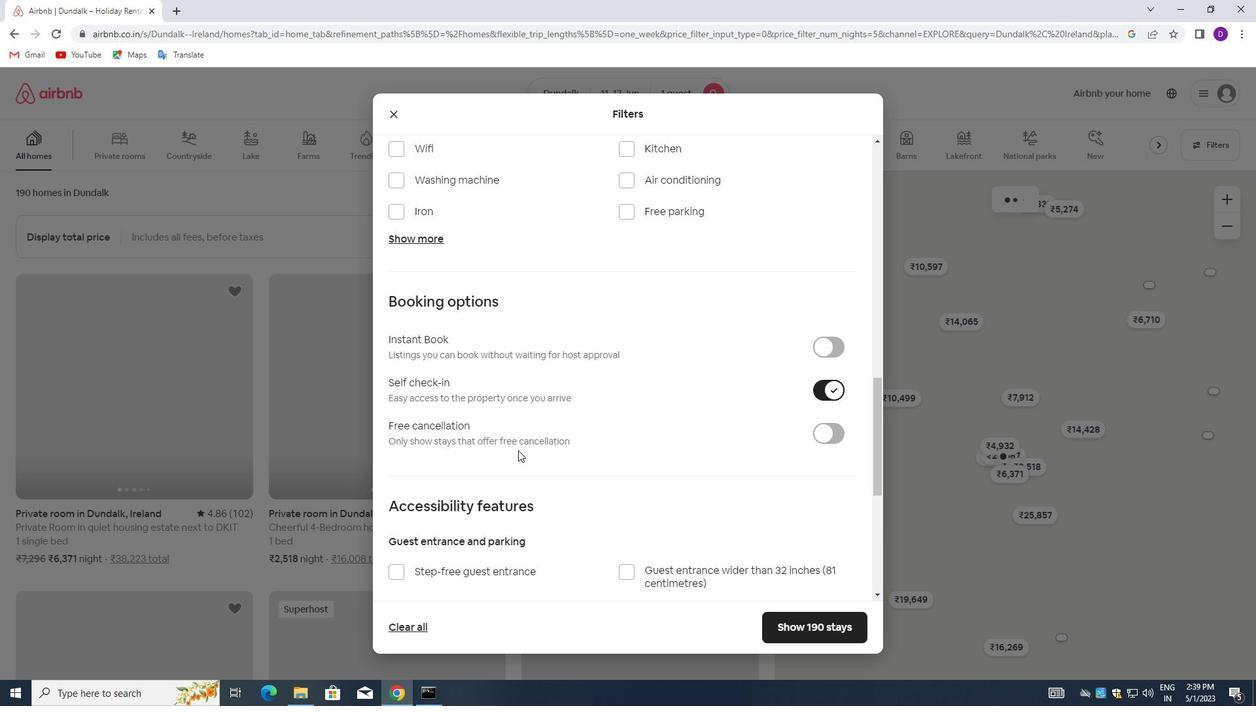 
Action: Mouse moved to (485, 475)
Screenshot: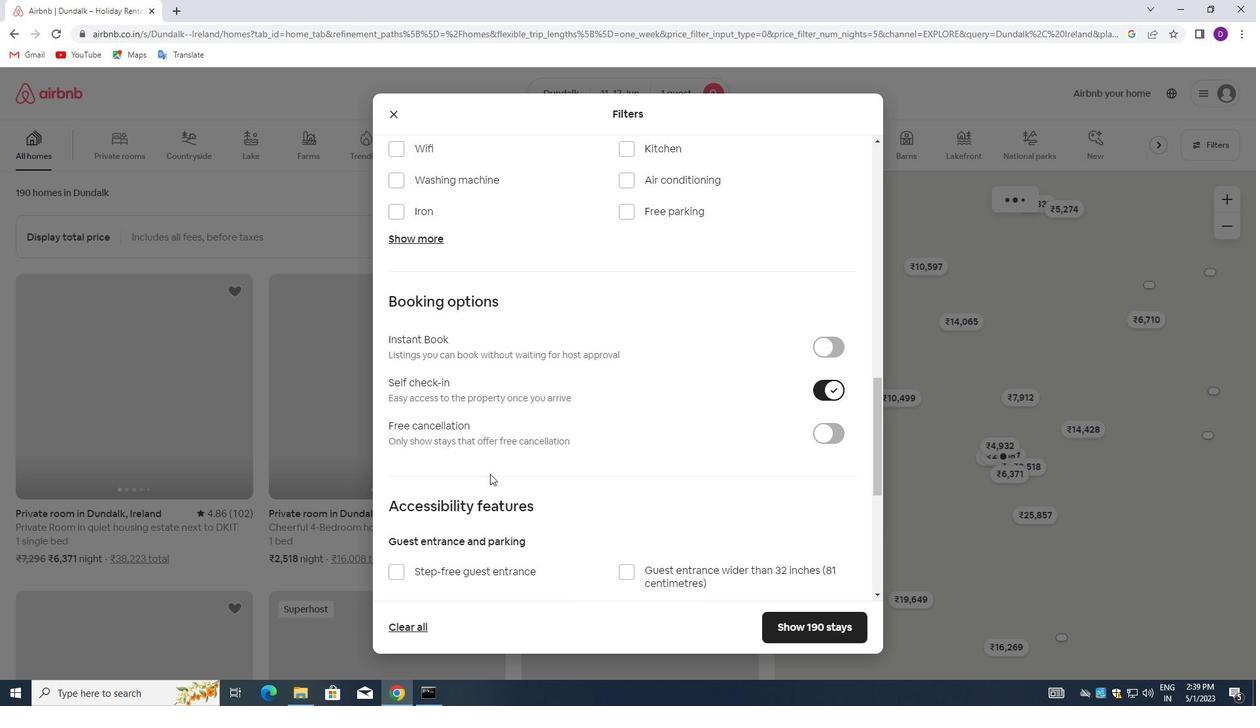 
Action: Mouse scrolled (485, 474) with delta (0, 0)
Screenshot: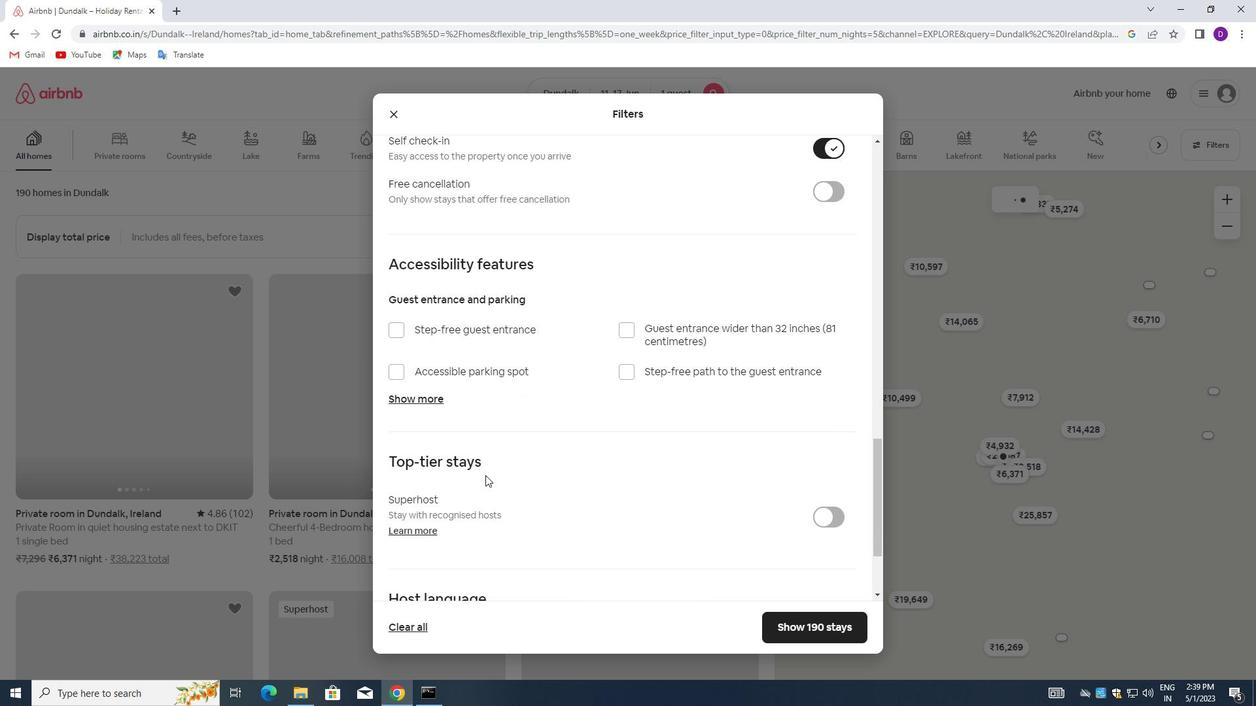 
Action: Mouse moved to (485, 476)
Screenshot: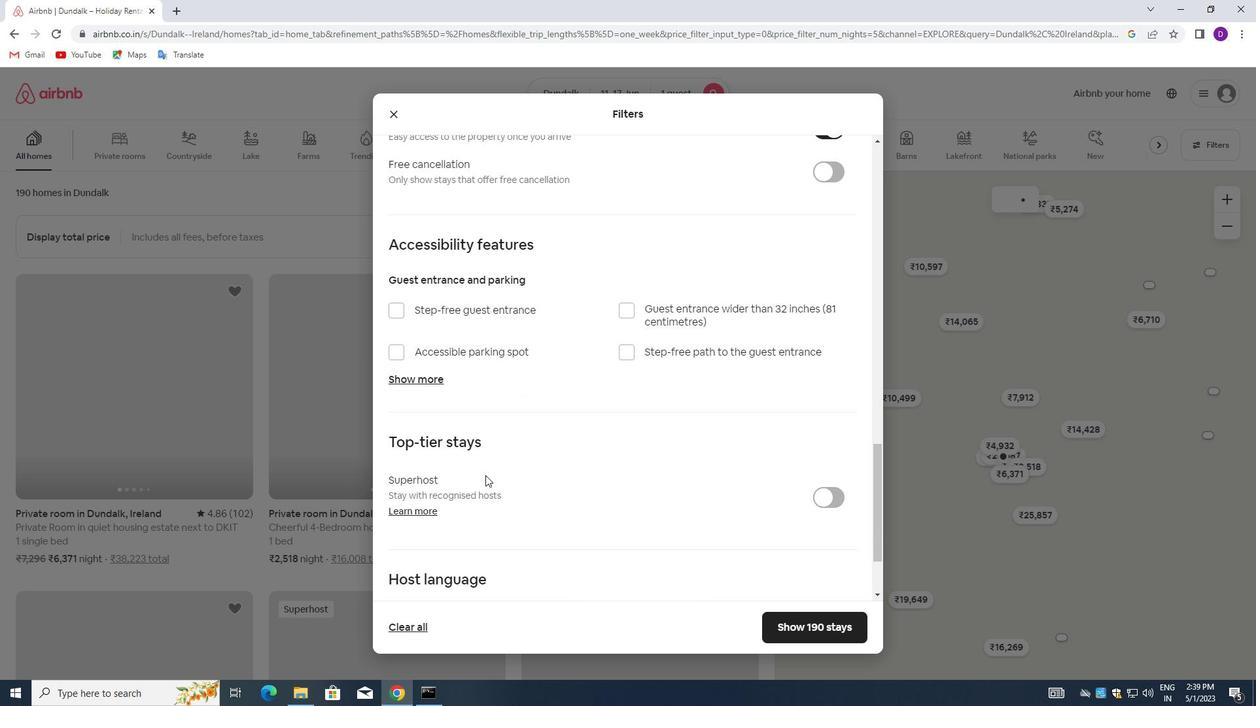 
Action: Mouse scrolled (485, 475) with delta (0, 0)
Screenshot: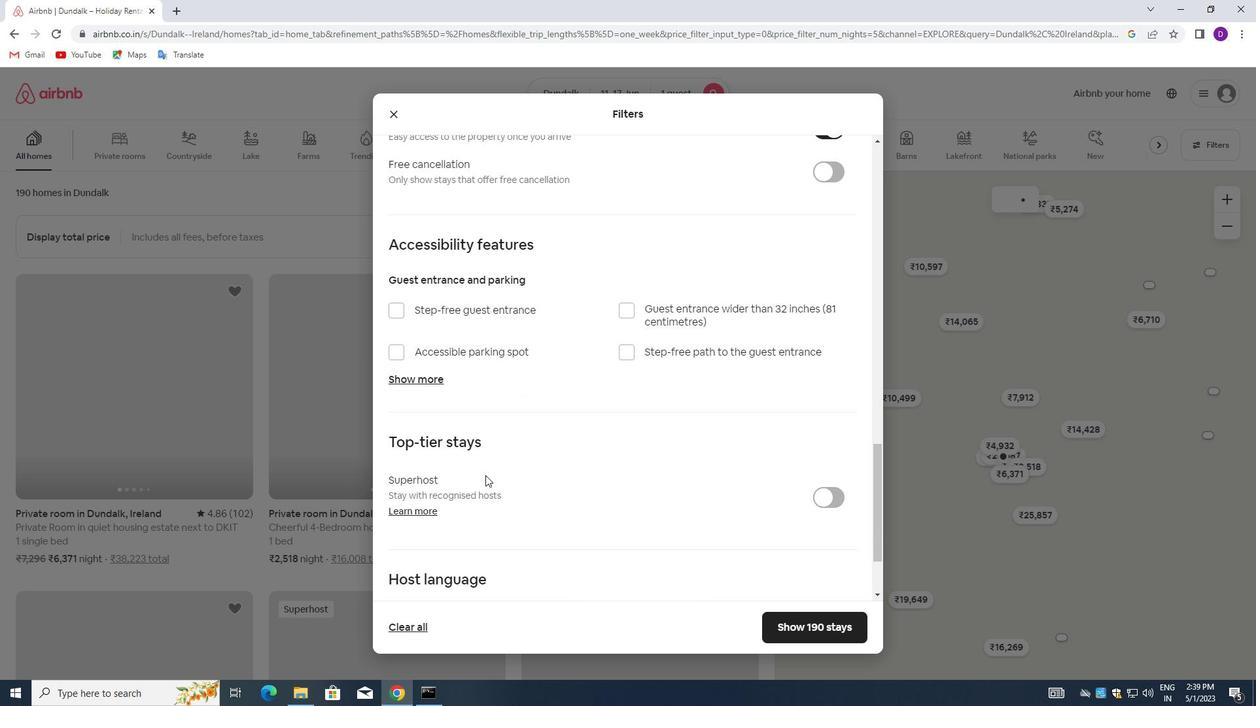 
Action: Mouse moved to (486, 477)
Screenshot: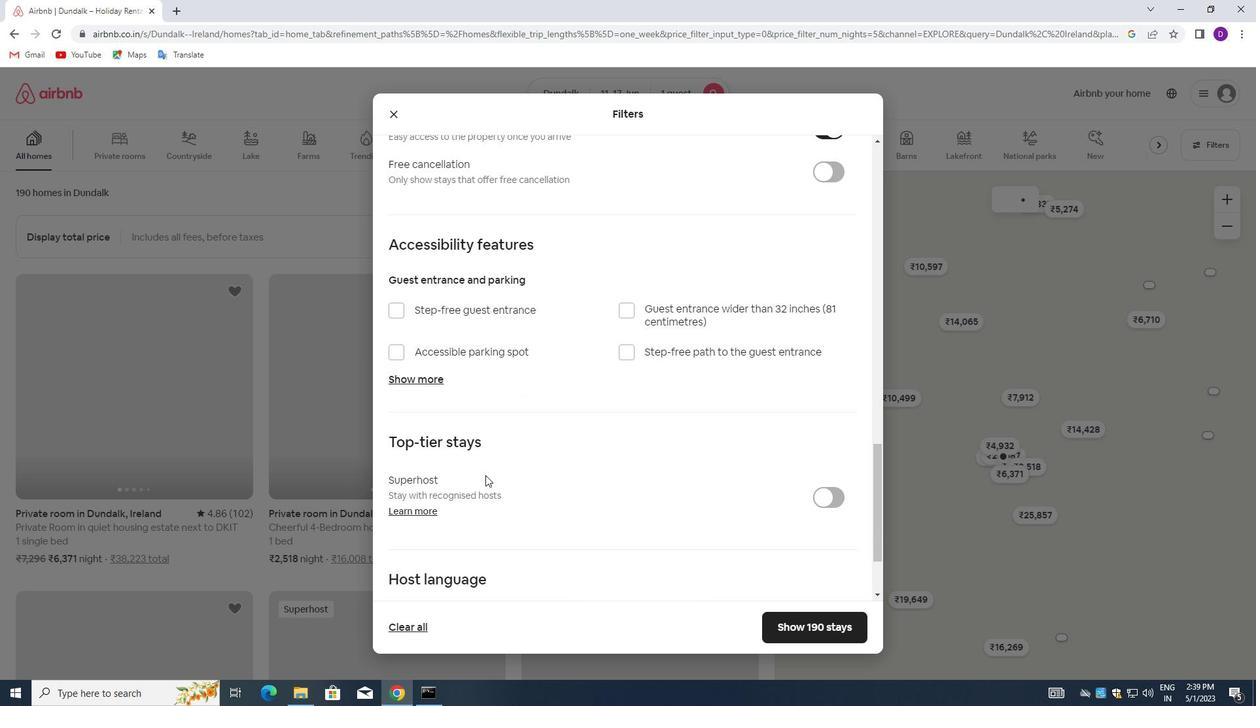 
Action: Mouse scrolled (486, 476) with delta (0, 0)
Screenshot: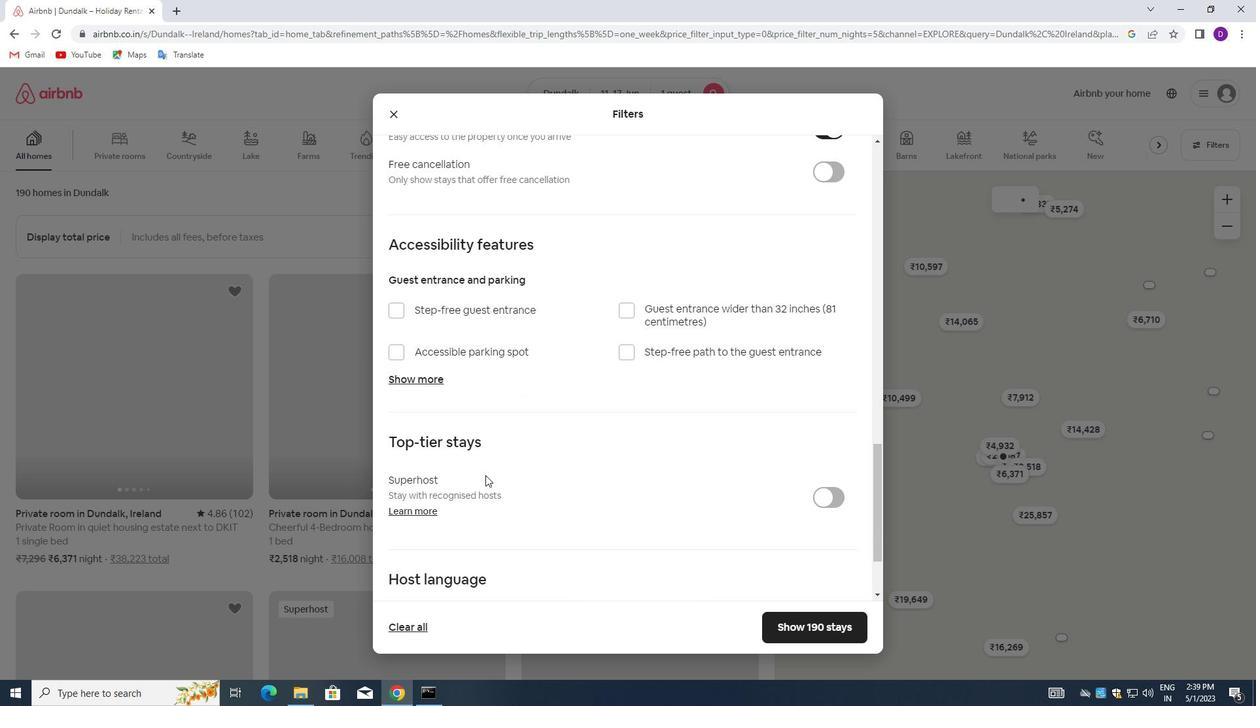 
Action: Mouse moved to (486, 478)
Screenshot: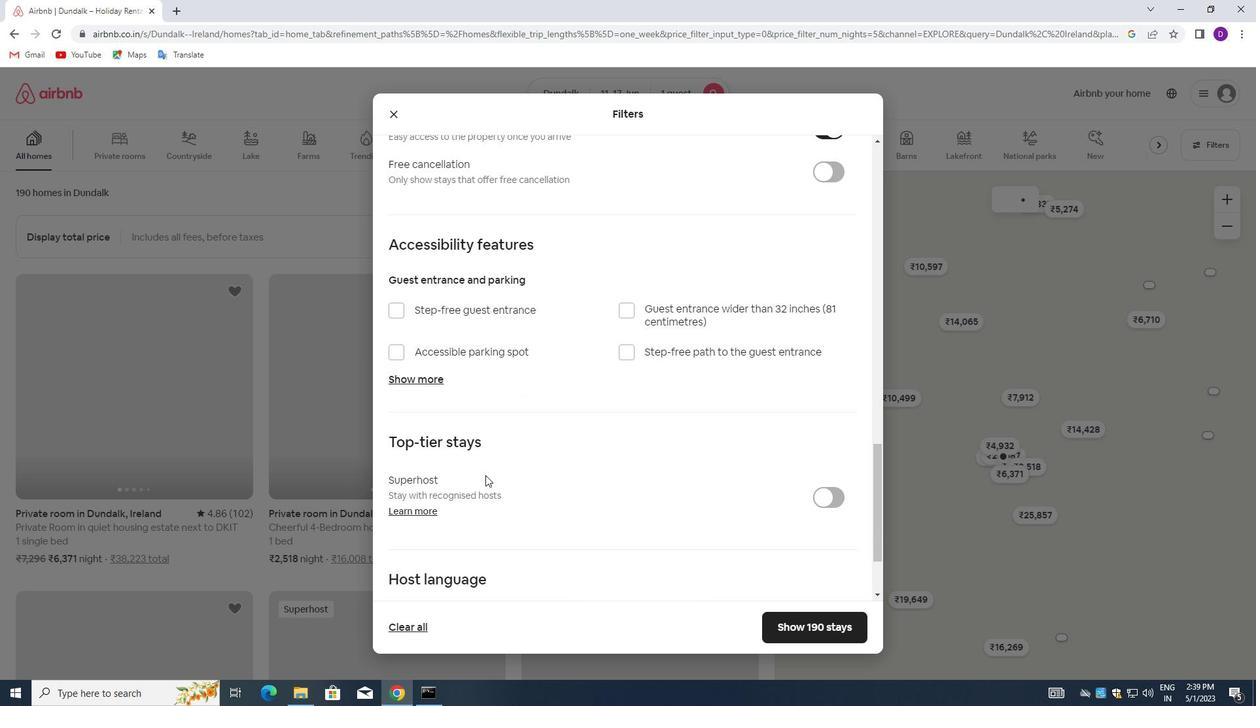 
Action: Mouse scrolled (486, 477) with delta (0, 0)
Screenshot: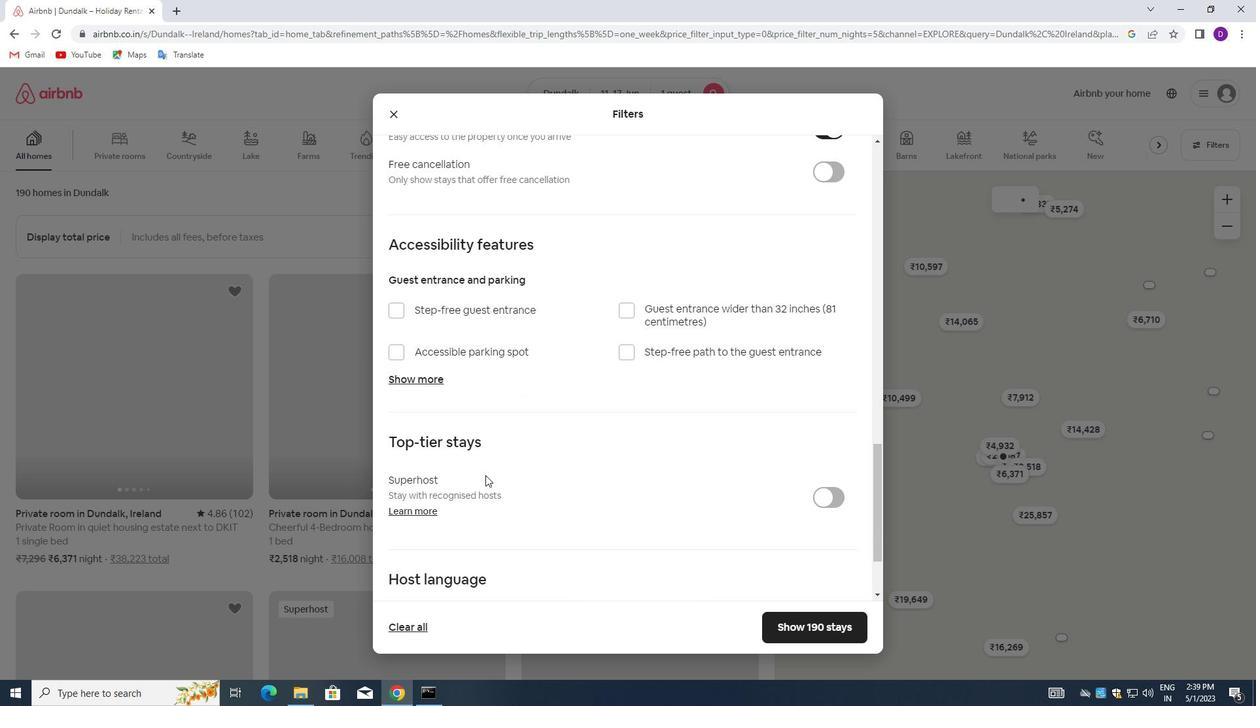 
Action: Mouse moved to (486, 480)
Screenshot: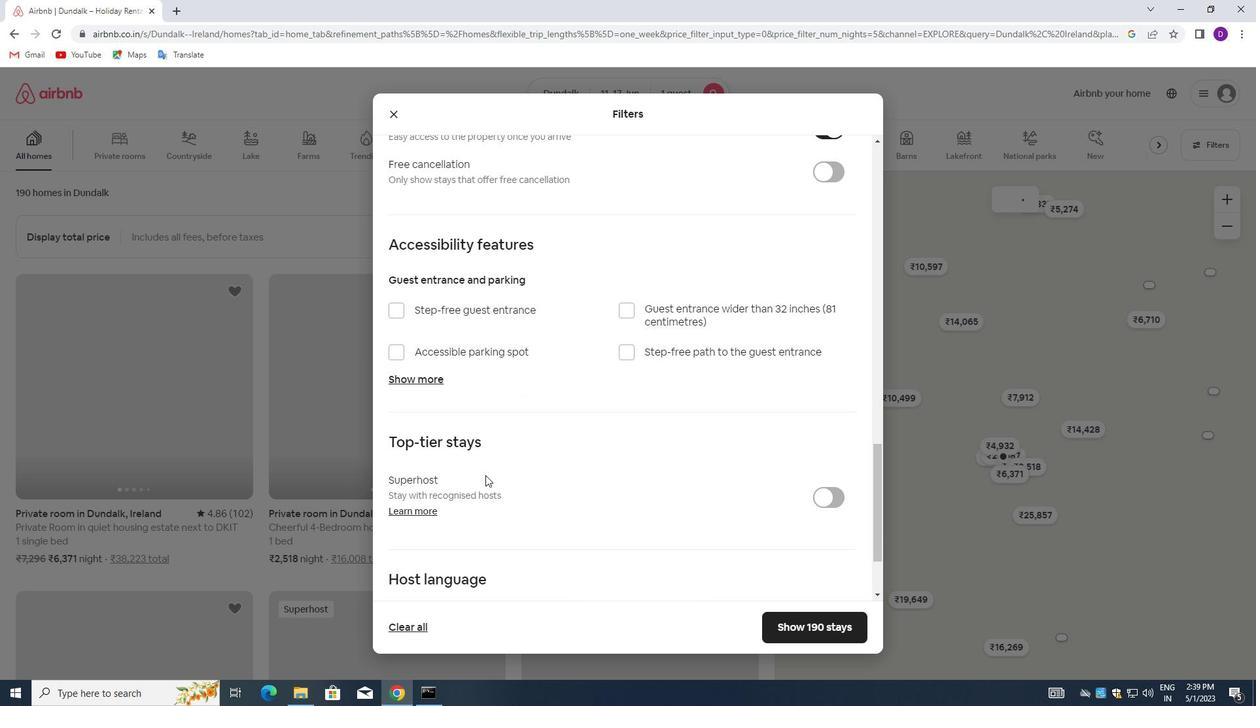 
Action: Mouse scrolled (486, 479) with delta (0, 0)
Screenshot: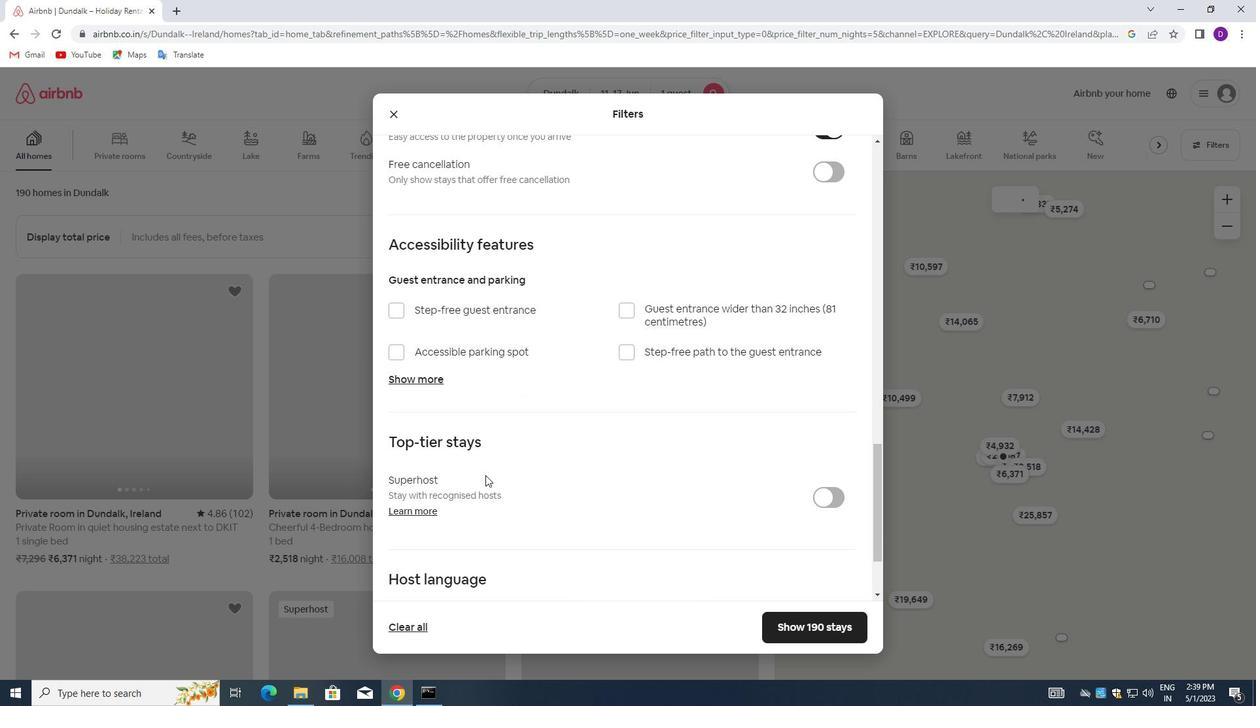 
Action: Mouse moved to (389, 513)
Screenshot: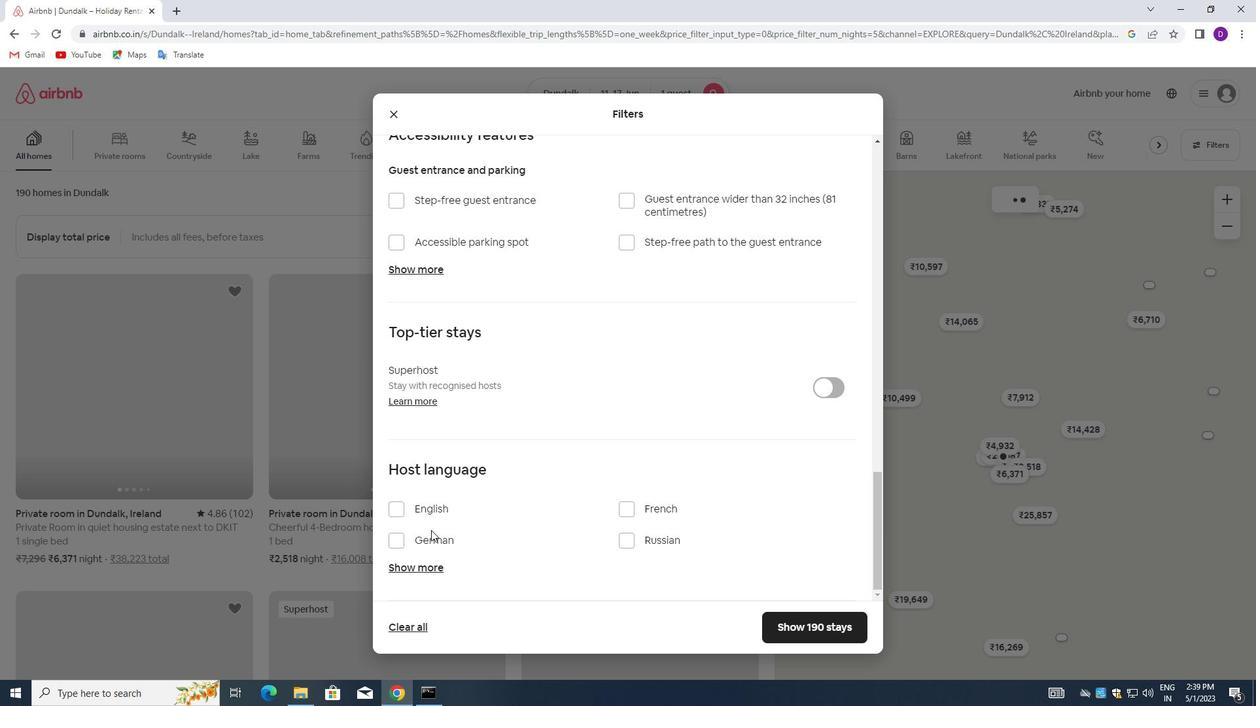 
Action: Mouse pressed left at (389, 513)
Screenshot: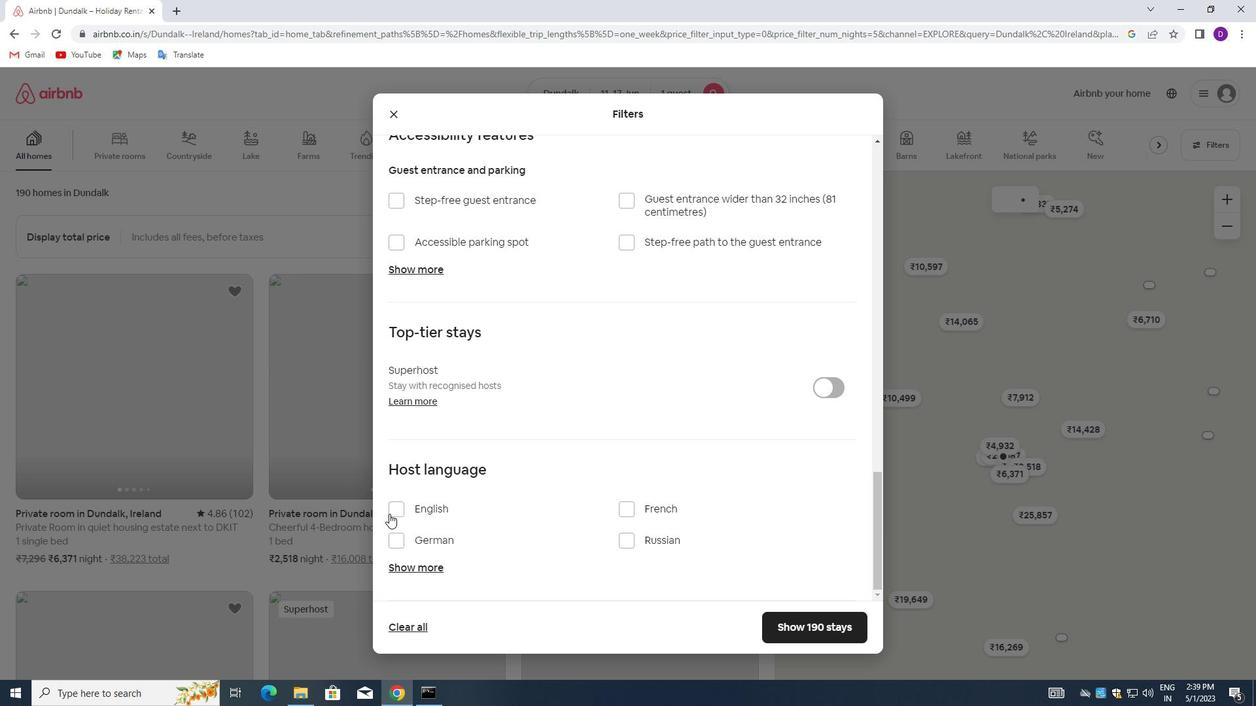
Action: Mouse moved to (774, 627)
Screenshot: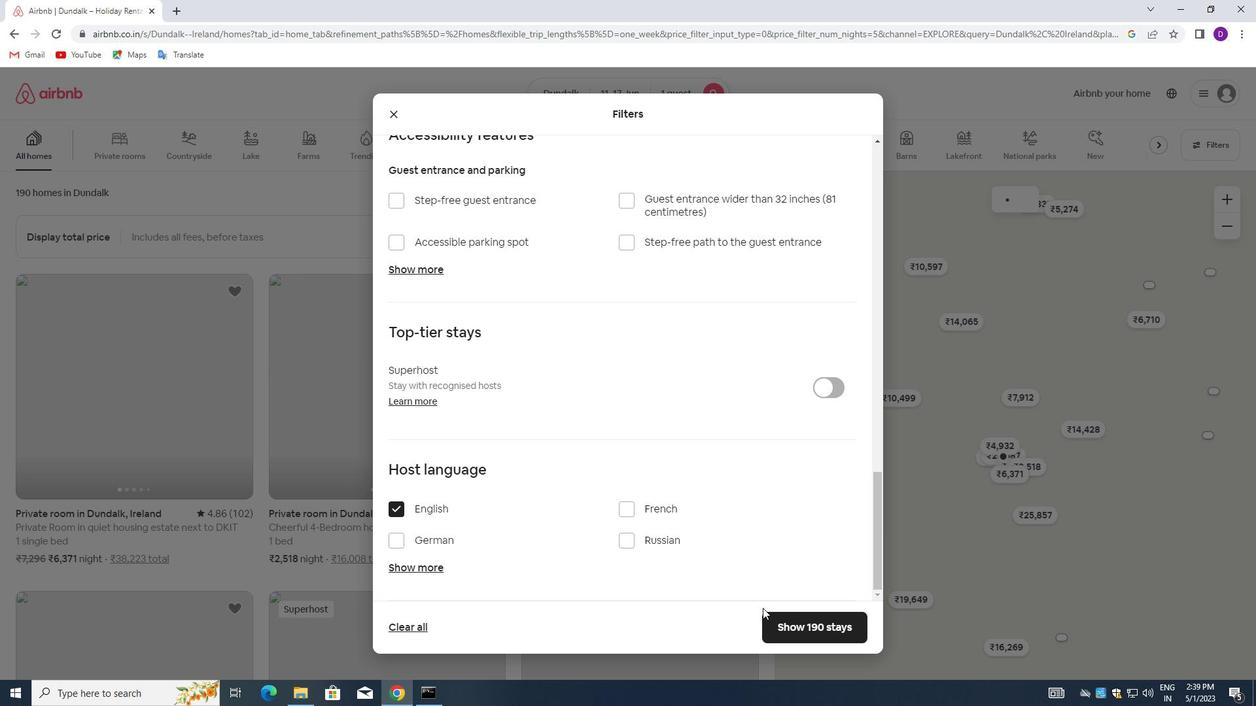 
Action: Mouse pressed left at (774, 627)
Screenshot: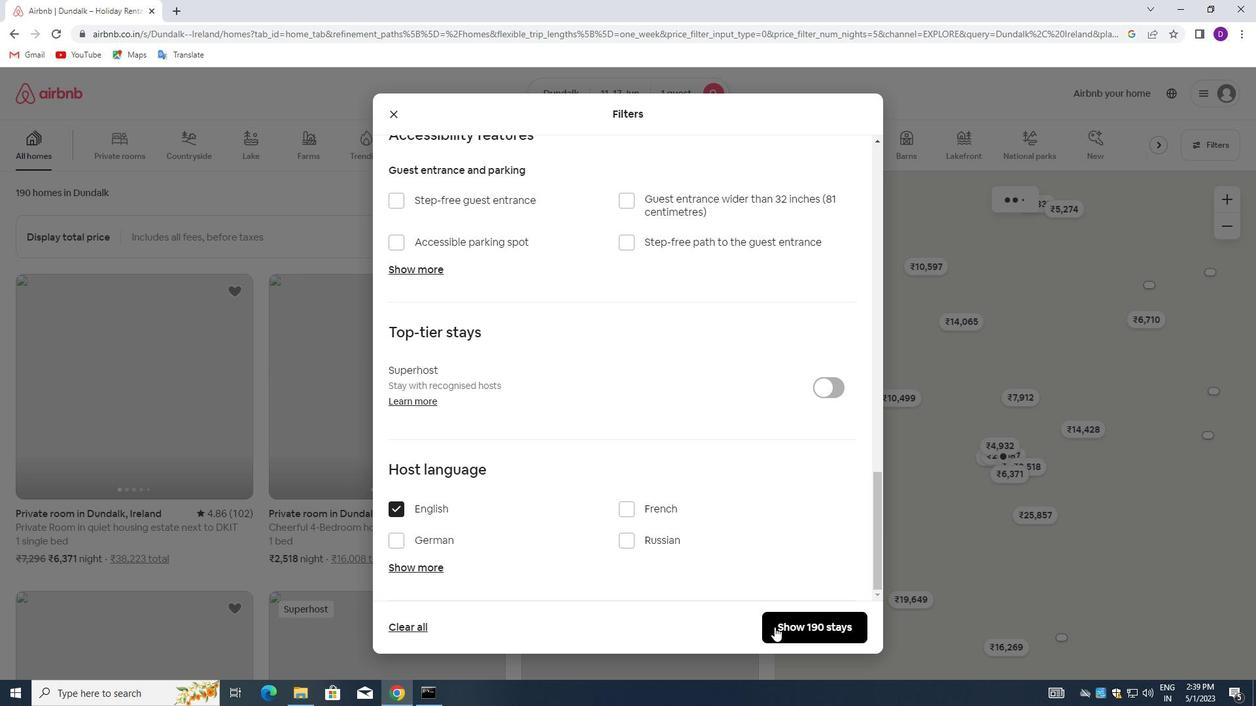 
